 Task: Find a one-way flight from Hurghada to Kuala Lumpur for 4 passengers in premium economy on June 29, using Emirates airline and specific filters.
Action: Mouse pressed left at (349, 248)
Screenshot: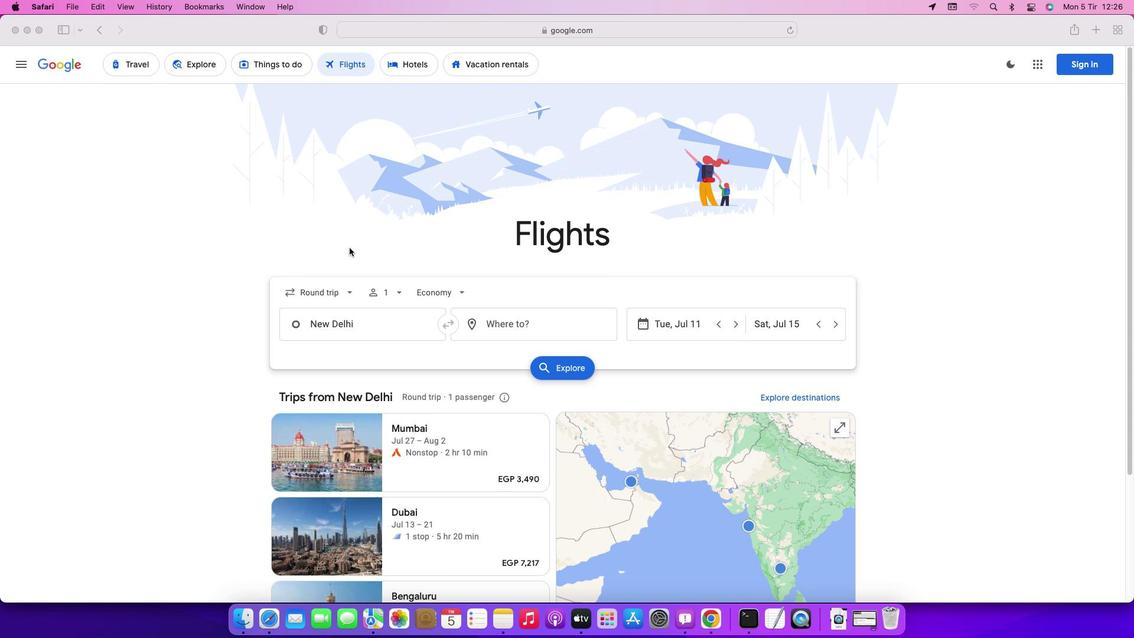 
Action: Mouse moved to (339, 291)
Screenshot: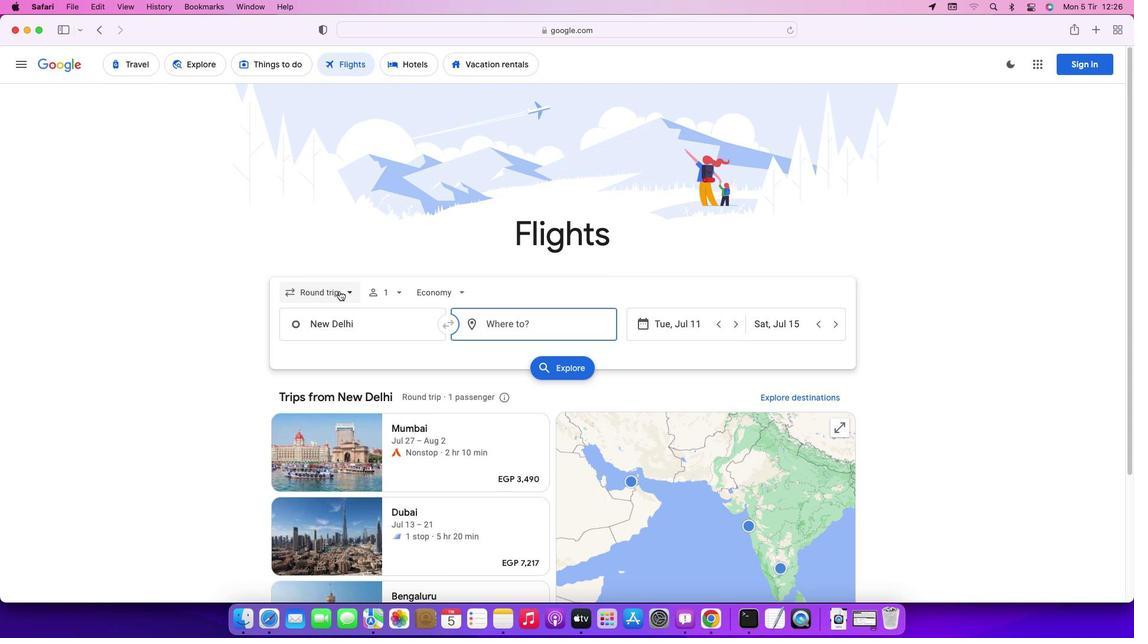
Action: Mouse pressed left at (339, 291)
Screenshot: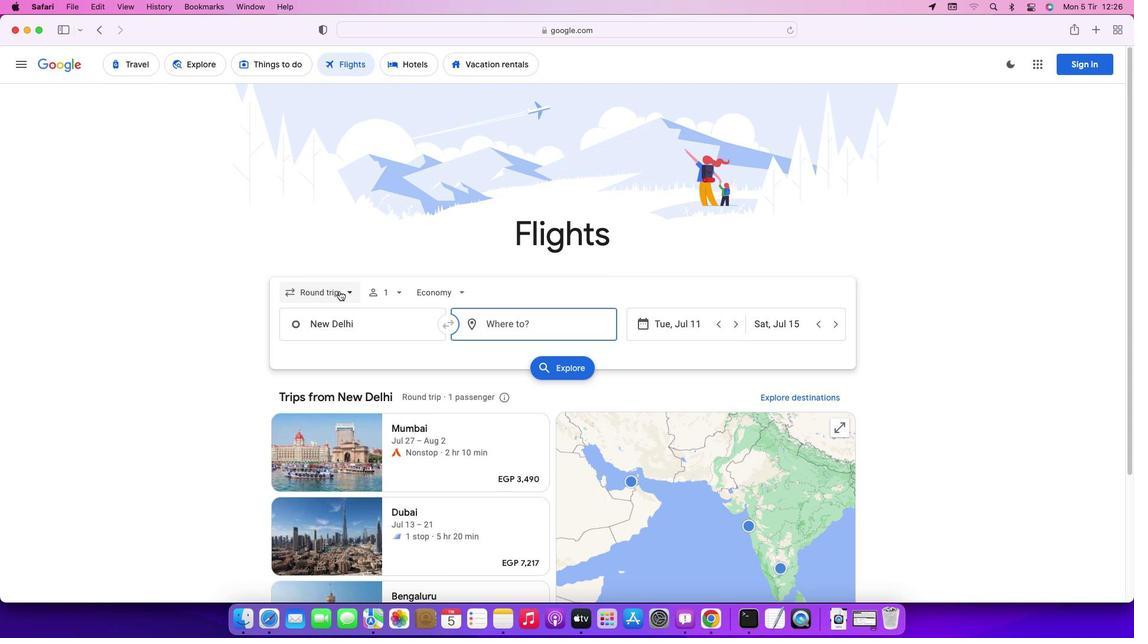 
Action: Mouse moved to (333, 352)
Screenshot: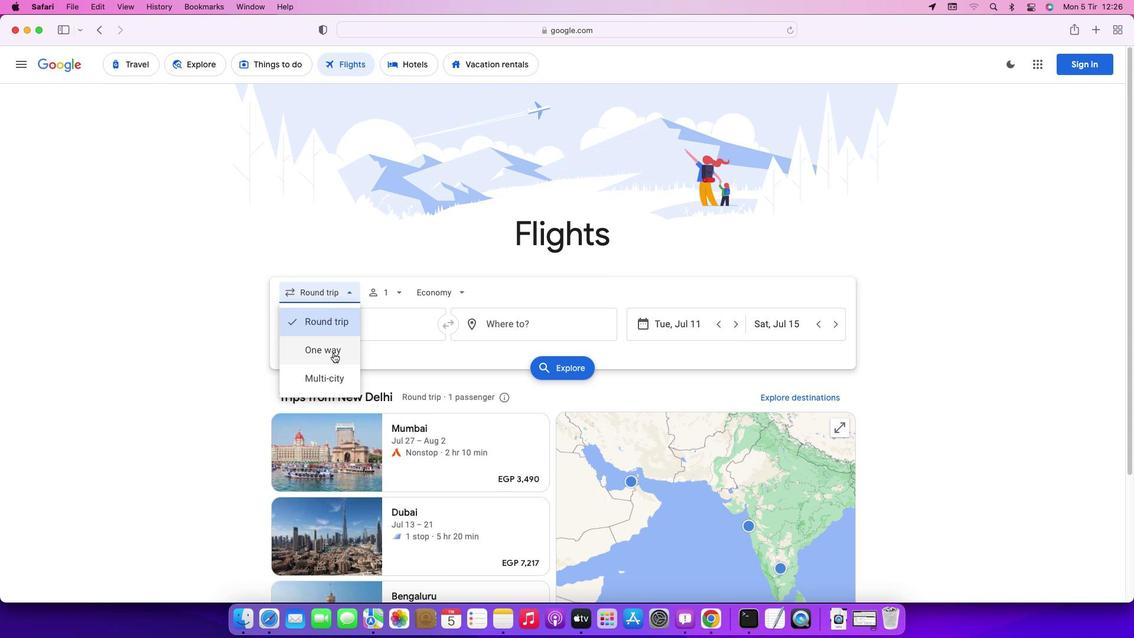 
Action: Mouse pressed left at (333, 352)
Screenshot: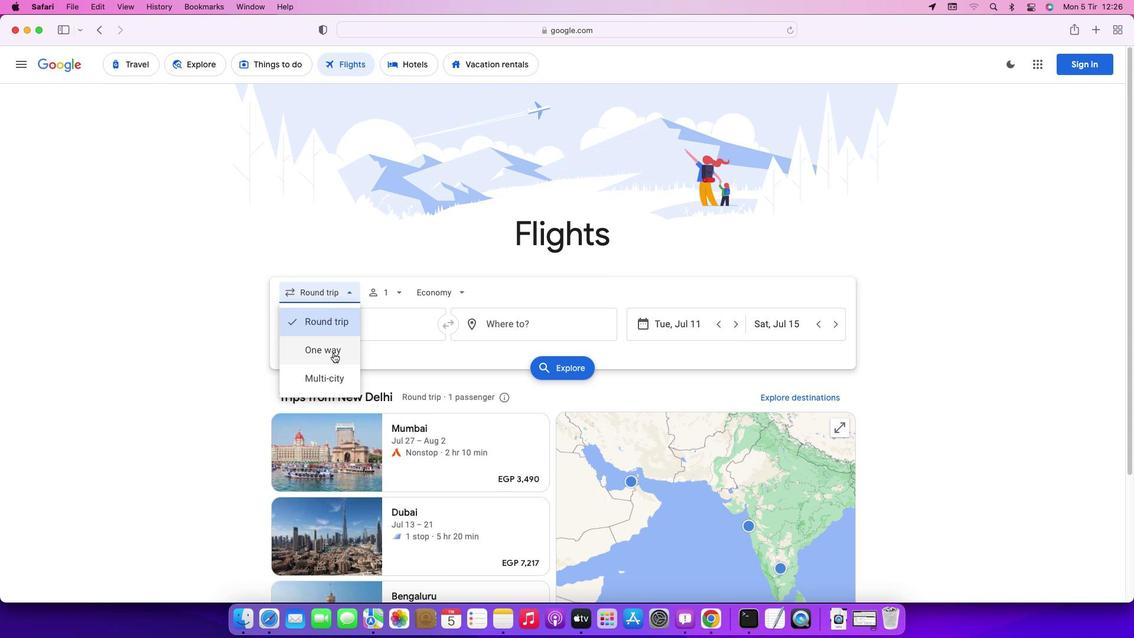 
Action: Mouse moved to (391, 295)
Screenshot: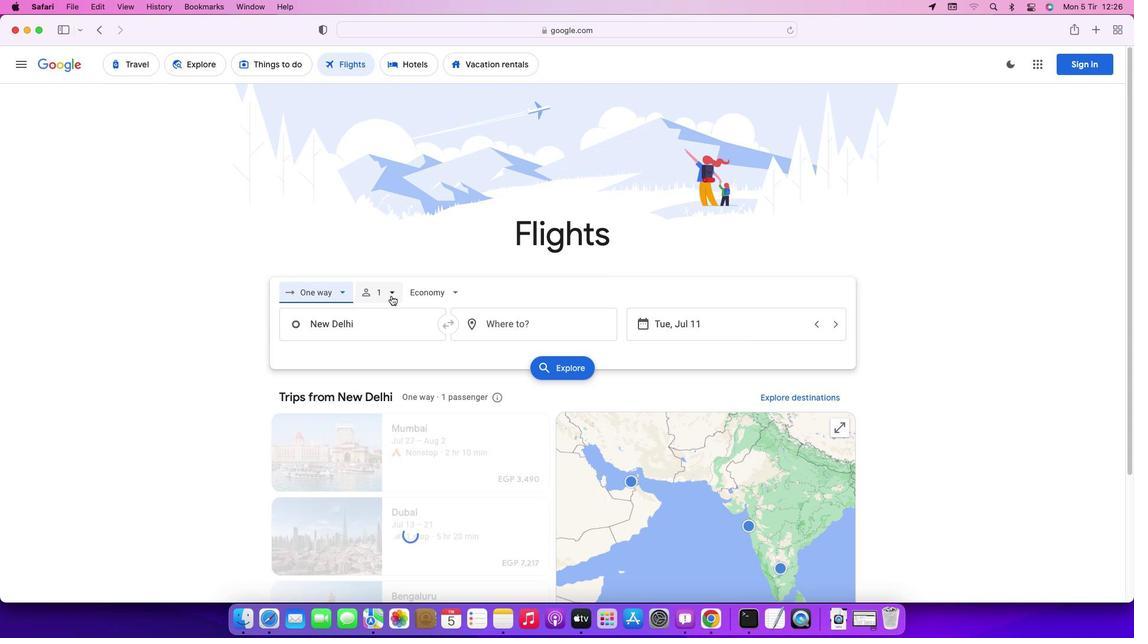 
Action: Mouse pressed left at (391, 295)
Screenshot: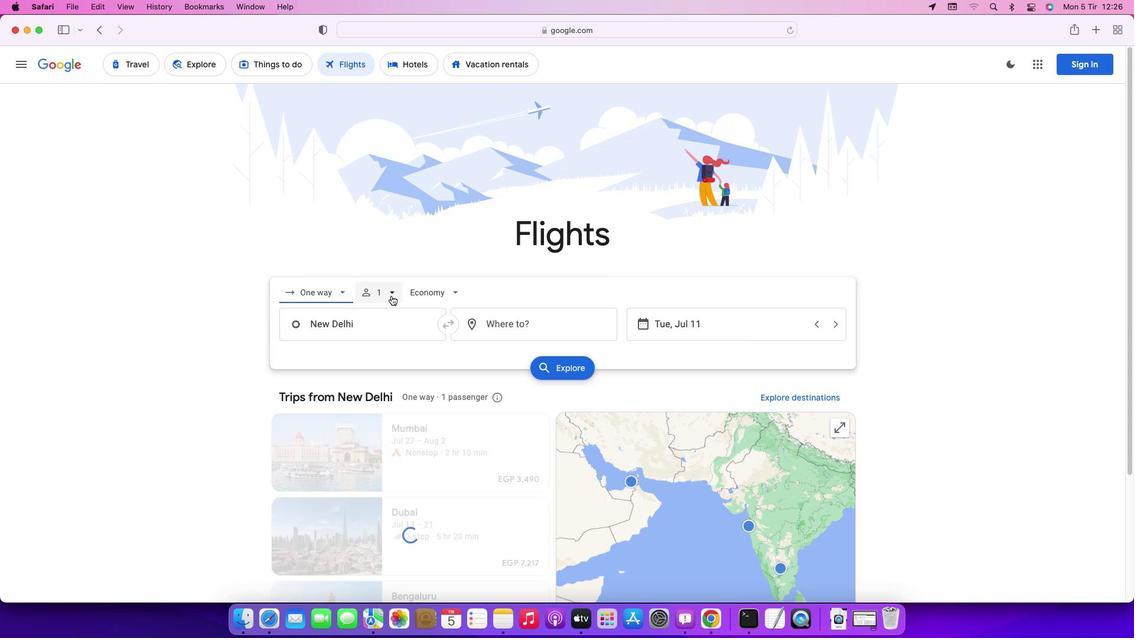 
Action: Mouse moved to (478, 323)
Screenshot: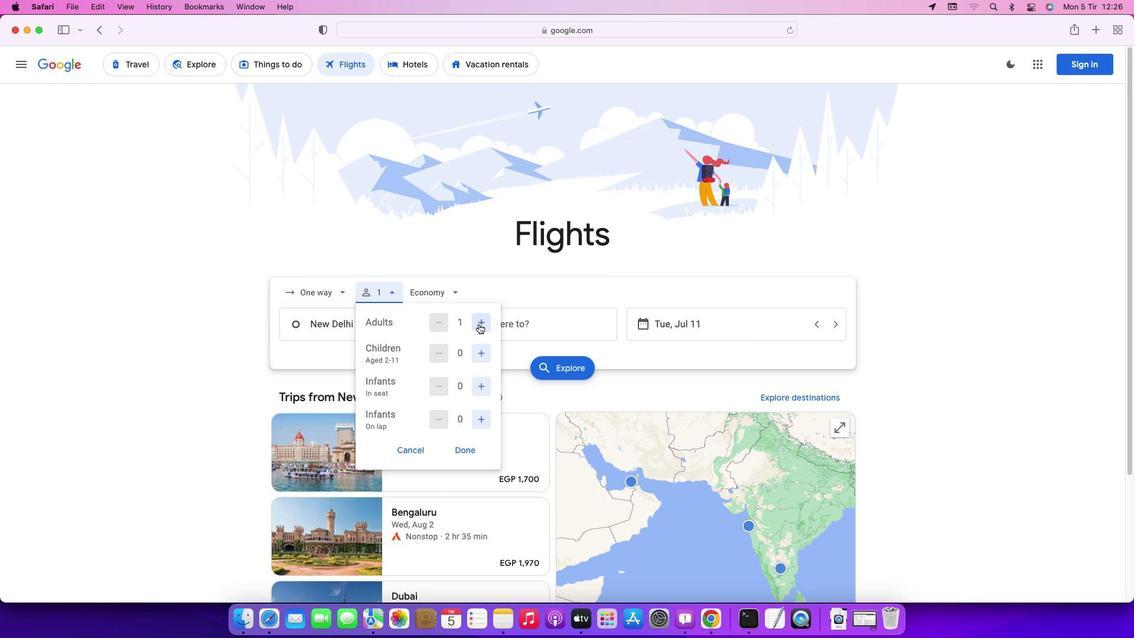 
Action: Mouse pressed left at (478, 323)
Screenshot: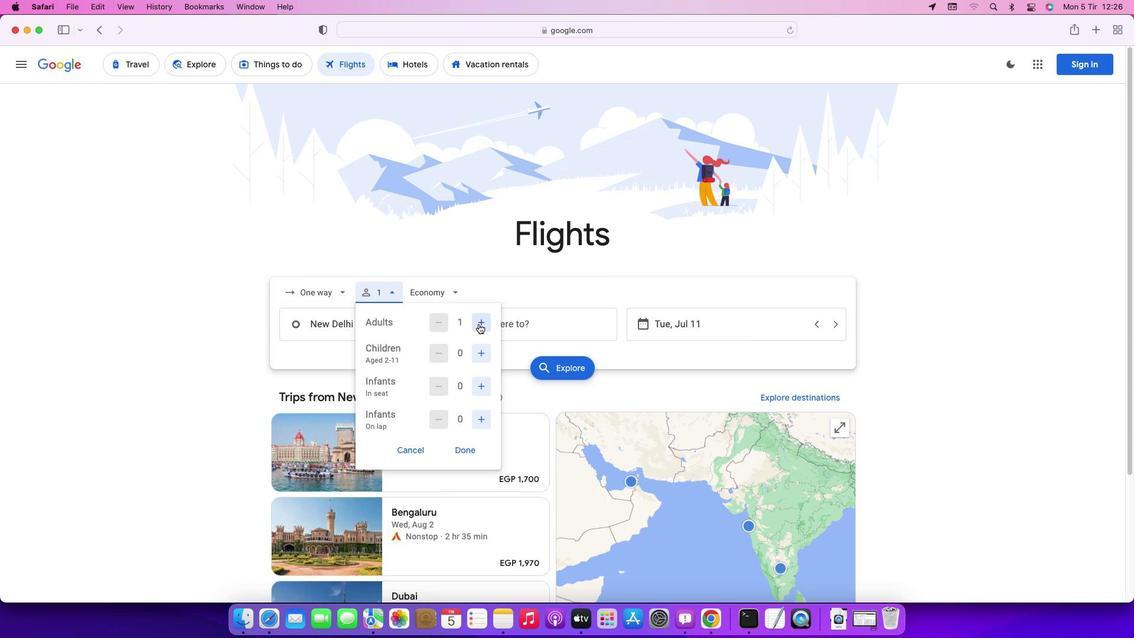 
Action: Mouse moved to (482, 350)
Screenshot: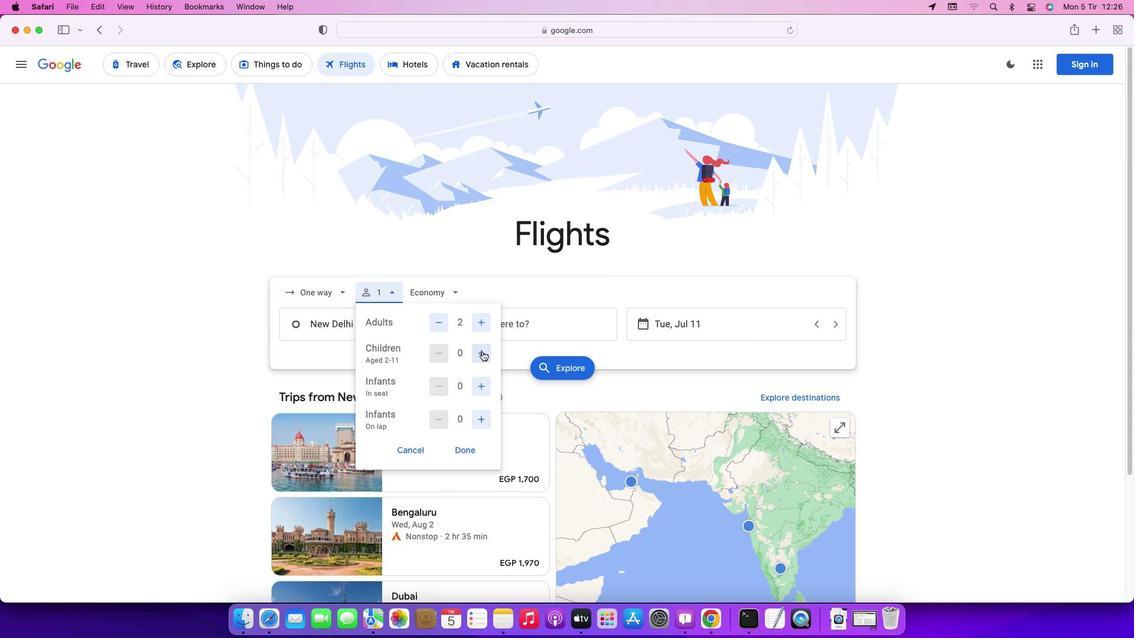 
Action: Mouse pressed left at (482, 350)
Screenshot: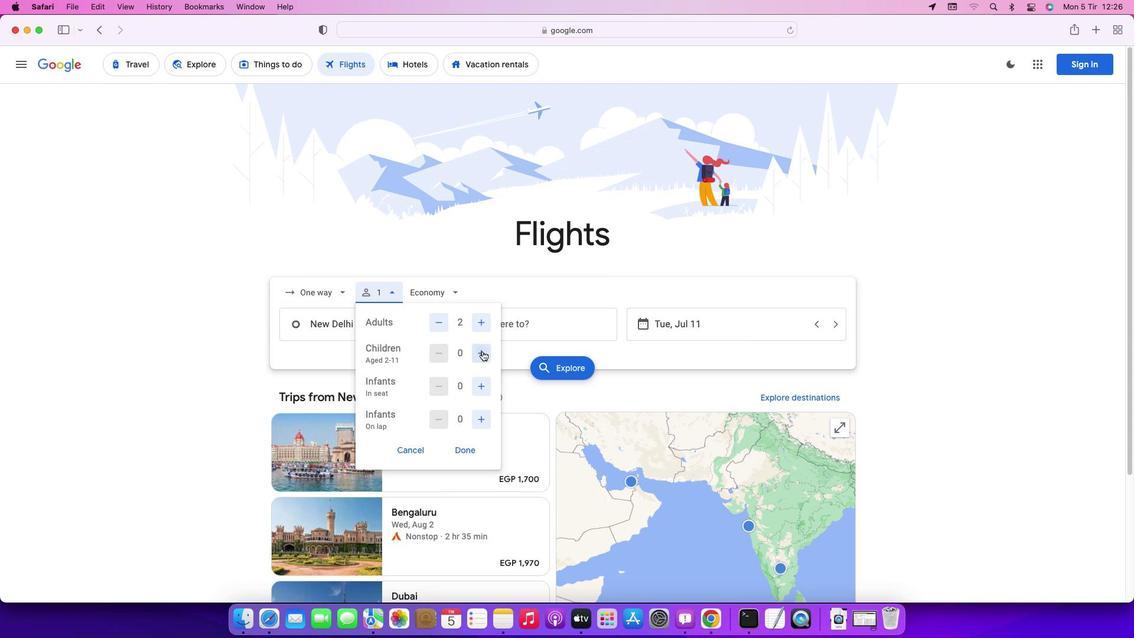 
Action: Mouse pressed left at (482, 350)
Screenshot: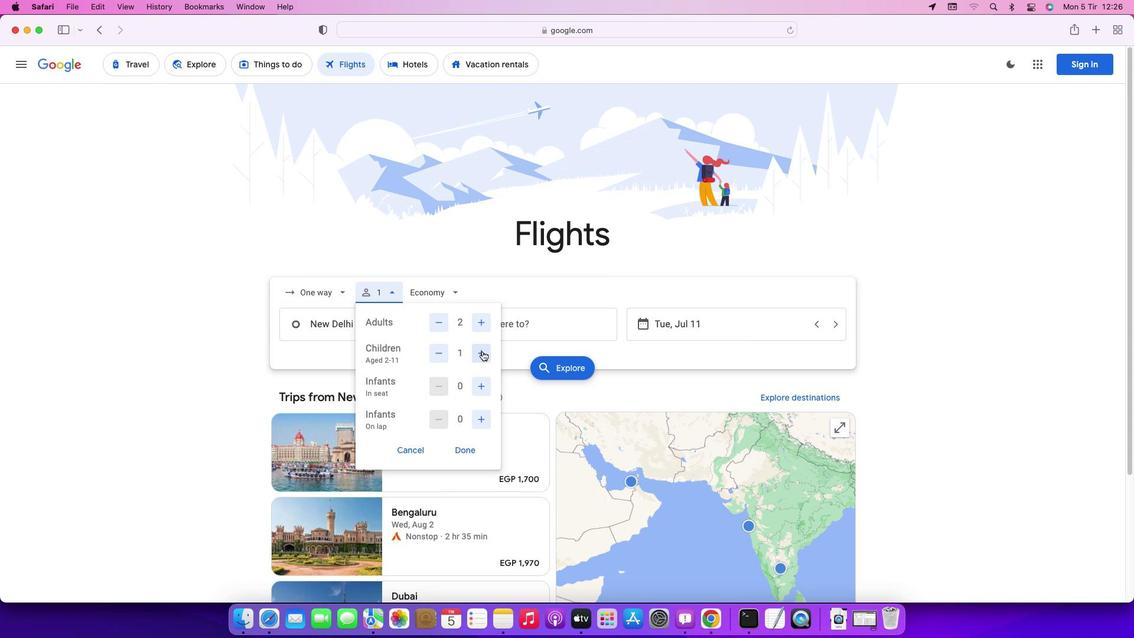 
Action: Mouse moved to (466, 450)
Screenshot: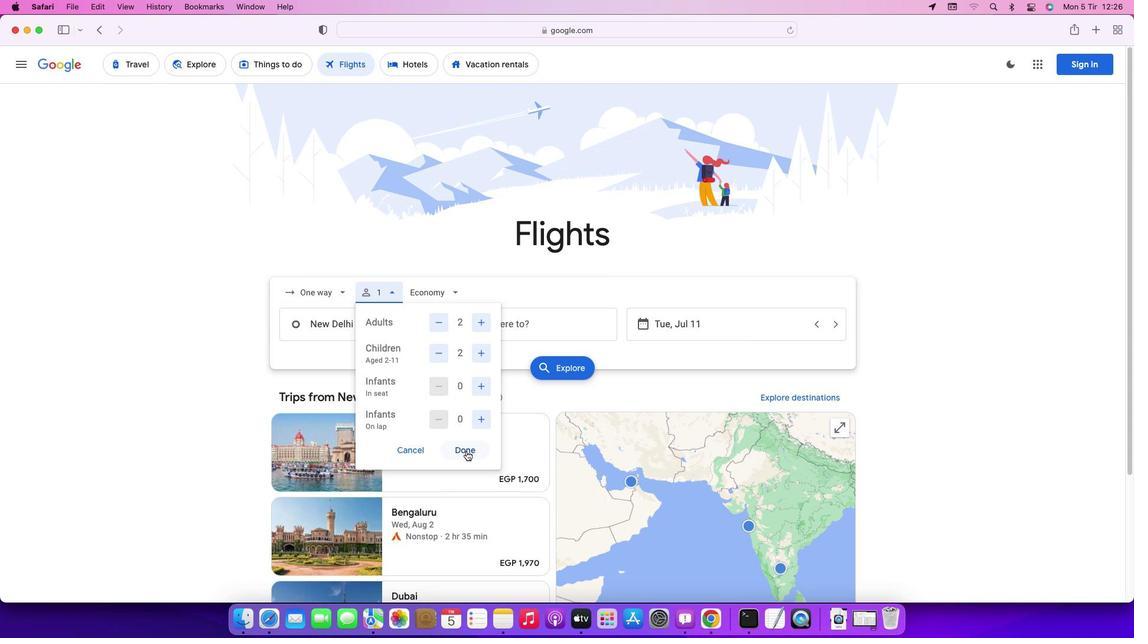 
Action: Mouse pressed left at (466, 450)
Screenshot: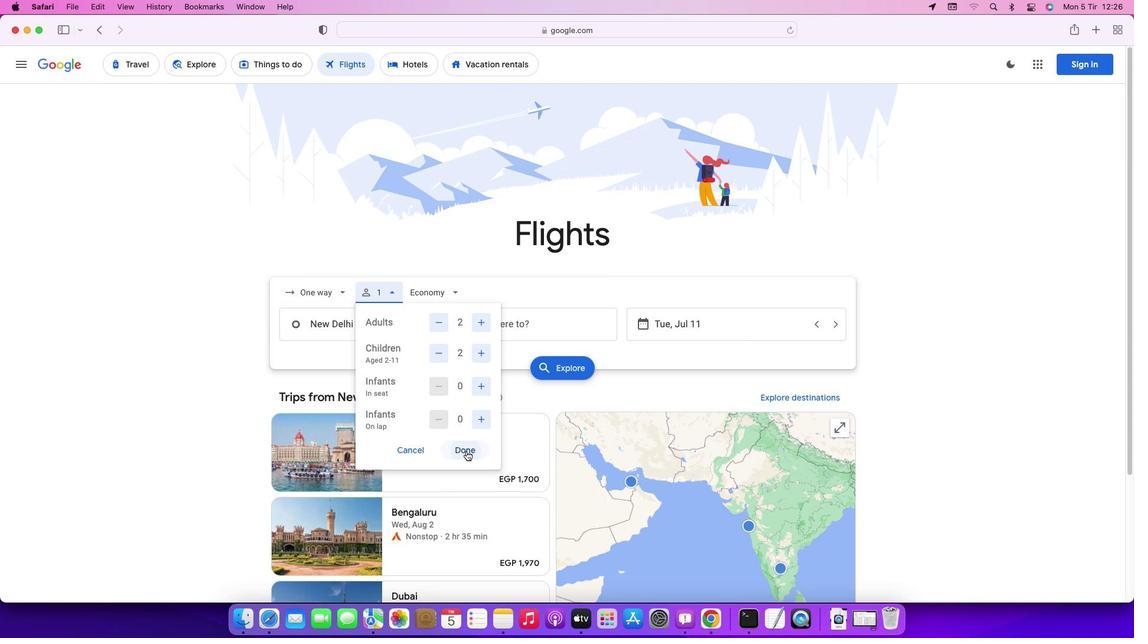 
Action: Mouse moved to (447, 295)
Screenshot: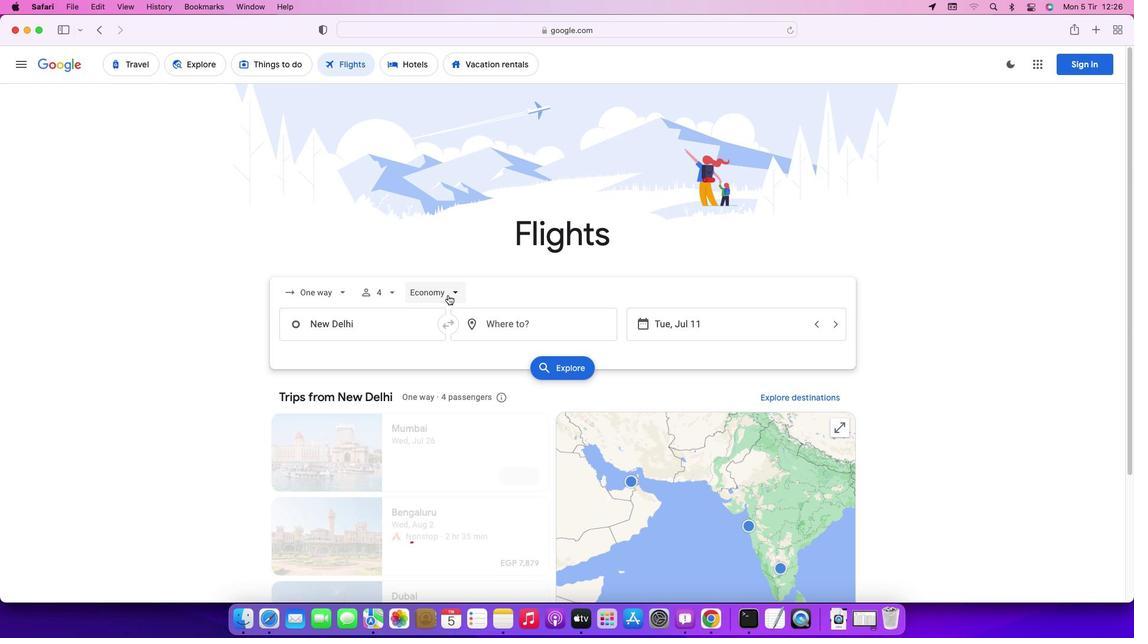 
Action: Mouse pressed left at (447, 295)
Screenshot: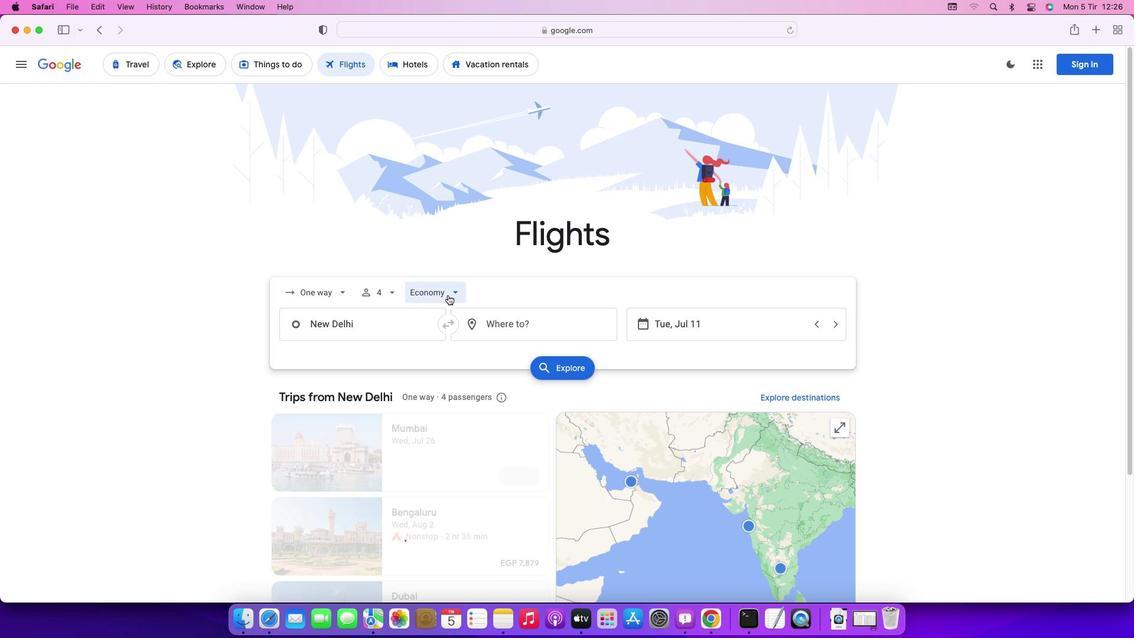 
Action: Mouse moved to (461, 348)
Screenshot: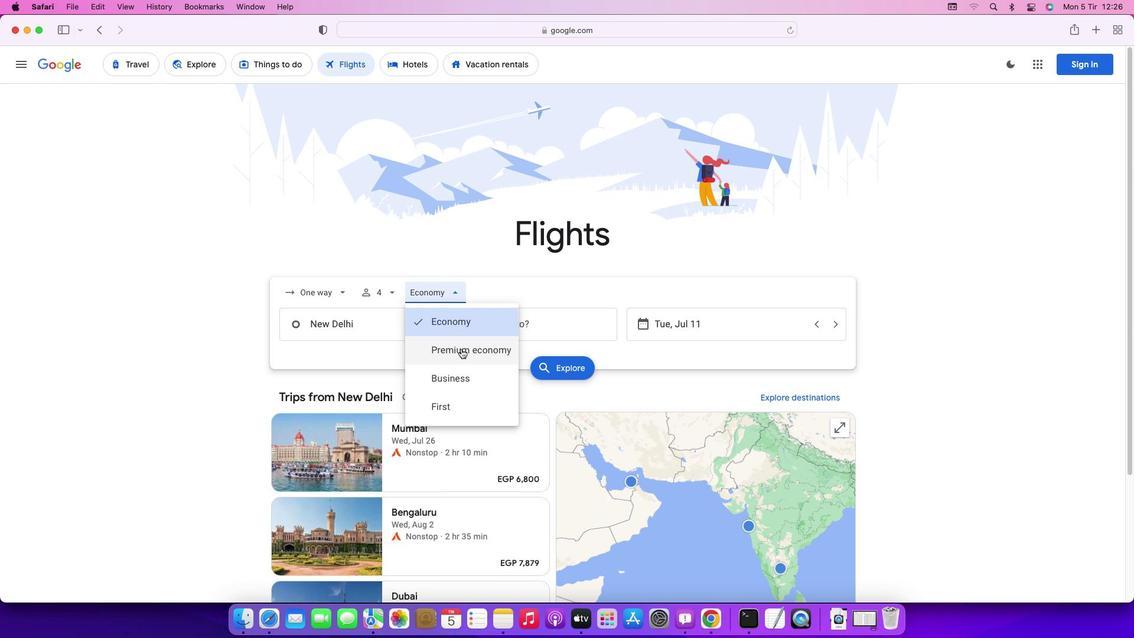 
Action: Mouse pressed left at (461, 348)
Screenshot: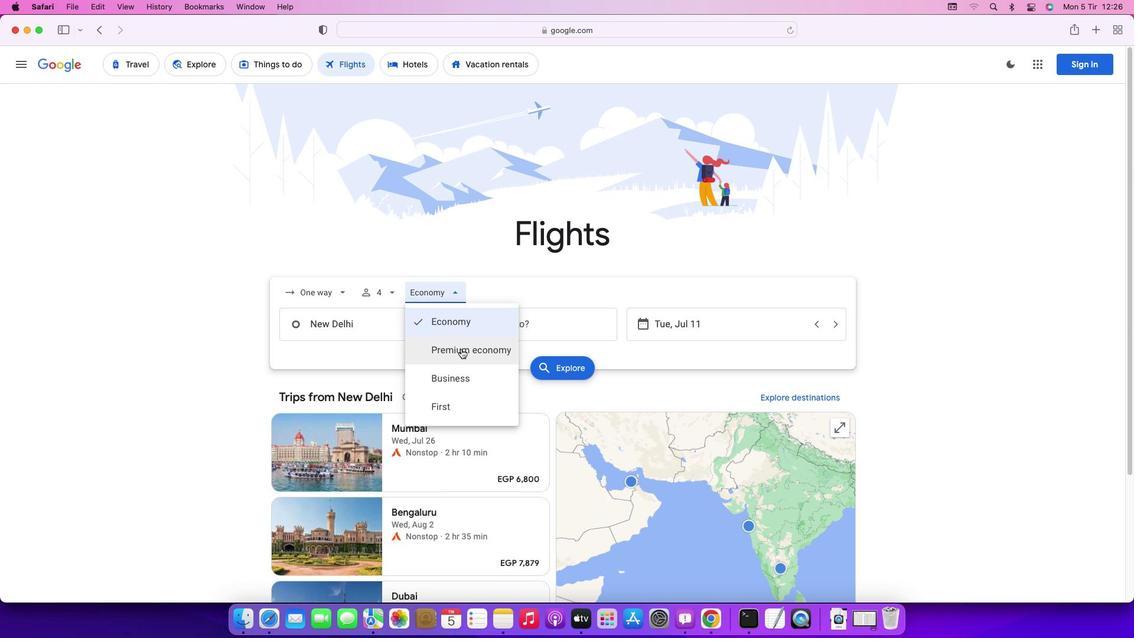 
Action: Mouse moved to (373, 328)
Screenshot: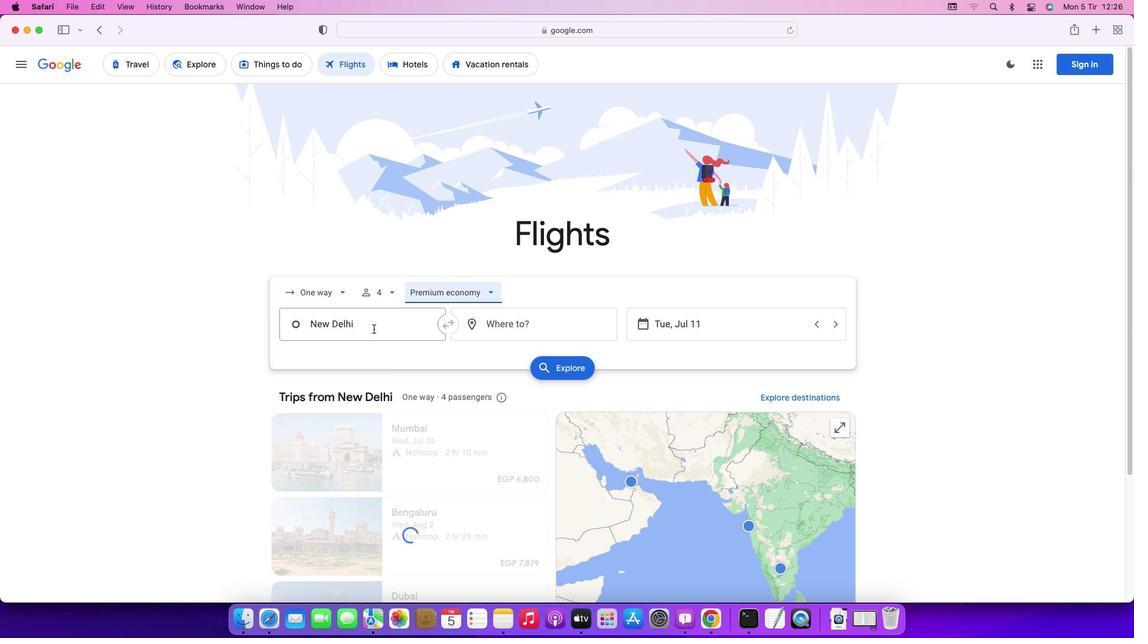 
Action: Mouse pressed left at (373, 328)
Screenshot: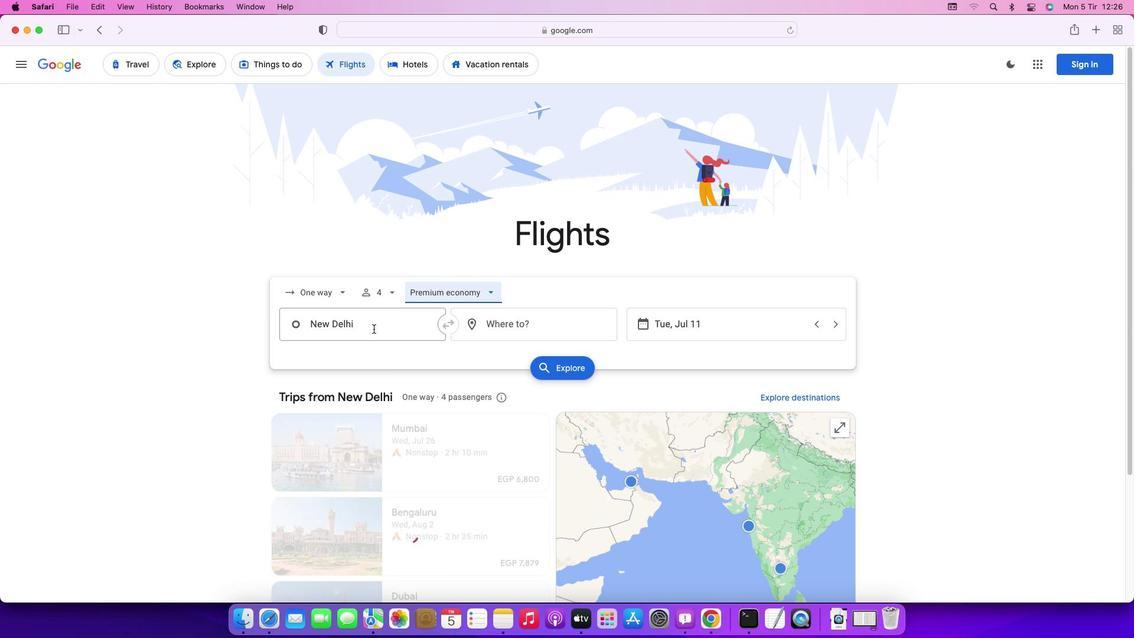 
Action: Mouse moved to (370, 329)
Screenshot: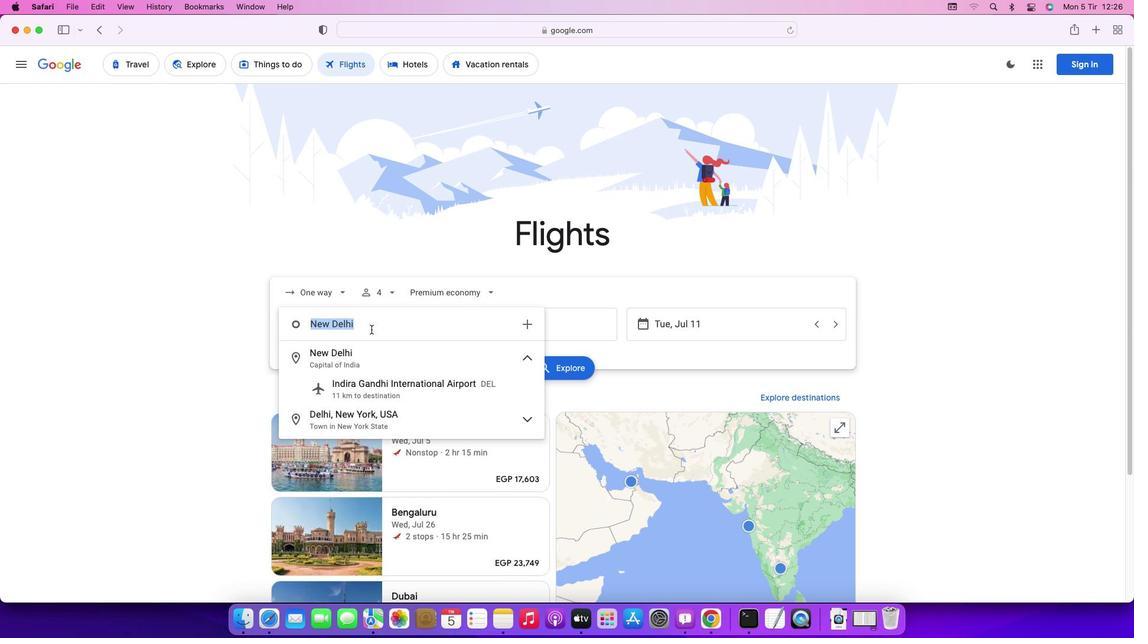 
Action: Key pressed Key.backspaceKey.caps_lock'H'Key.caps_lock'u''r''g''h''a''d''a'Key.enter
Screenshot: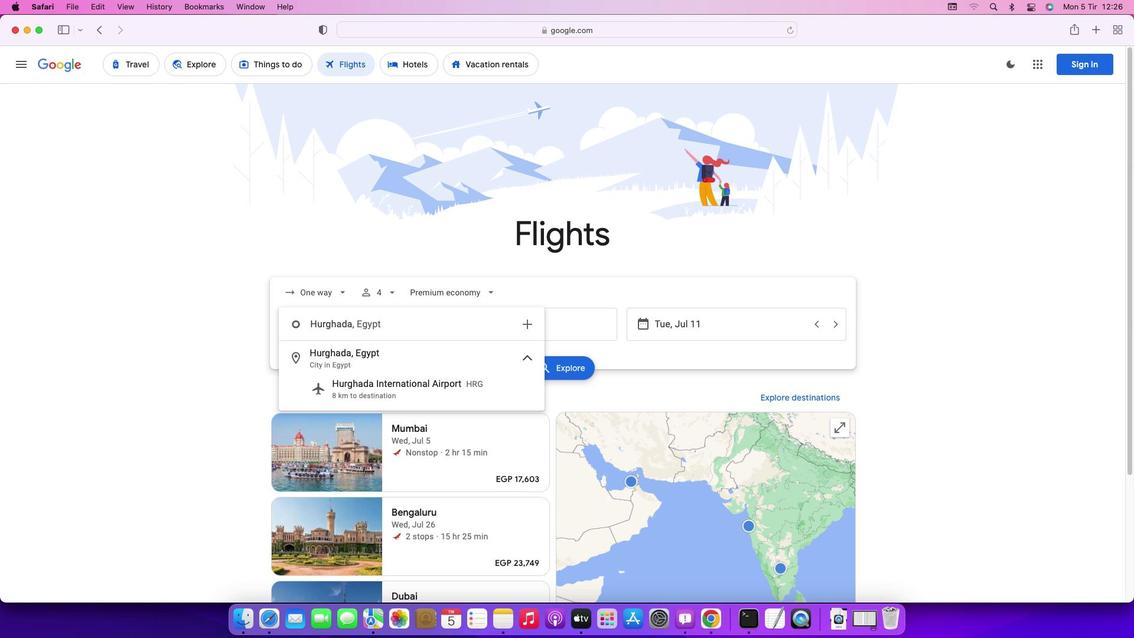 
Action: Mouse moved to (482, 330)
Screenshot: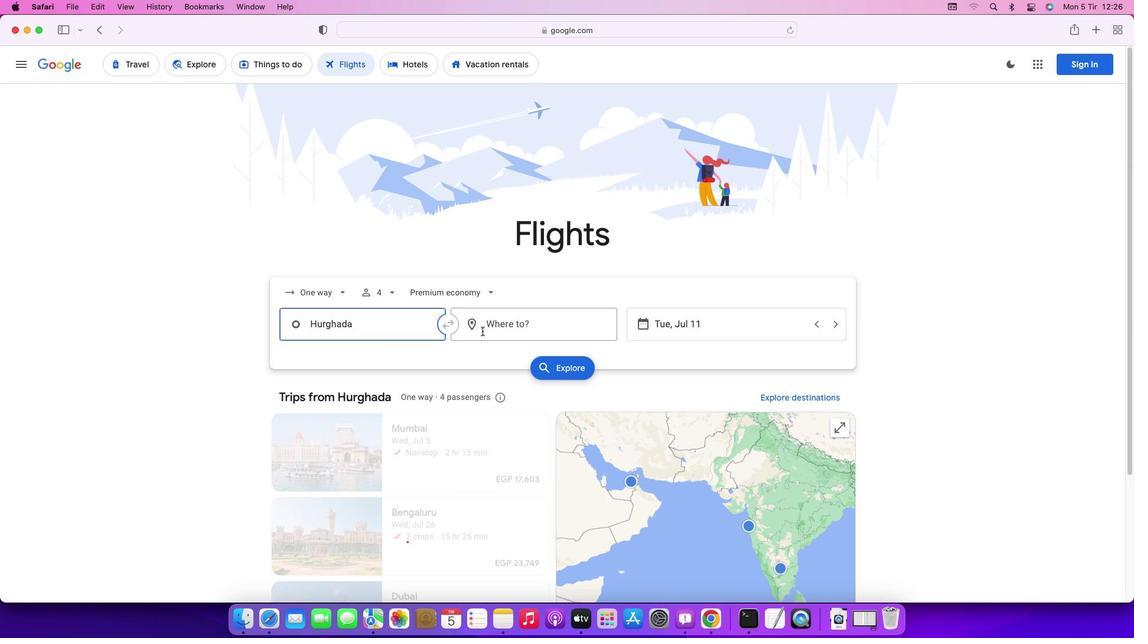 
Action: Mouse pressed left at (482, 330)
Screenshot: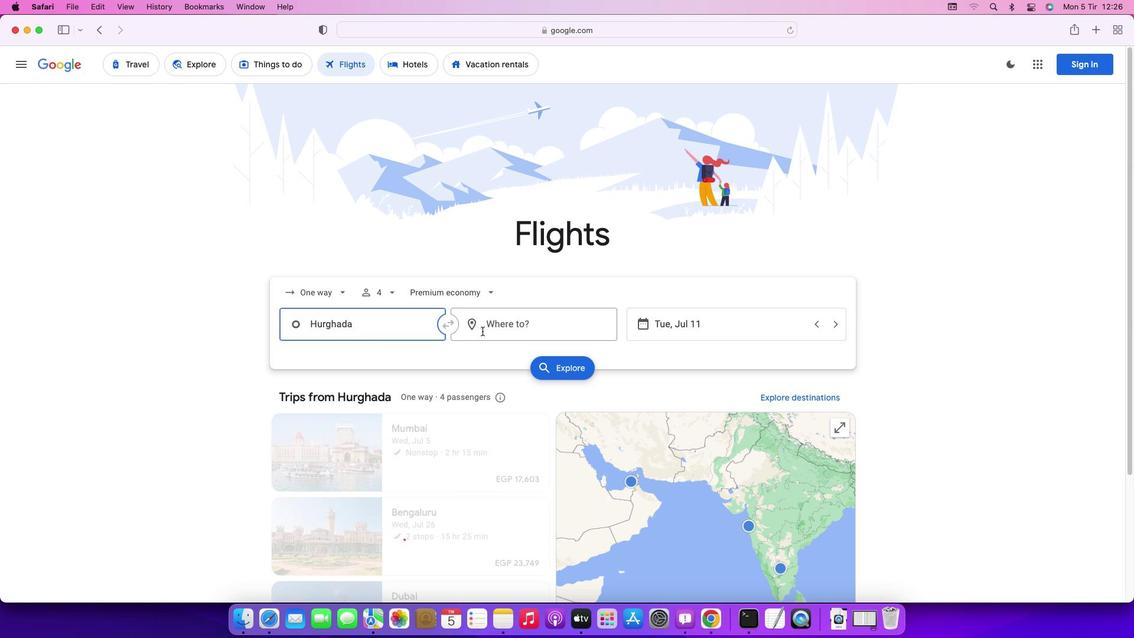 
Action: Key pressed Key.caps_lock'K'Key.caps_lock'u''a''l''a'Key.spaceKey.caps_lock'L'Key.caps_lock'u''m''p''u''r'Key.enter
Screenshot: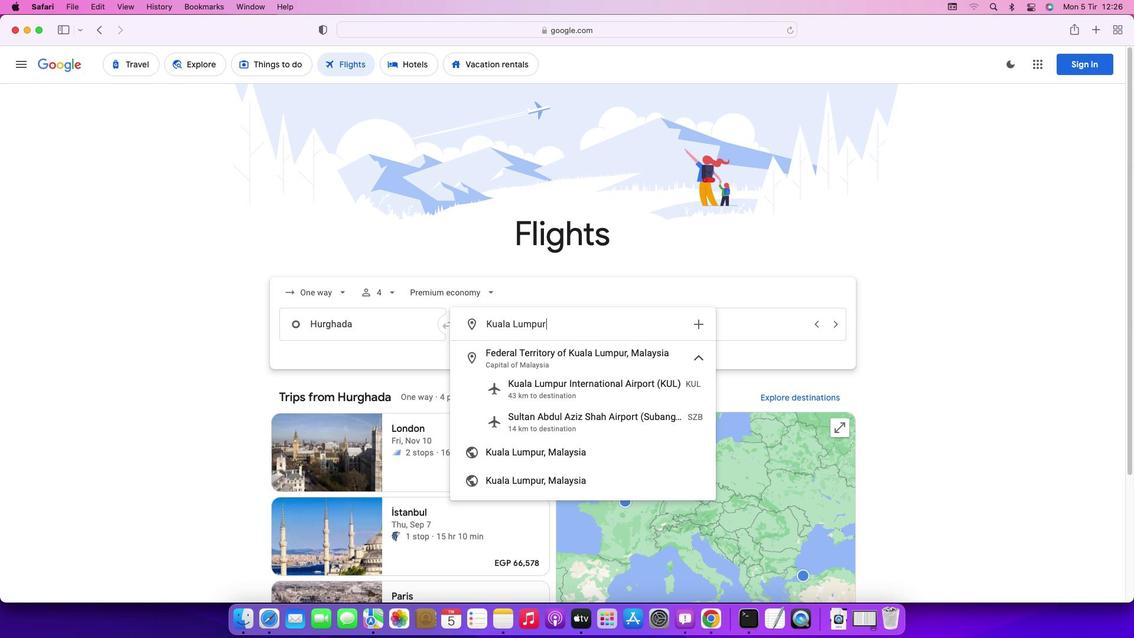 
Action: Mouse moved to (741, 330)
Screenshot: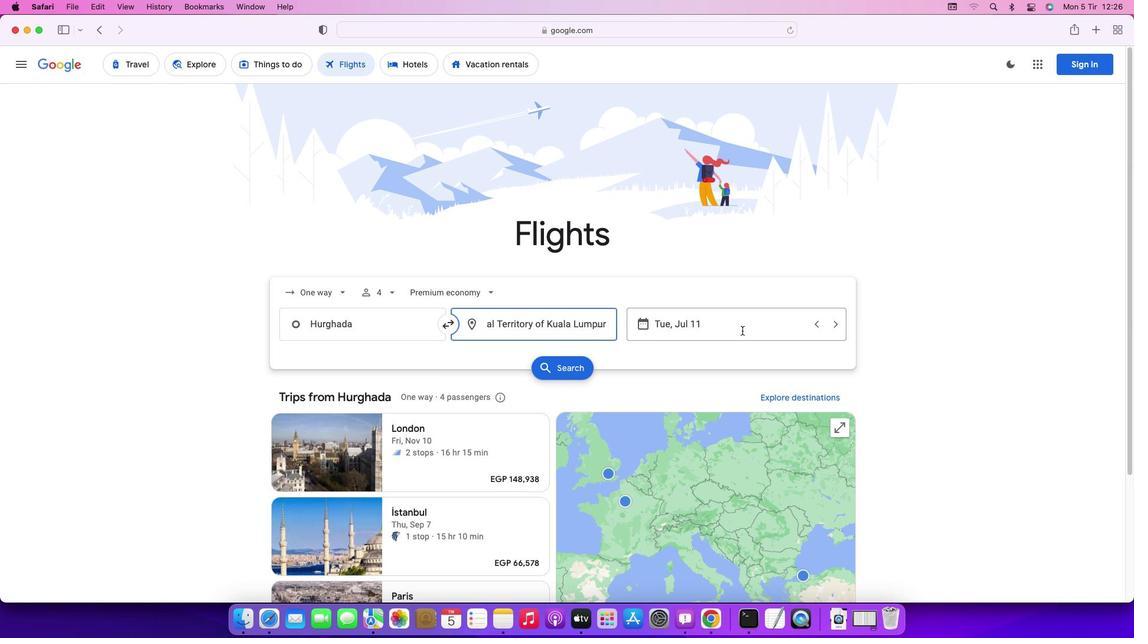 
Action: Mouse pressed left at (741, 330)
Screenshot: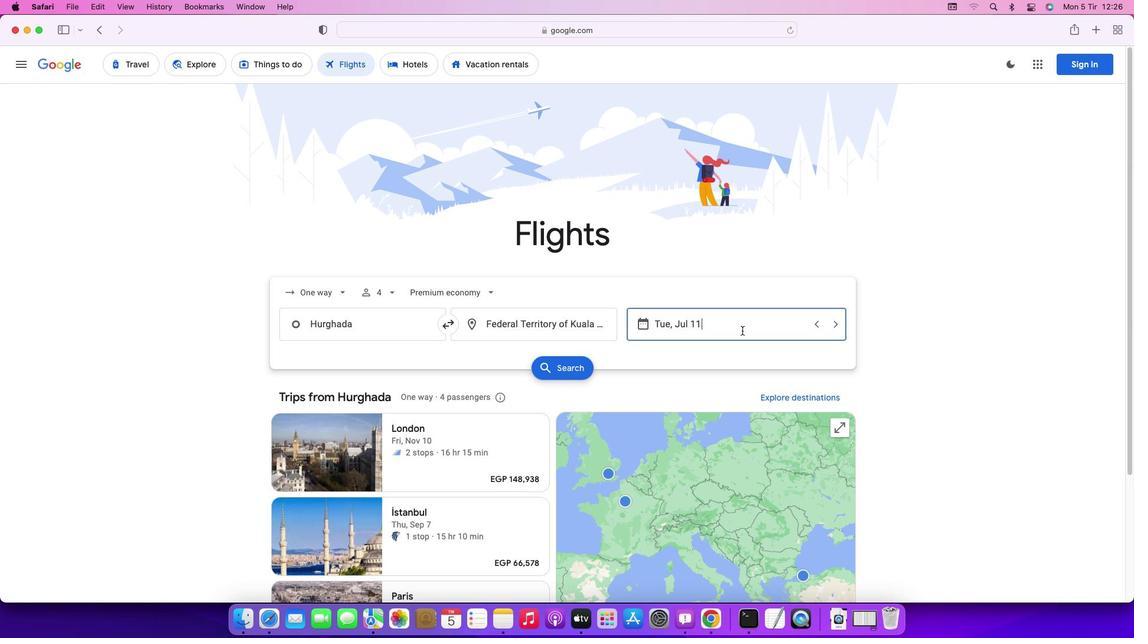 
Action: Mouse moved to (540, 505)
Screenshot: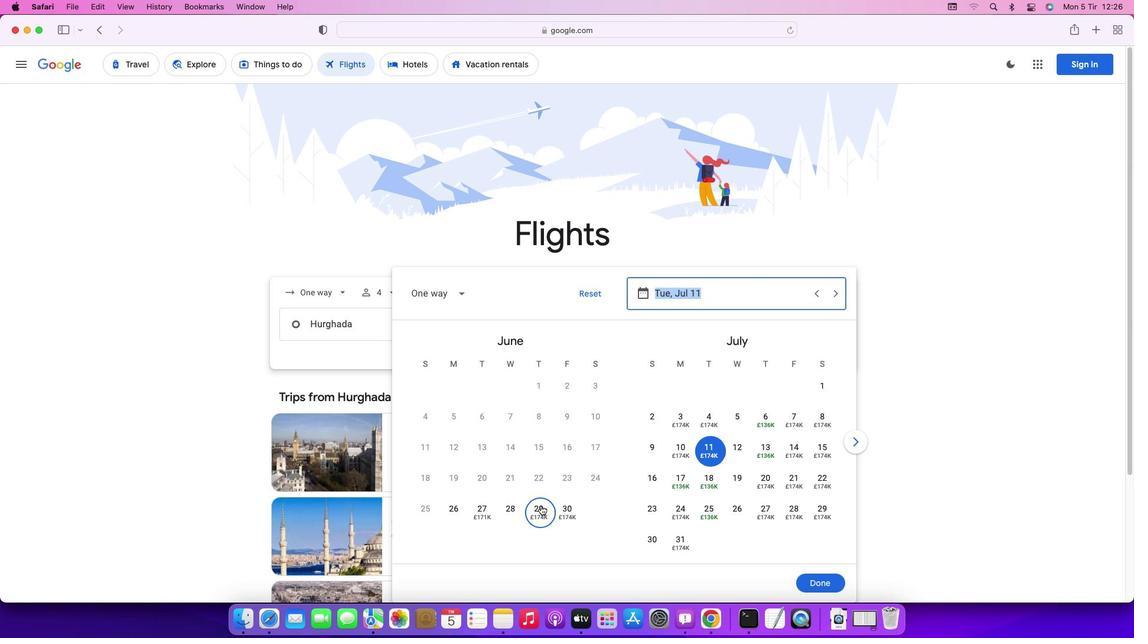 
Action: Mouse pressed left at (540, 505)
Screenshot: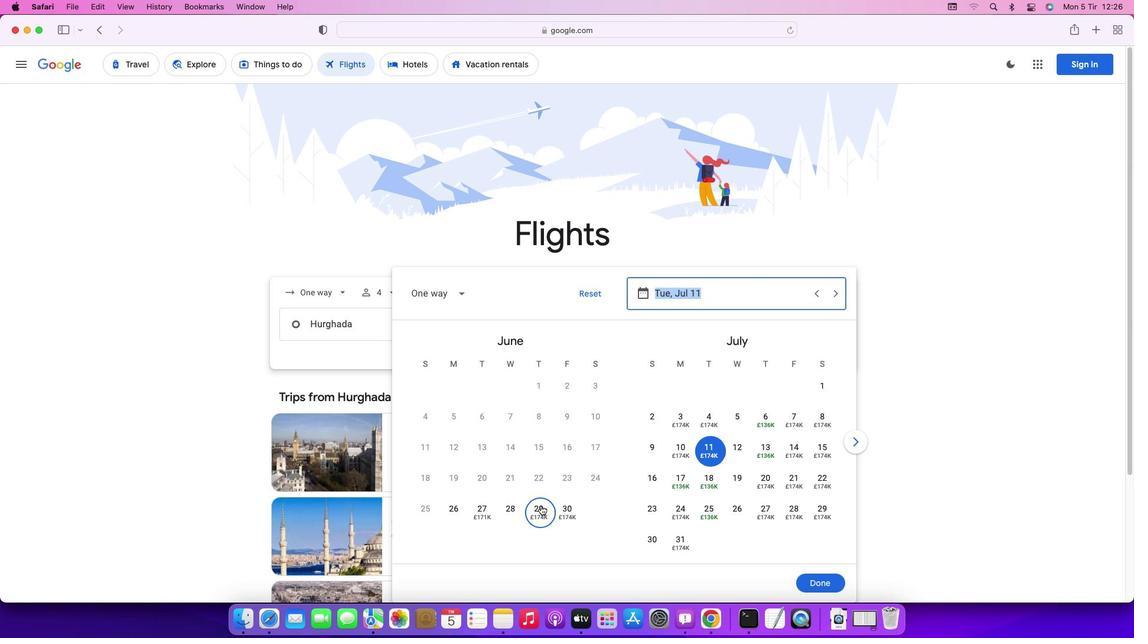 
Action: Mouse moved to (817, 577)
Screenshot: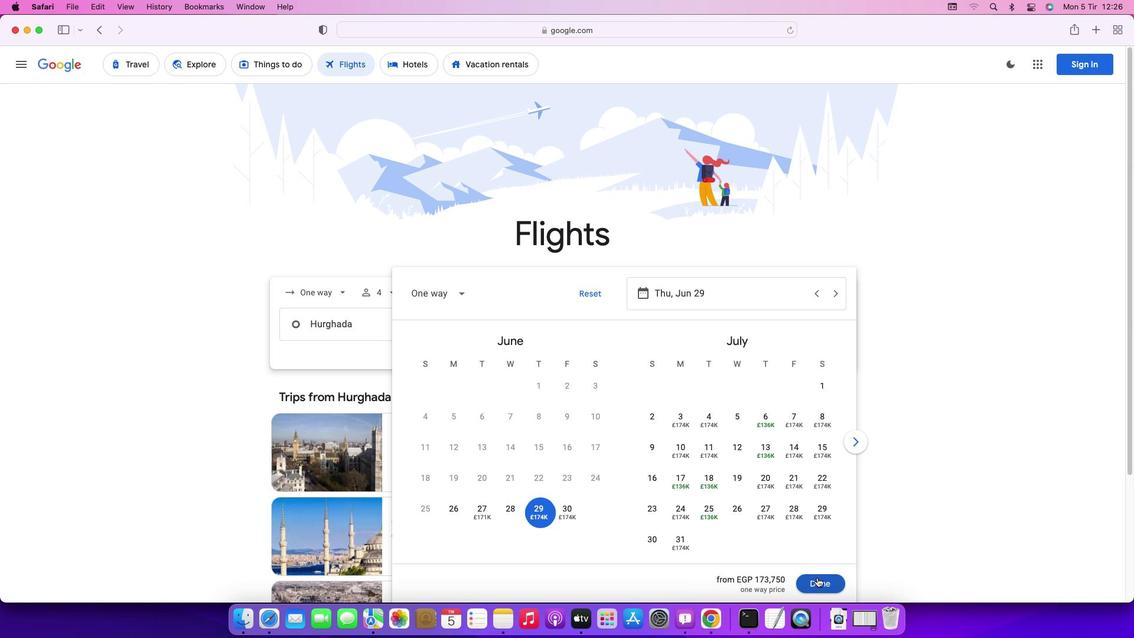 
Action: Mouse pressed left at (817, 577)
Screenshot: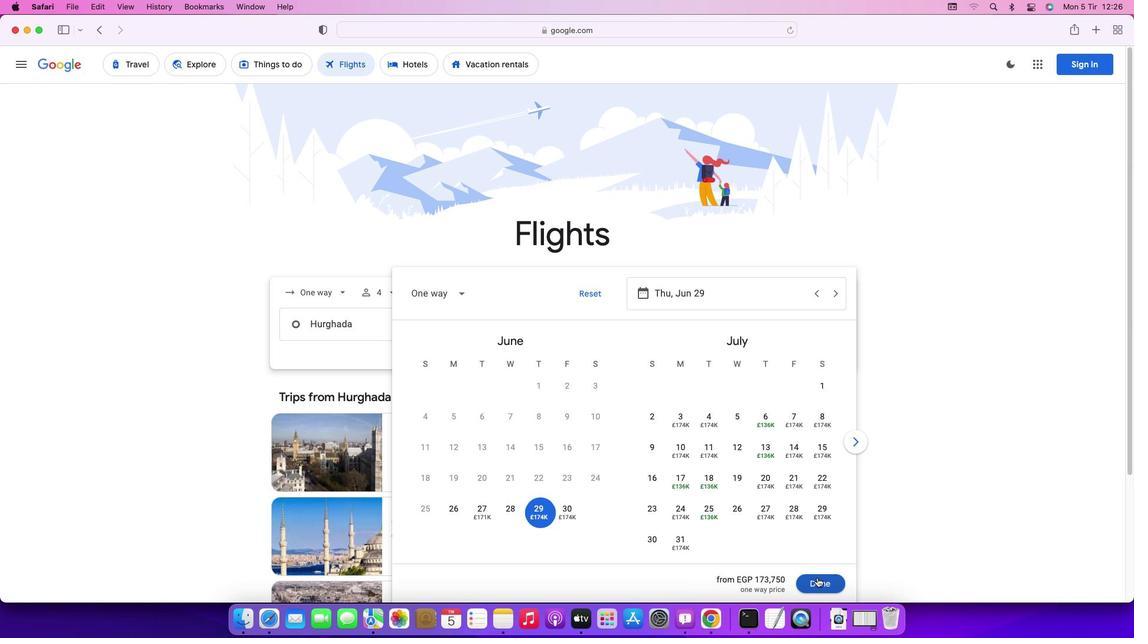 
Action: Mouse moved to (565, 373)
Screenshot: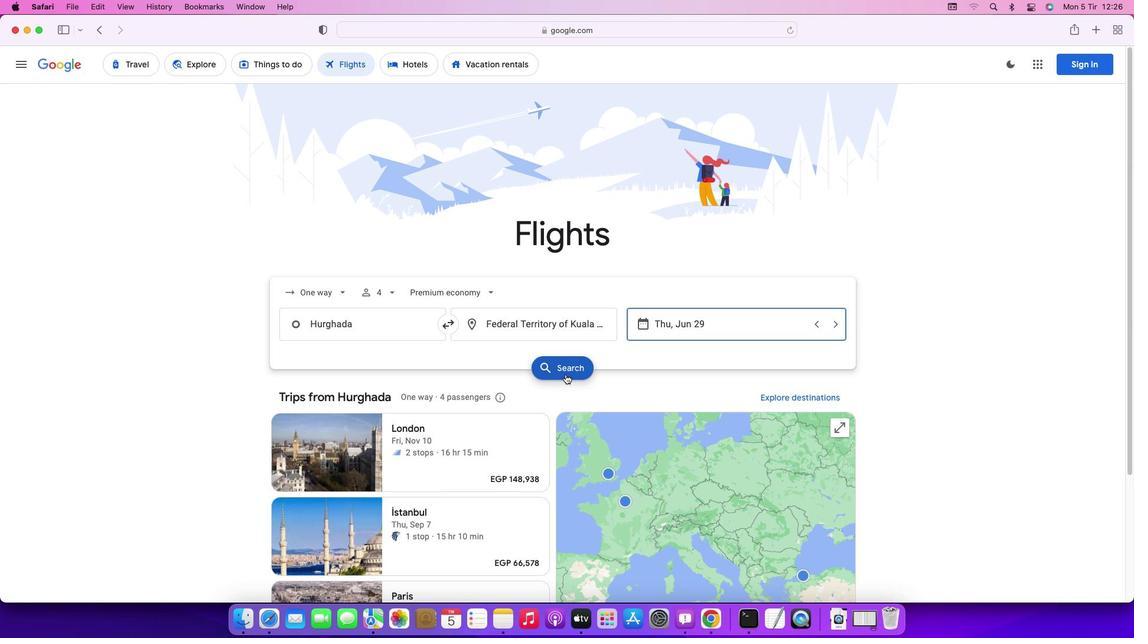 
Action: Mouse pressed left at (565, 373)
Screenshot: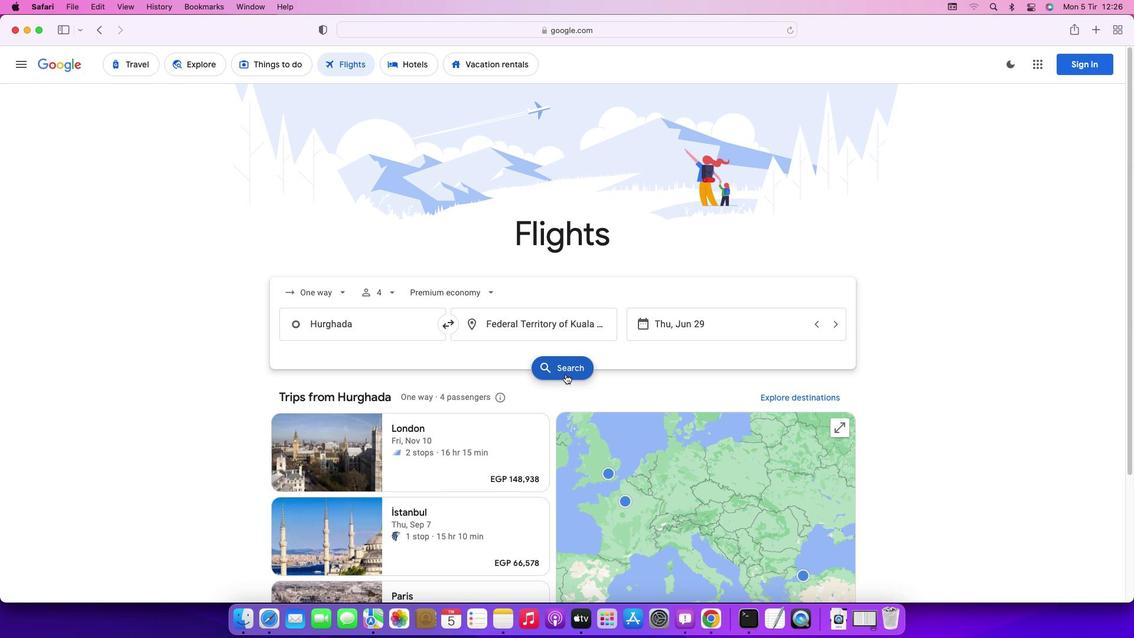 
Action: Mouse moved to (366, 173)
Screenshot: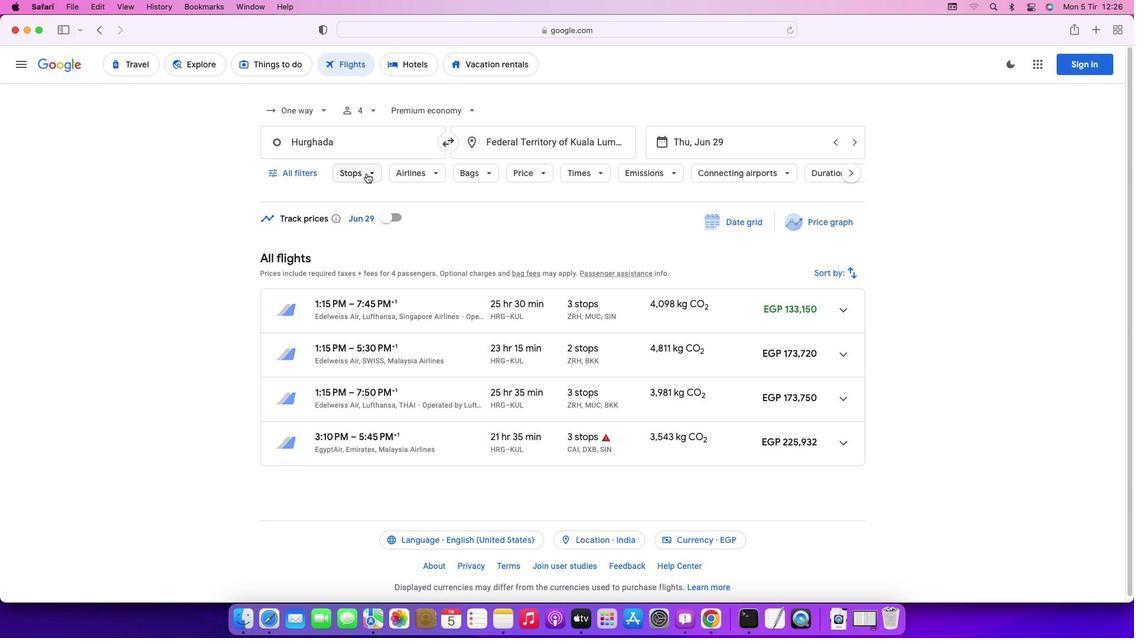 
Action: Mouse pressed left at (366, 173)
Screenshot: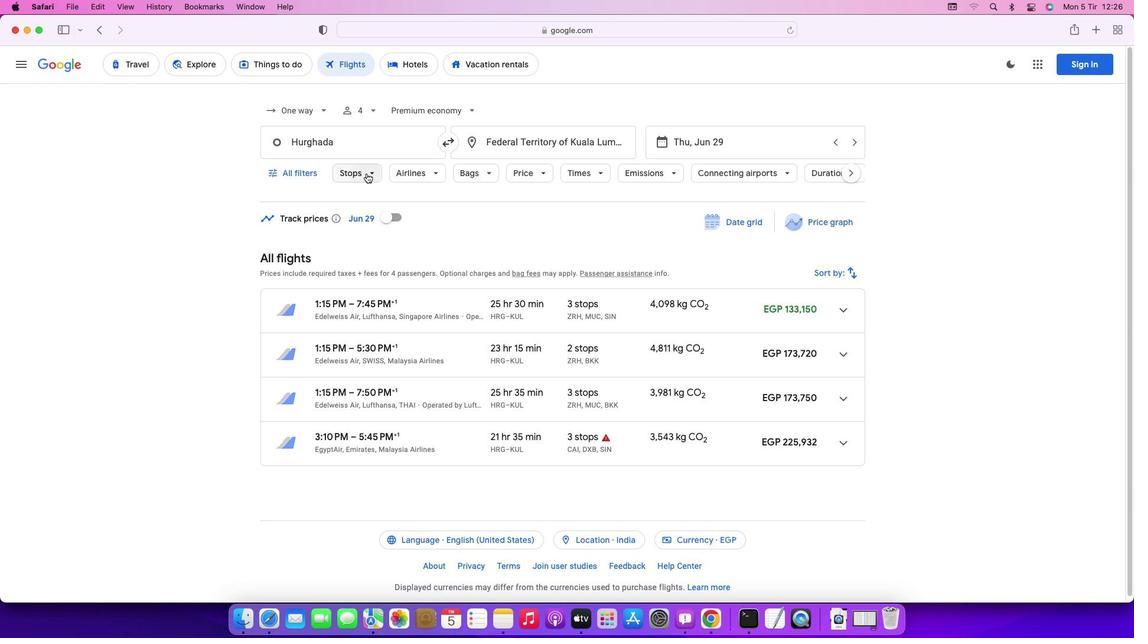 
Action: Mouse moved to (360, 232)
Screenshot: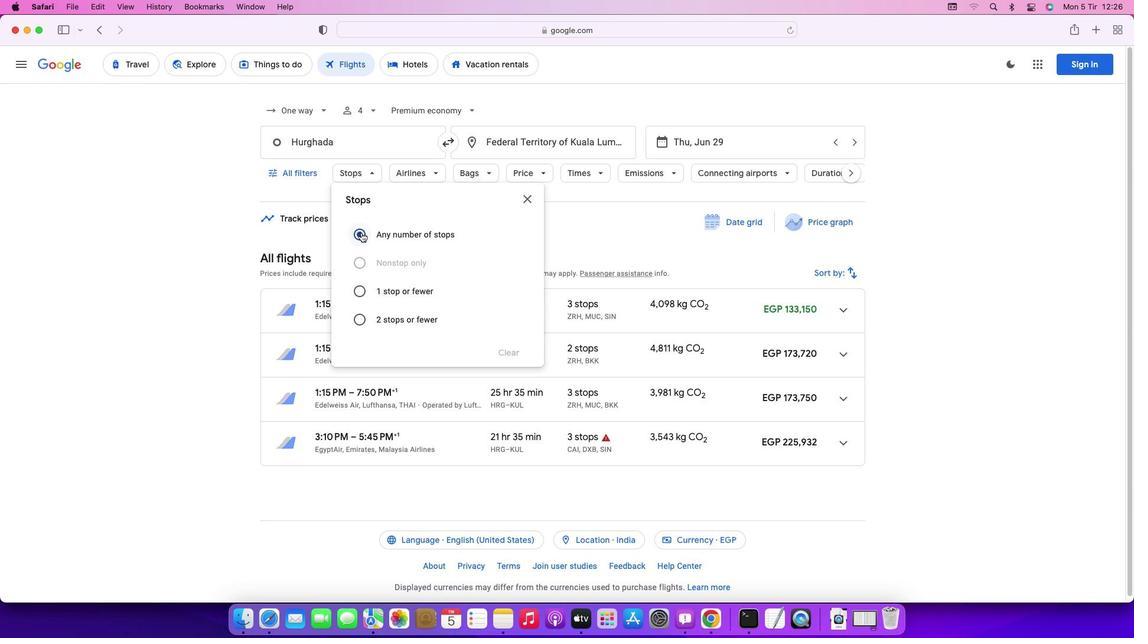 
Action: Mouse pressed left at (360, 232)
Screenshot: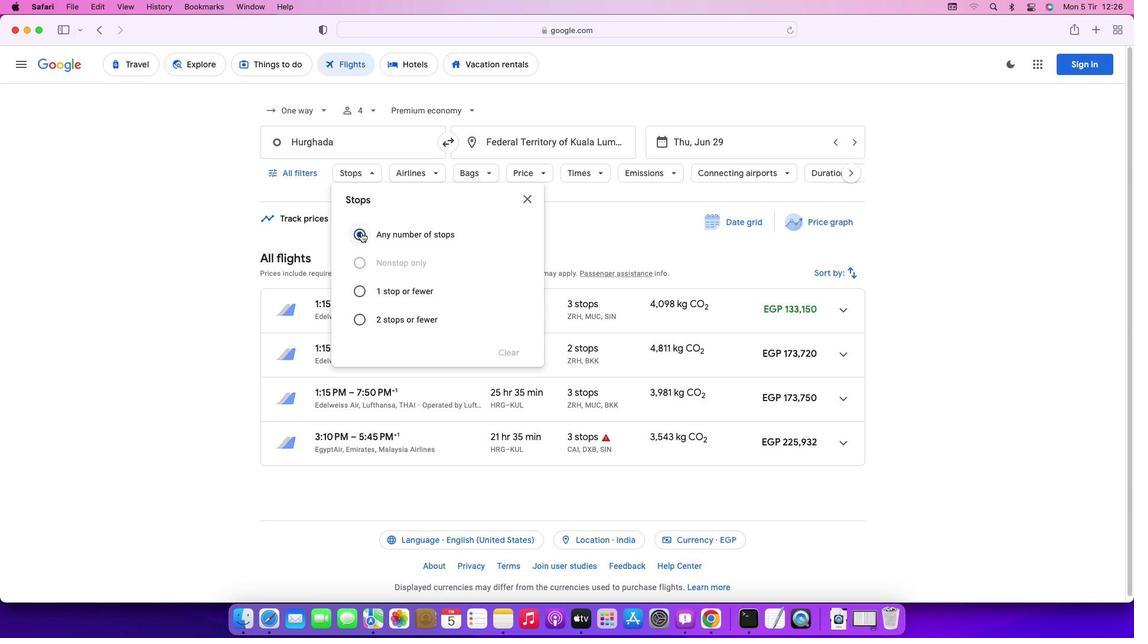 
Action: Mouse moved to (523, 200)
Screenshot: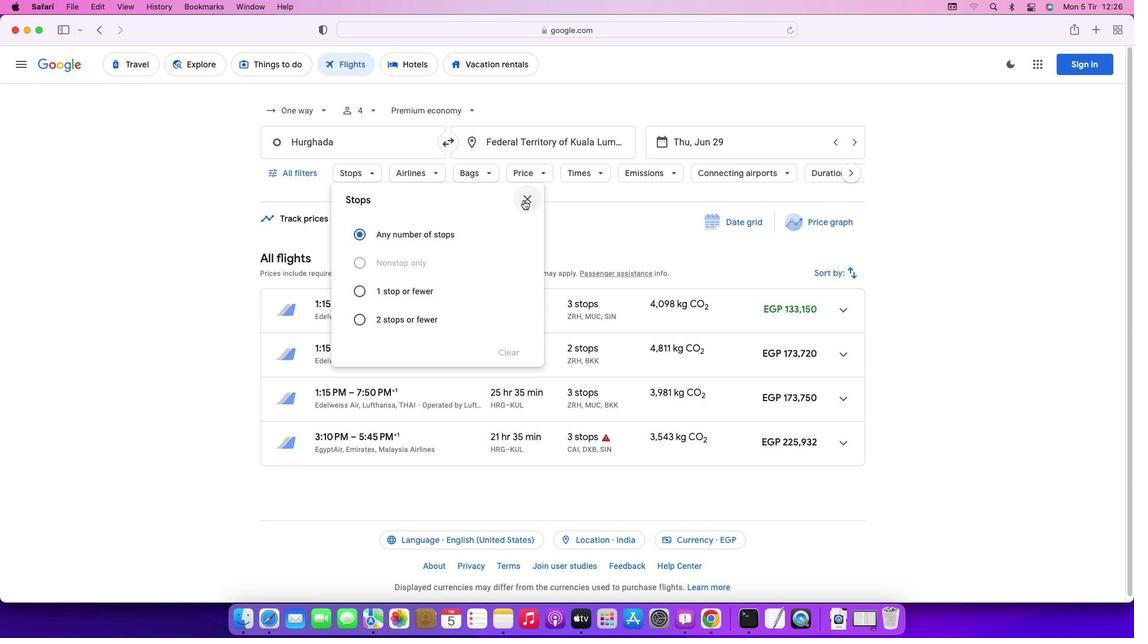 
Action: Mouse pressed left at (523, 200)
Screenshot: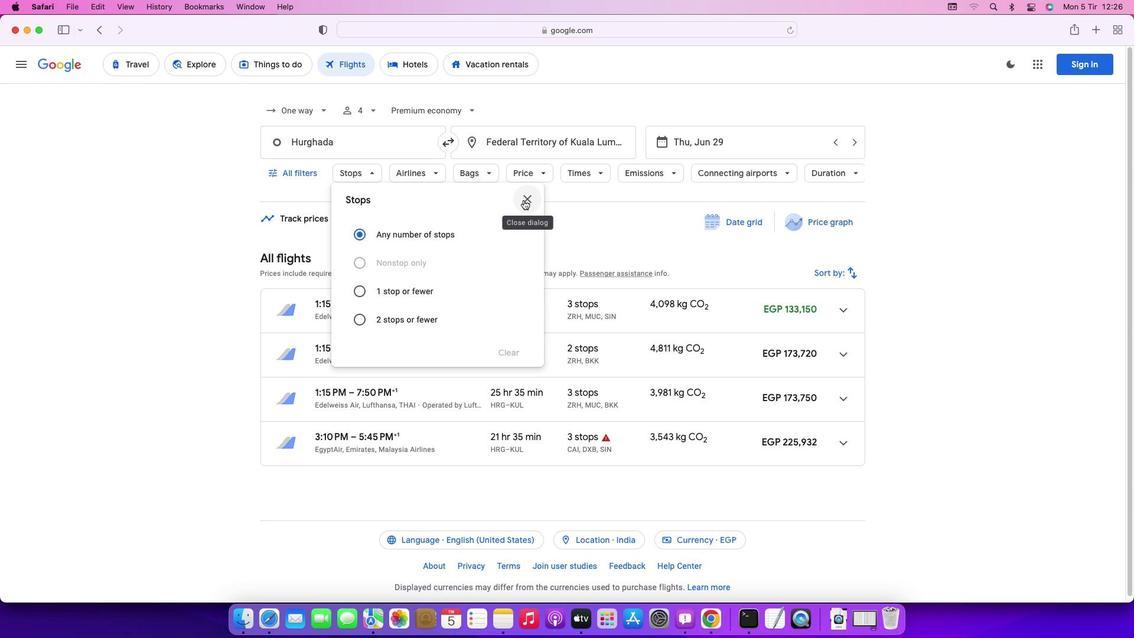 
Action: Mouse moved to (430, 172)
Screenshot: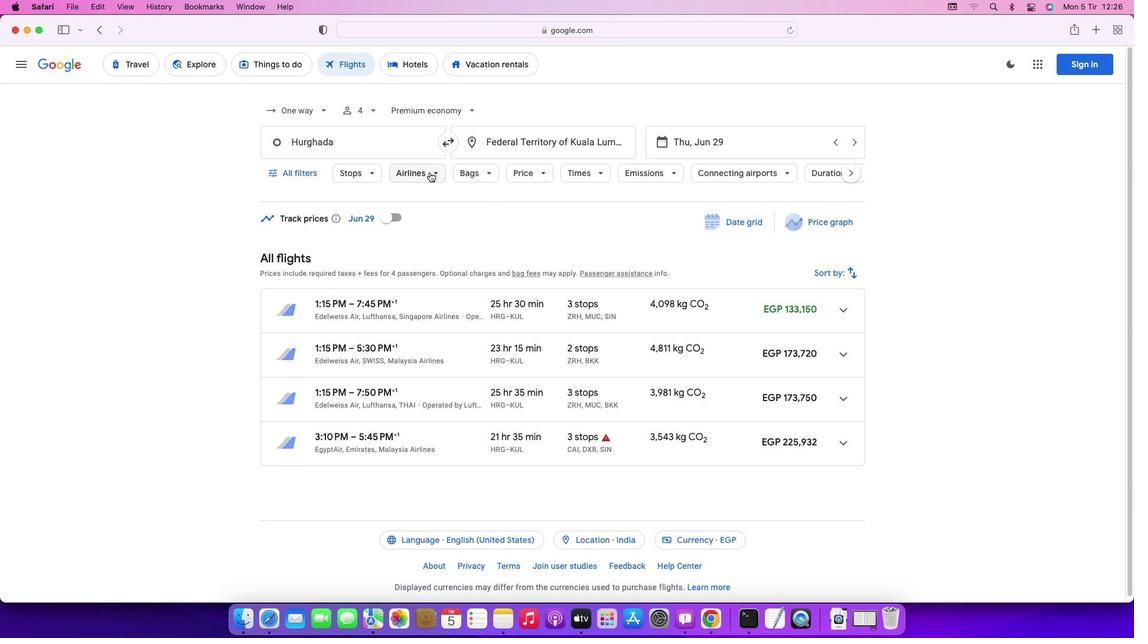 
Action: Mouse pressed left at (430, 172)
Screenshot: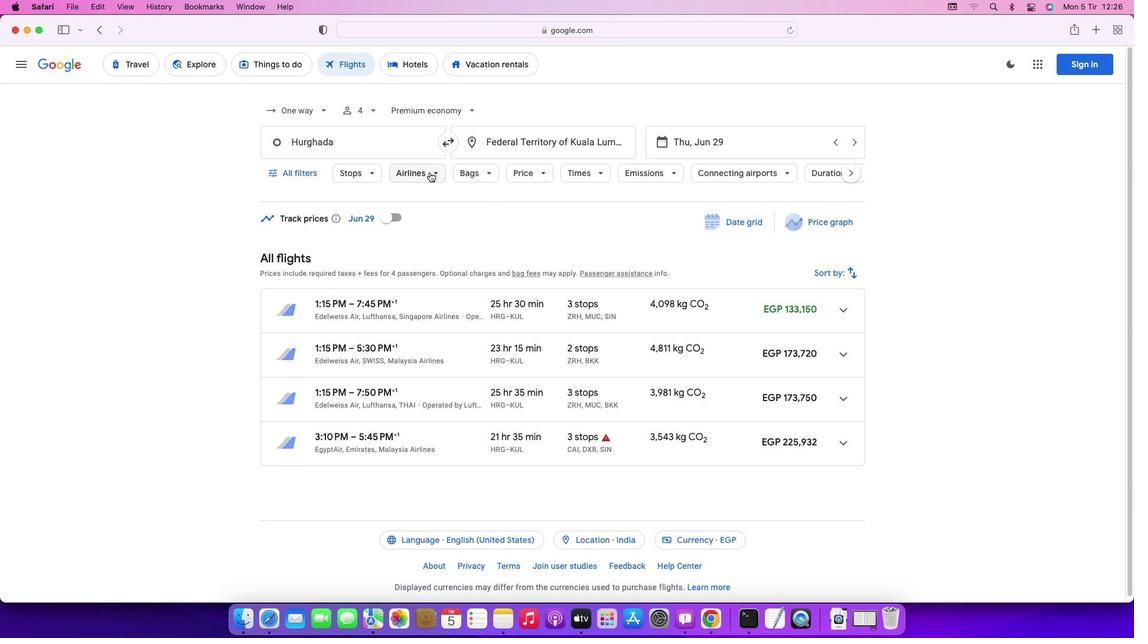 
Action: Mouse moved to (568, 233)
Screenshot: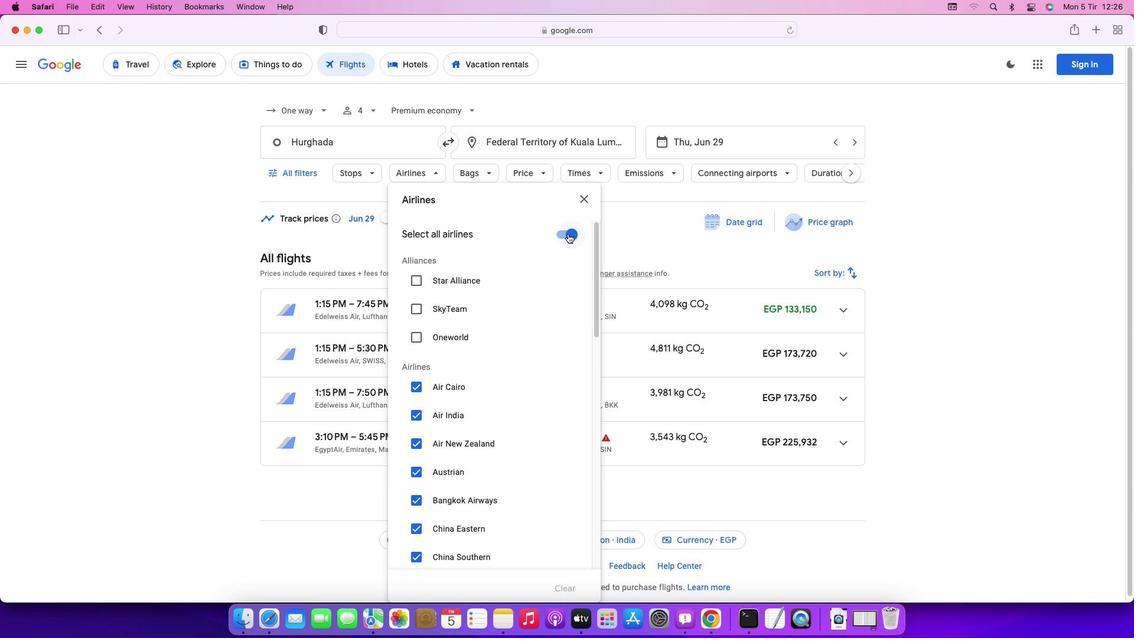 
Action: Mouse pressed left at (568, 233)
Screenshot: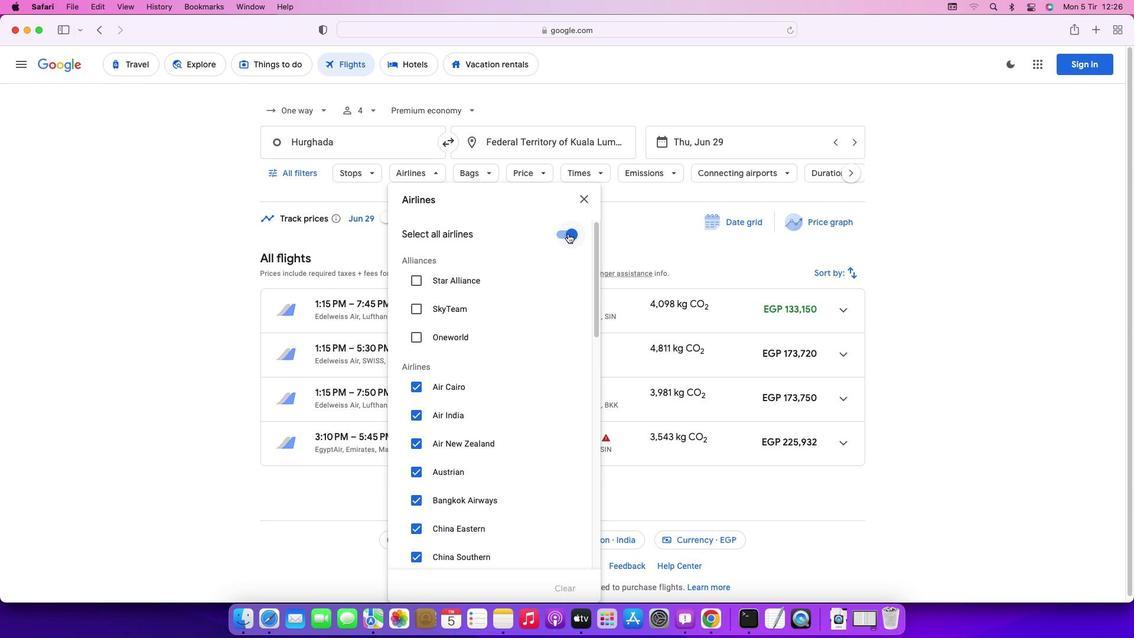 
Action: Mouse moved to (487, 367)
Screenshot: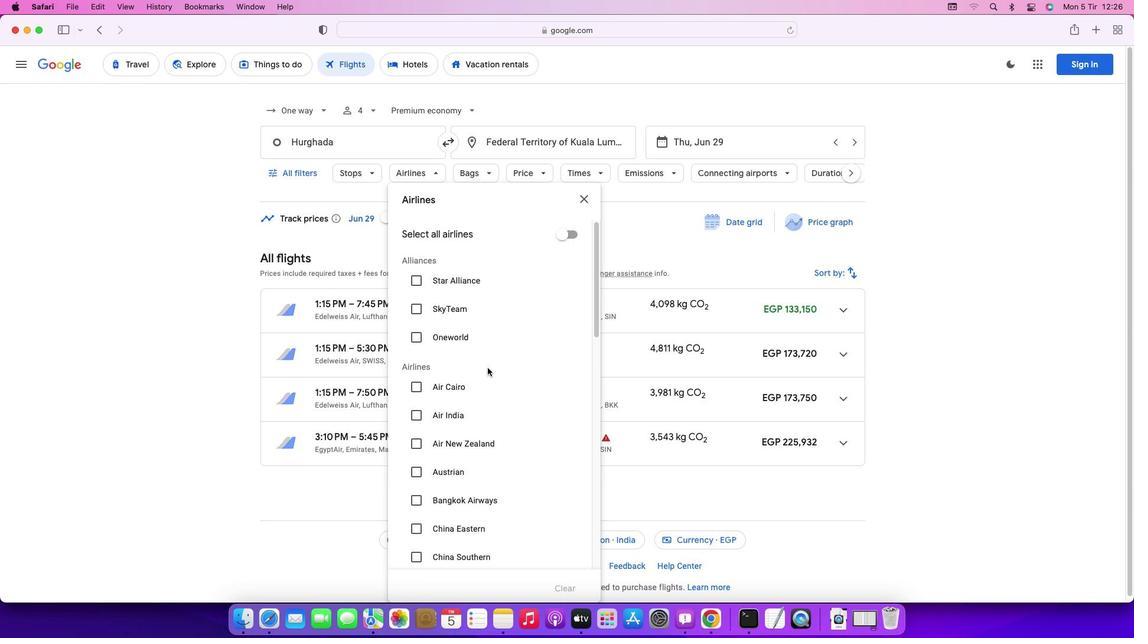 
Action: Mouse scrolled (487, 367) with delta (0, 0)
Screenshot: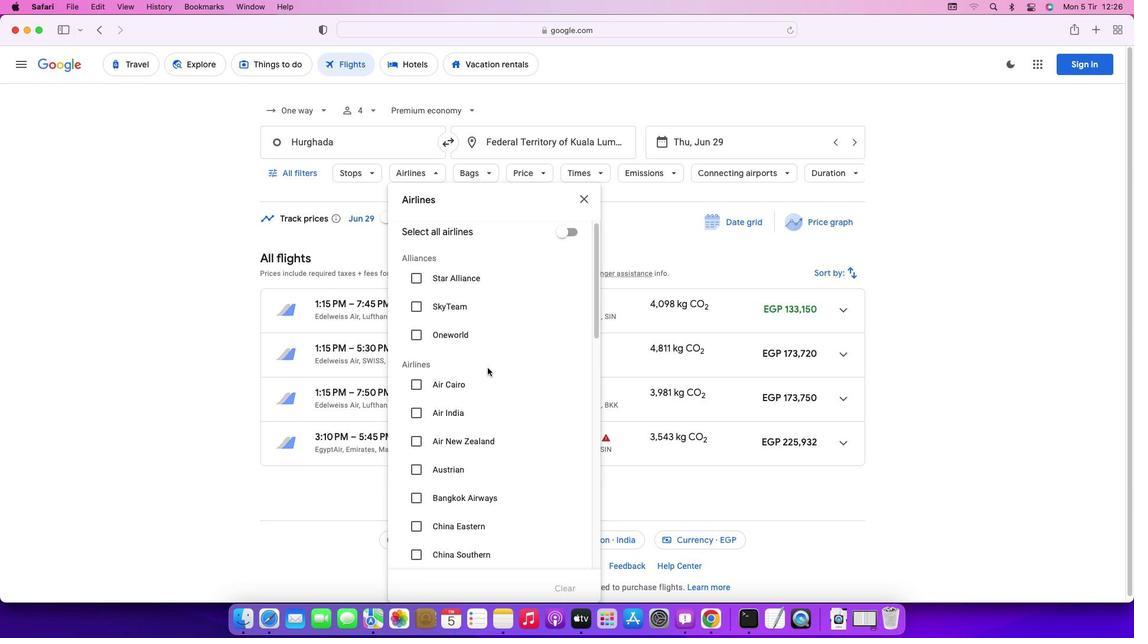 
Action: Mouse scrolled (487, 367) with delta (0, 0)
Screenshot: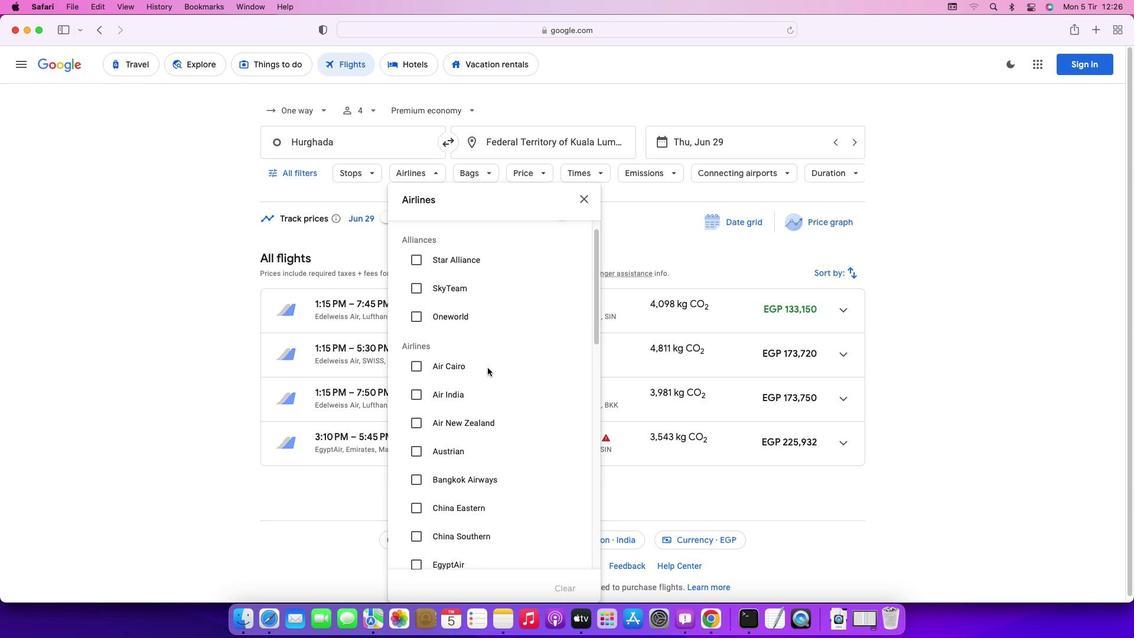 
Action: Mouse scrolled (487, 367) with delta (0, -1)
Screenshot: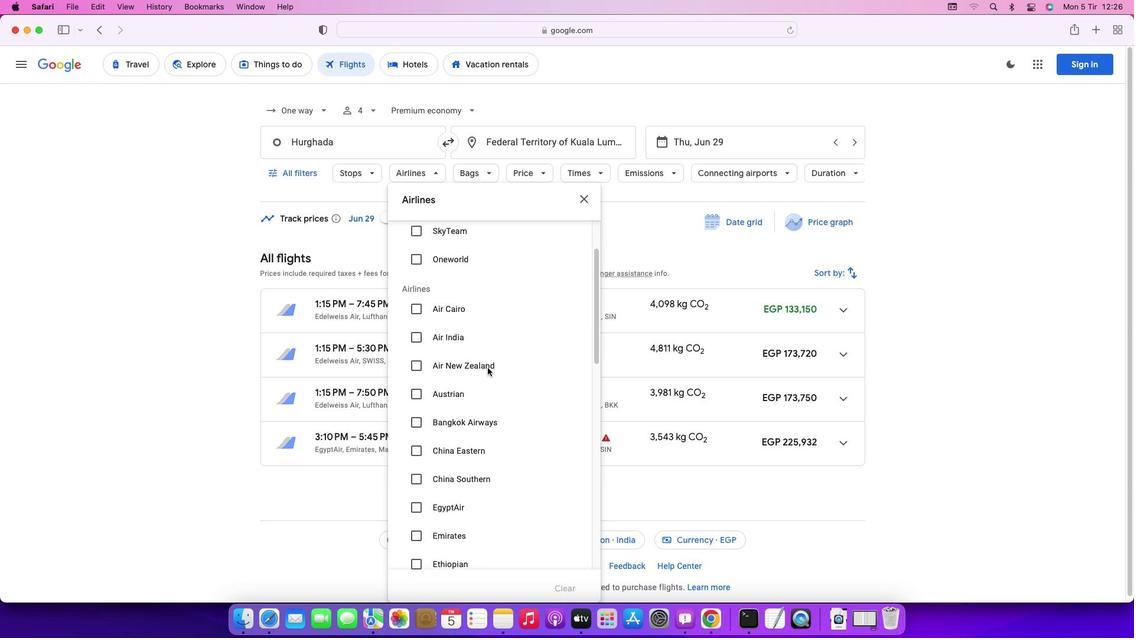 
Action: Mouse scrolled (487, 367) with delta (0, 0)
Screenshot: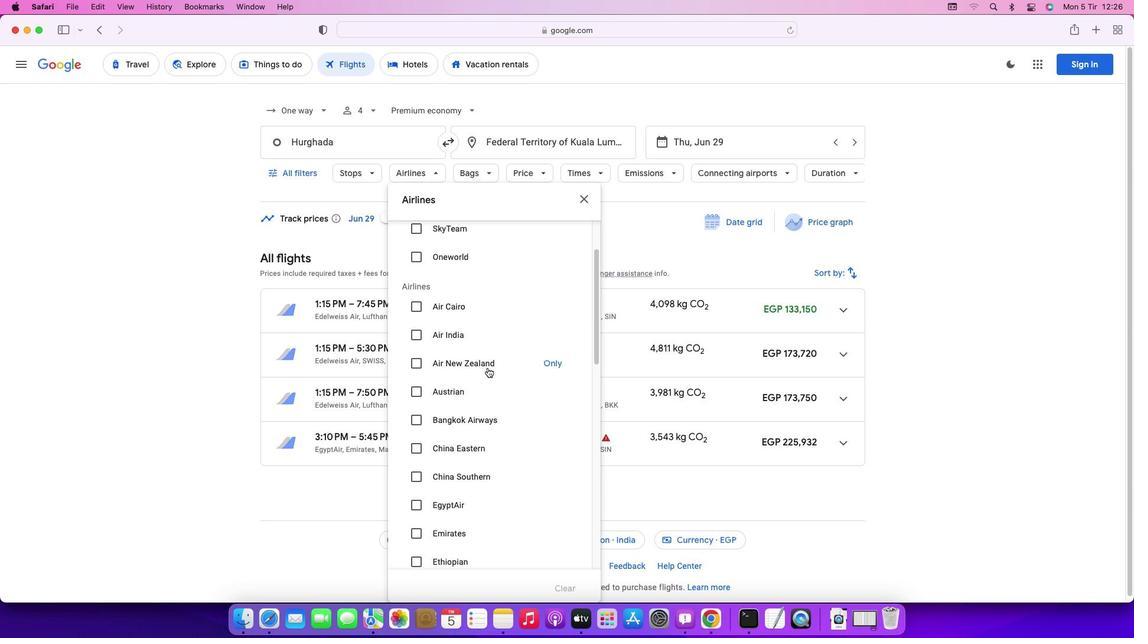 
Action: Mouse scrolled (487, 367) with delta (0, 0)
Screenshot: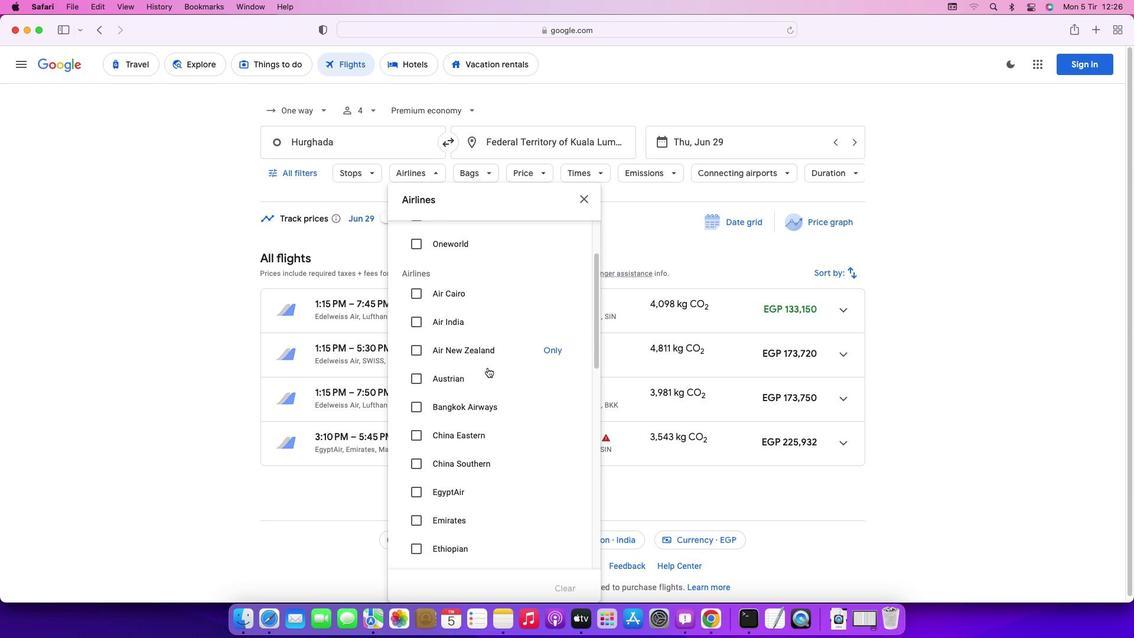 
Action: Mouse moved to (418, 519)
Screenshot: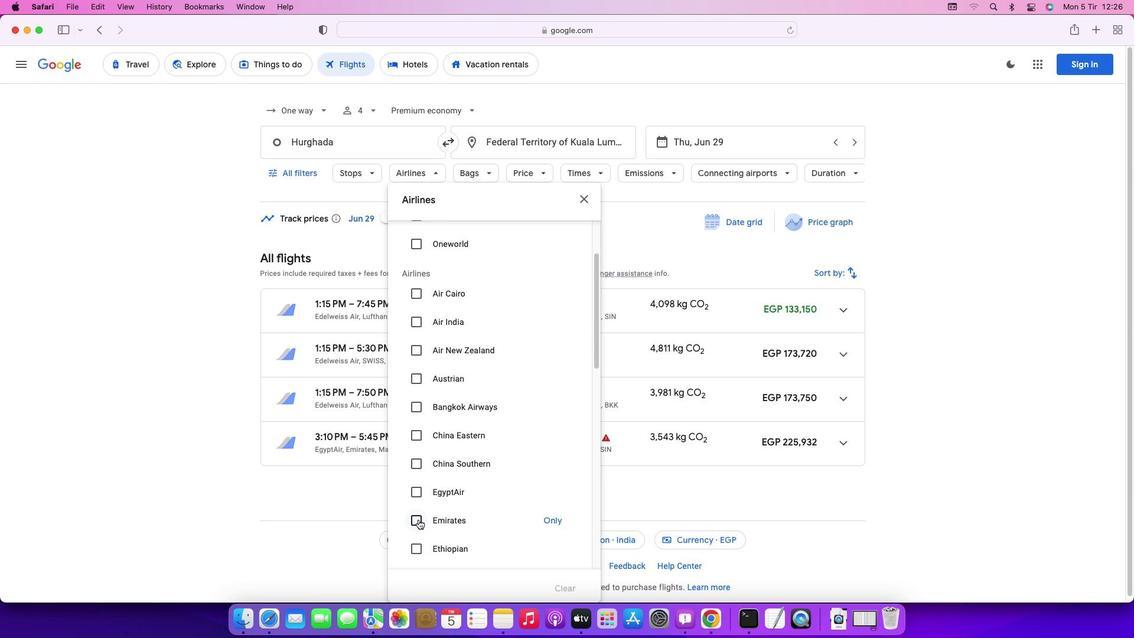 
Action: Mouse pressed left at (418, 519)
Screenshot: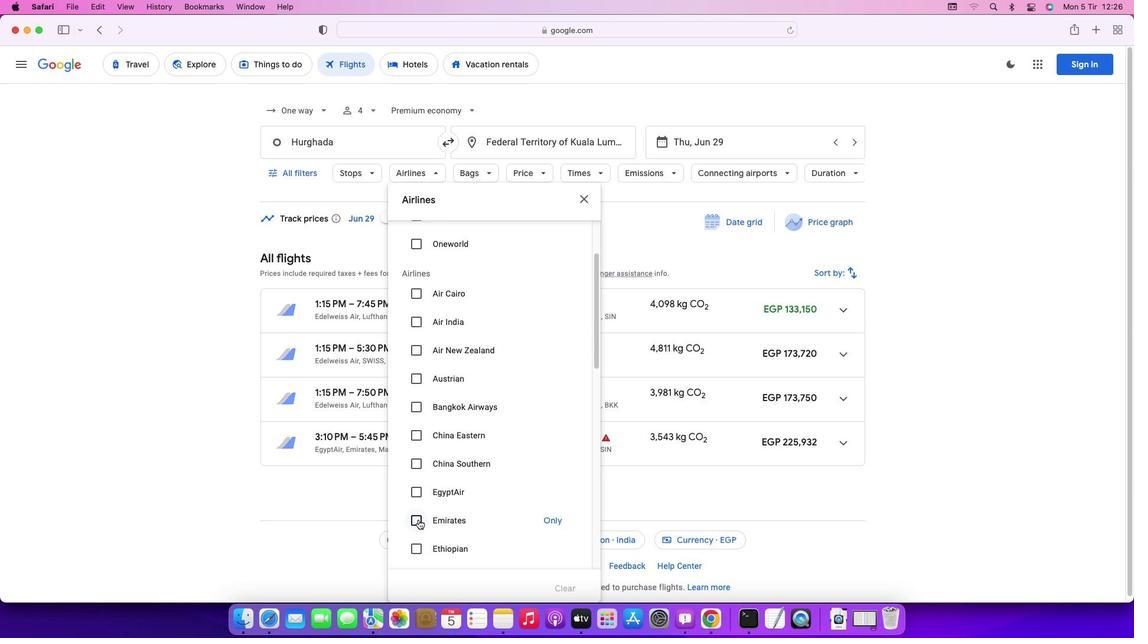 
Action: Mouse moved to (584, 202)
Screenshot: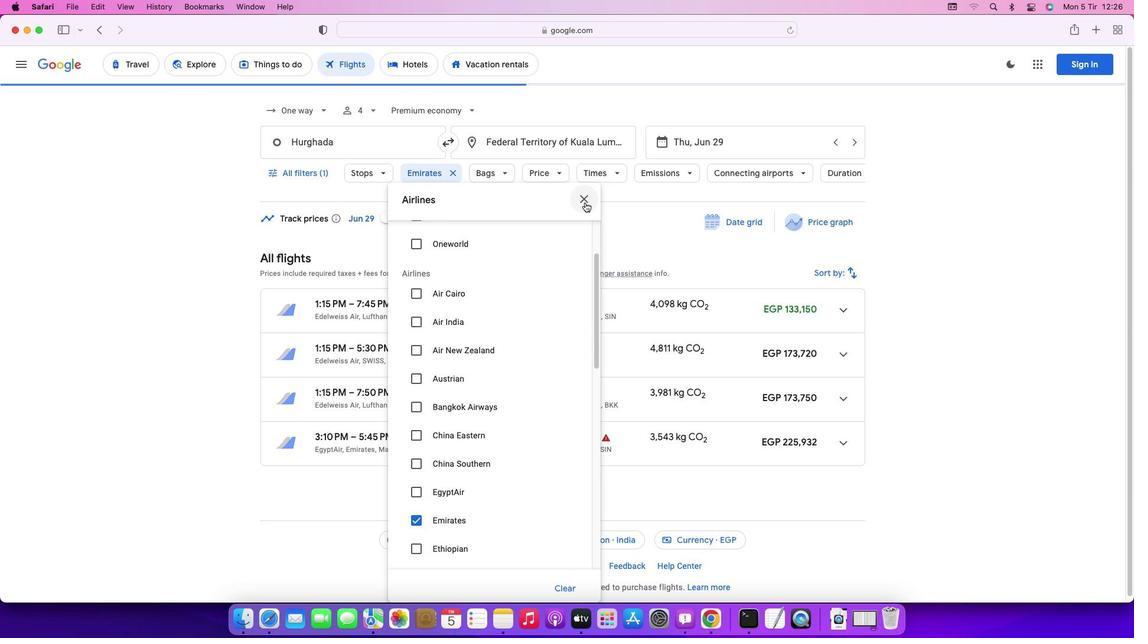 
Action: Mouse pressed left at (584, 202)
Screenshot: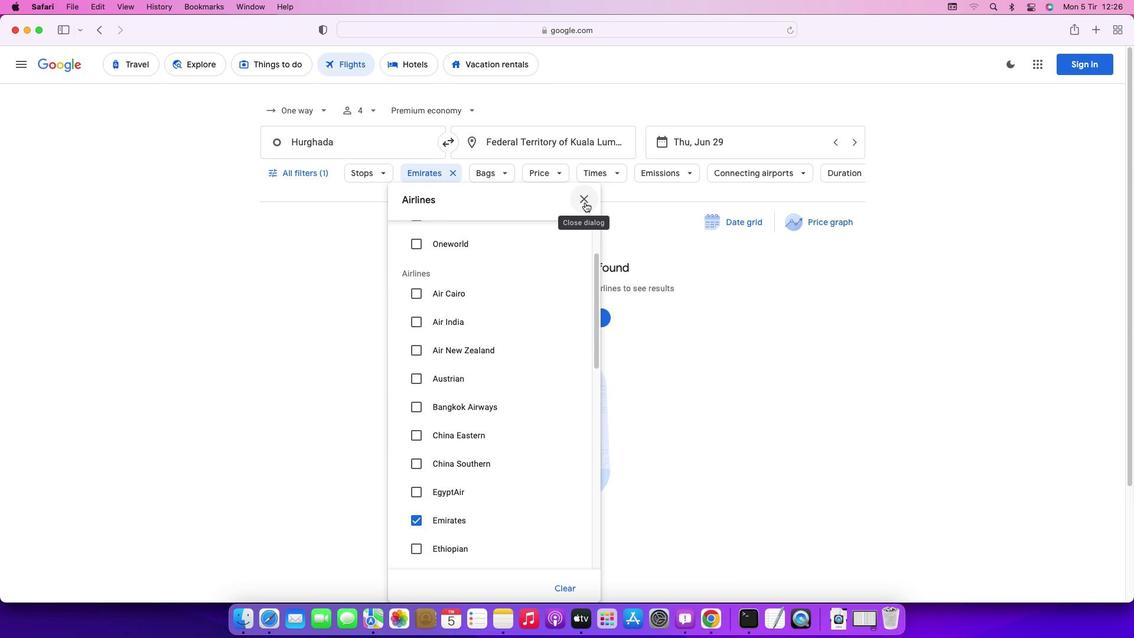 
Action: Mouse moved to (544, 175)
Screenshot: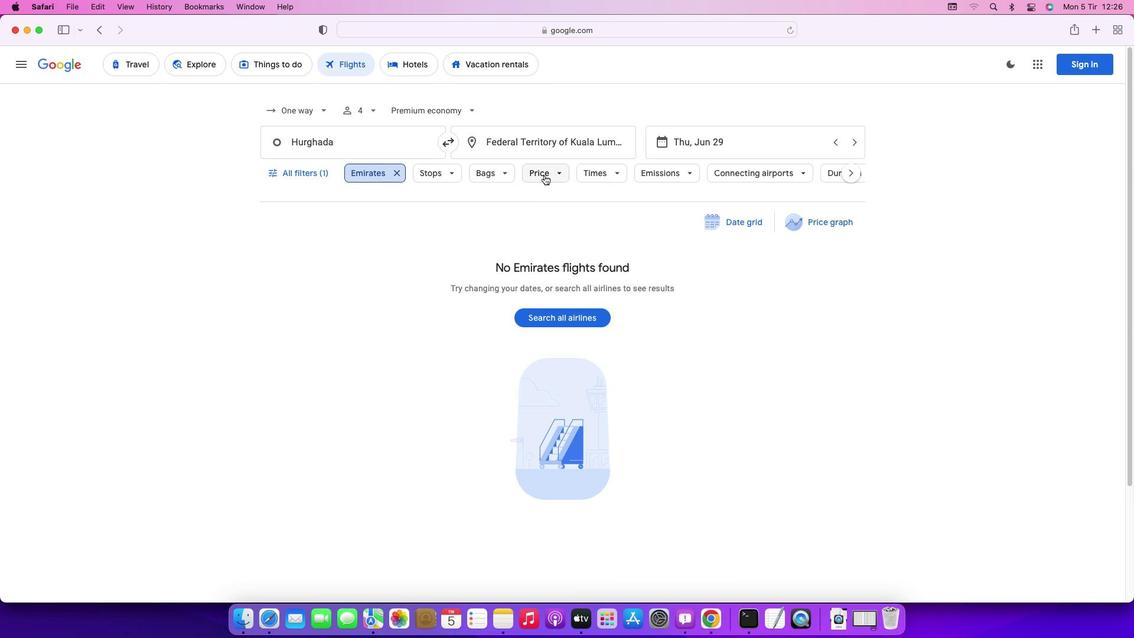 
Action: Mouse pressed left at (544, 175)
Screenshot: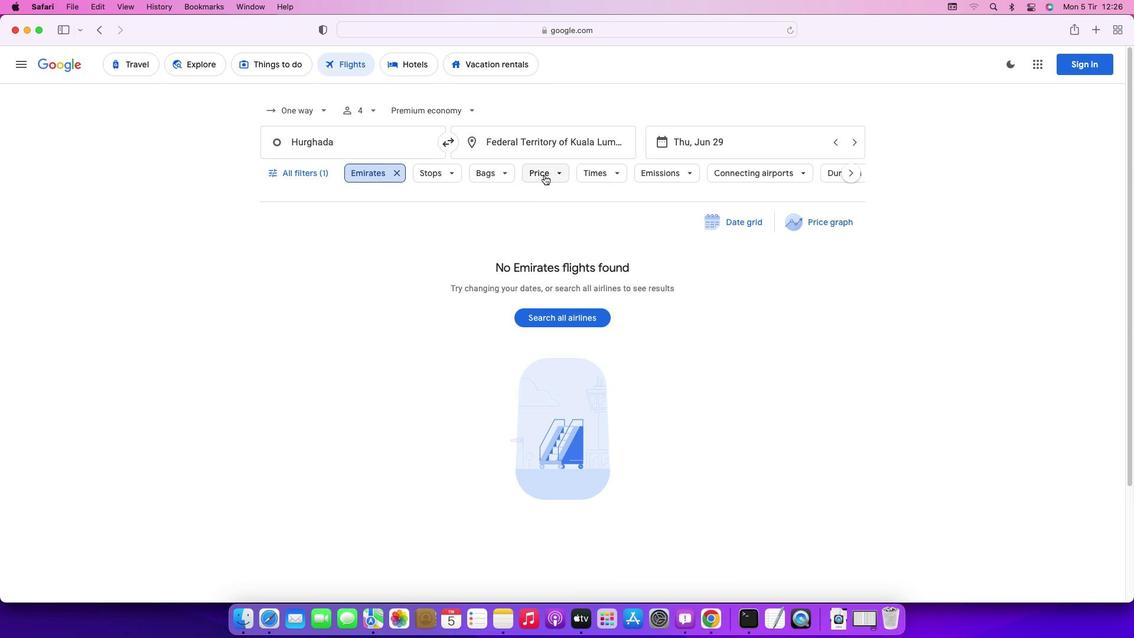 
Action: Mouse moved to (713, 254)
Screenshot: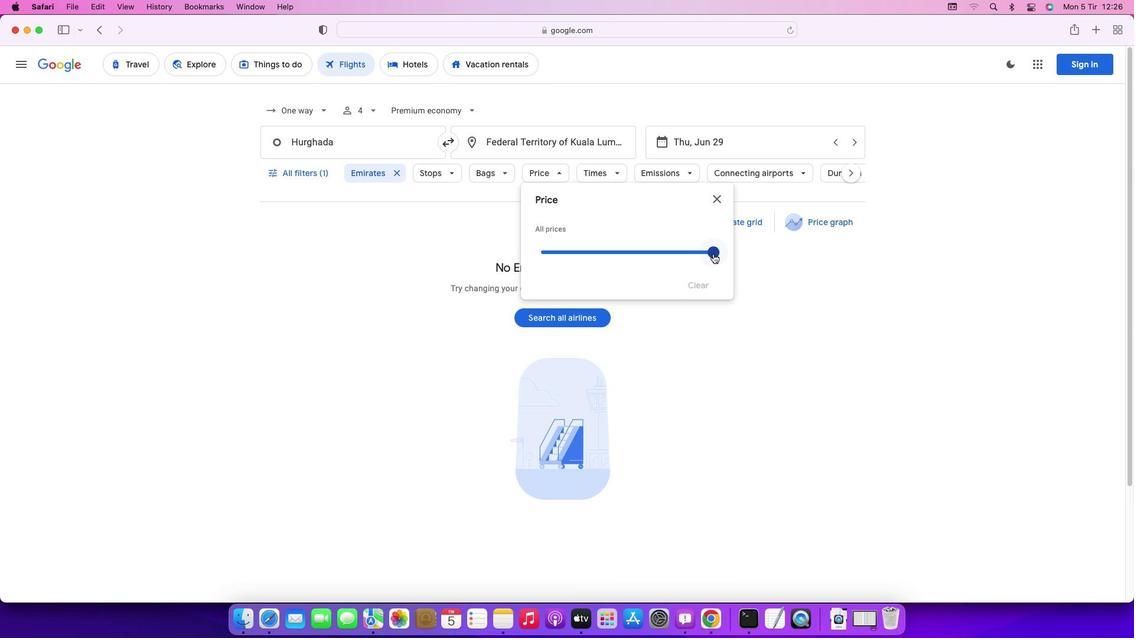
Action: Mouse pressed left at (713, 254)
Screenshot: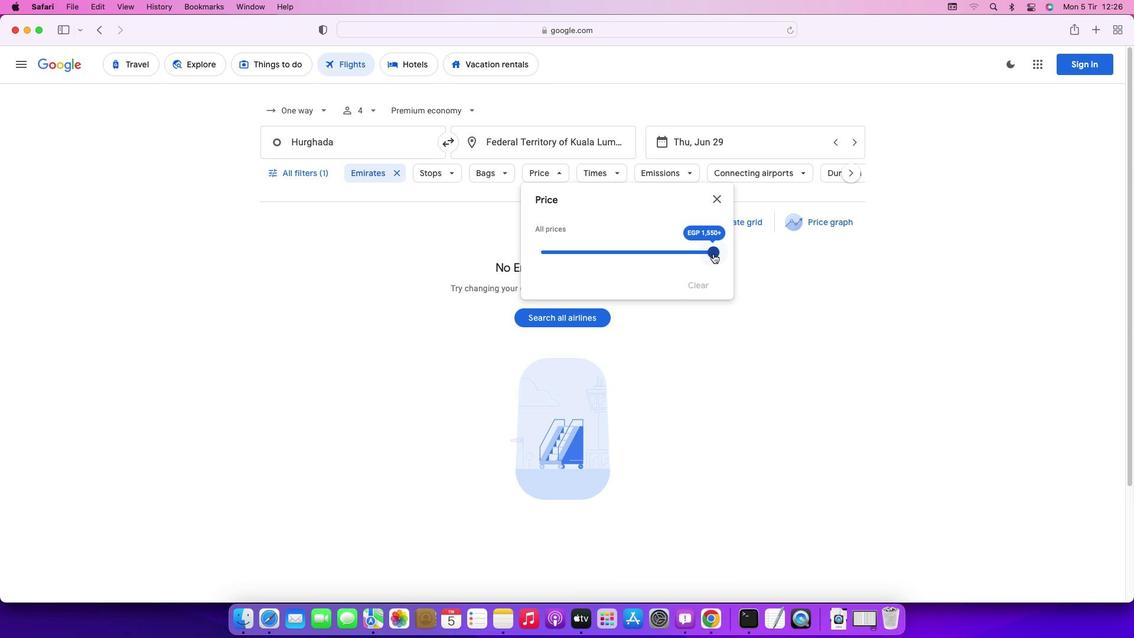
Action: Mouse moved to (714, 199)
Screenshot: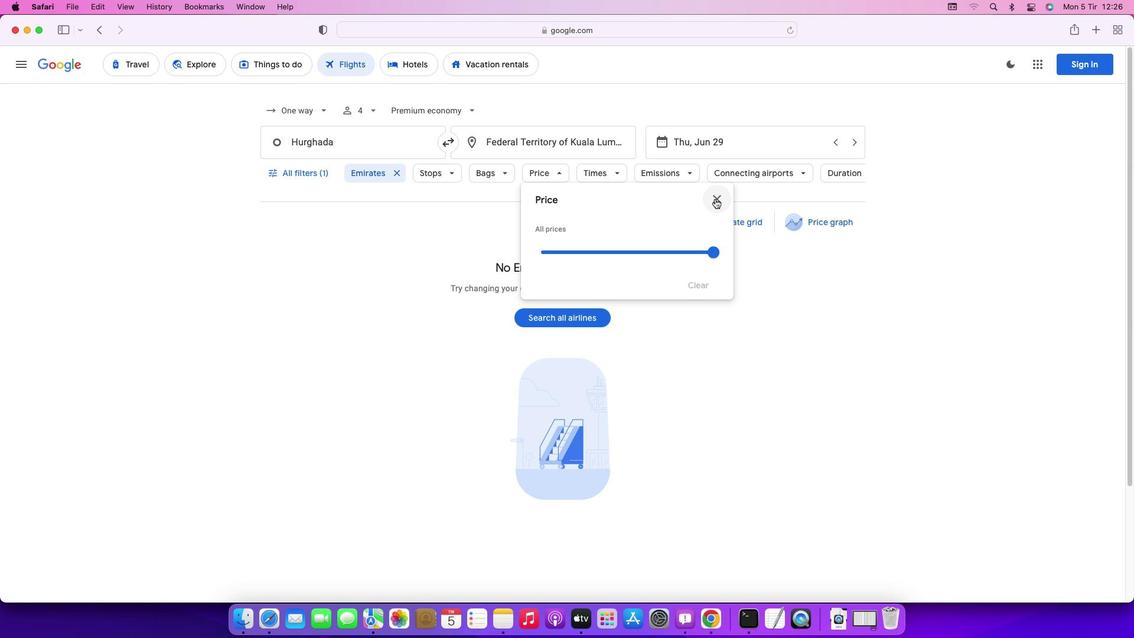 
Action: Mouse pressed left at (714, 199)
Screenshot: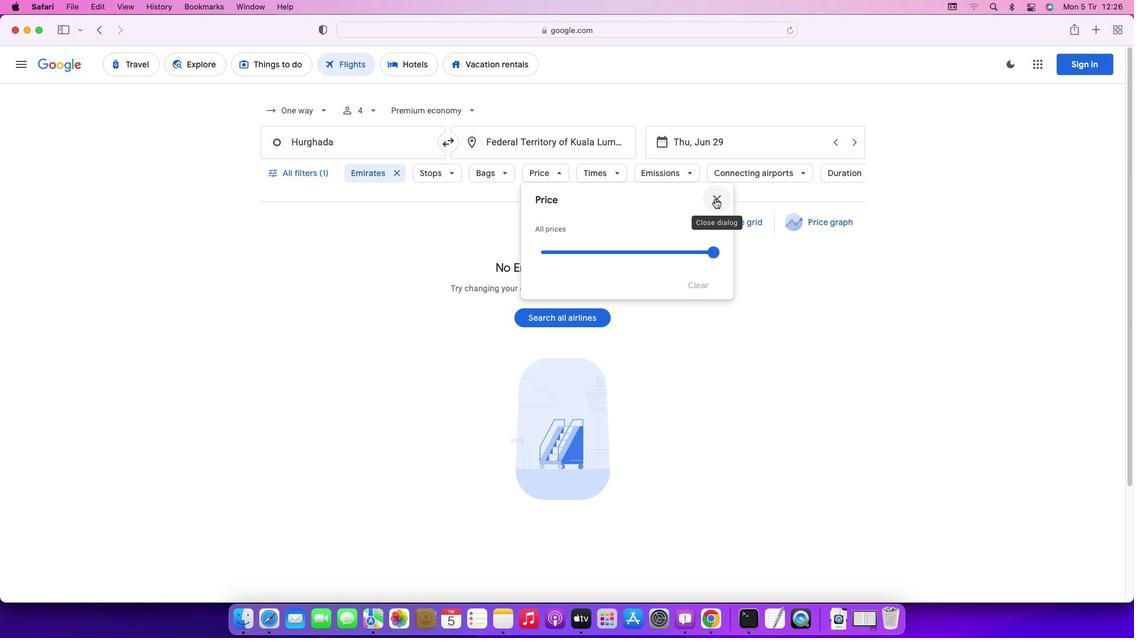 
Action: Mouse moved to (605, 171)
Screenshot: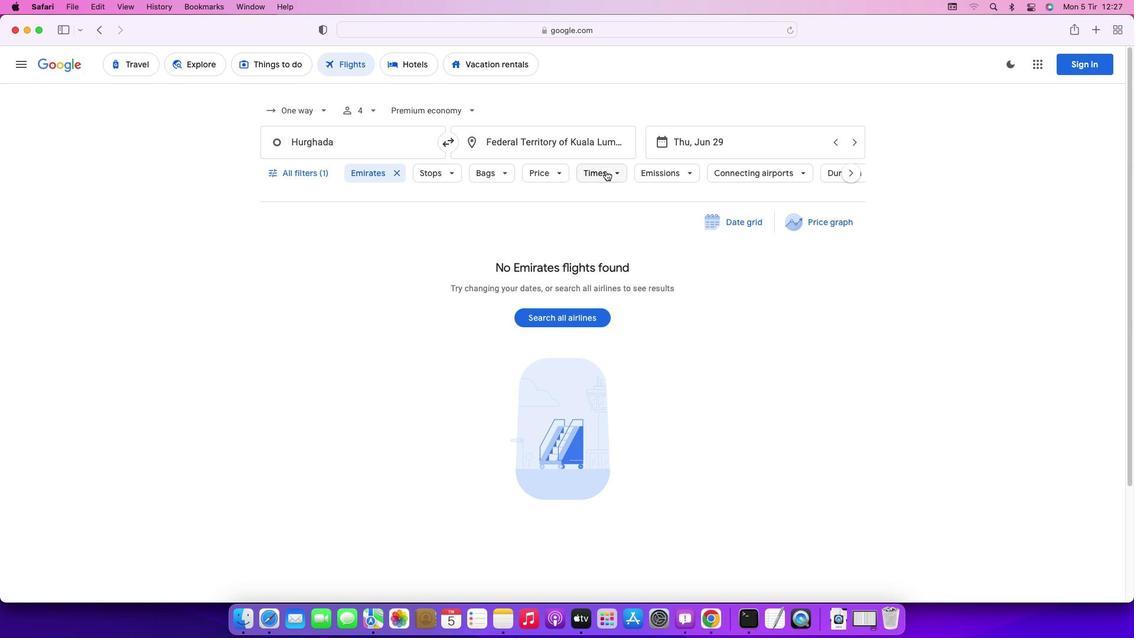 
Action: Mouse pressed left at (605, 171)
Screenshot: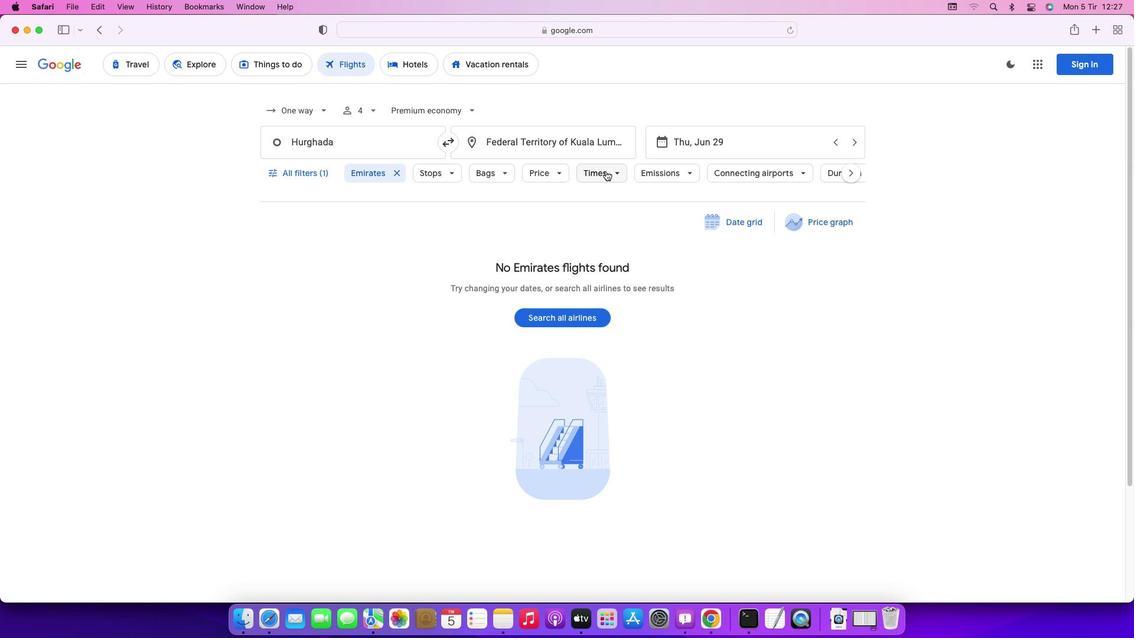 
Action: Mouse moved to (593, 287)
Screenshot: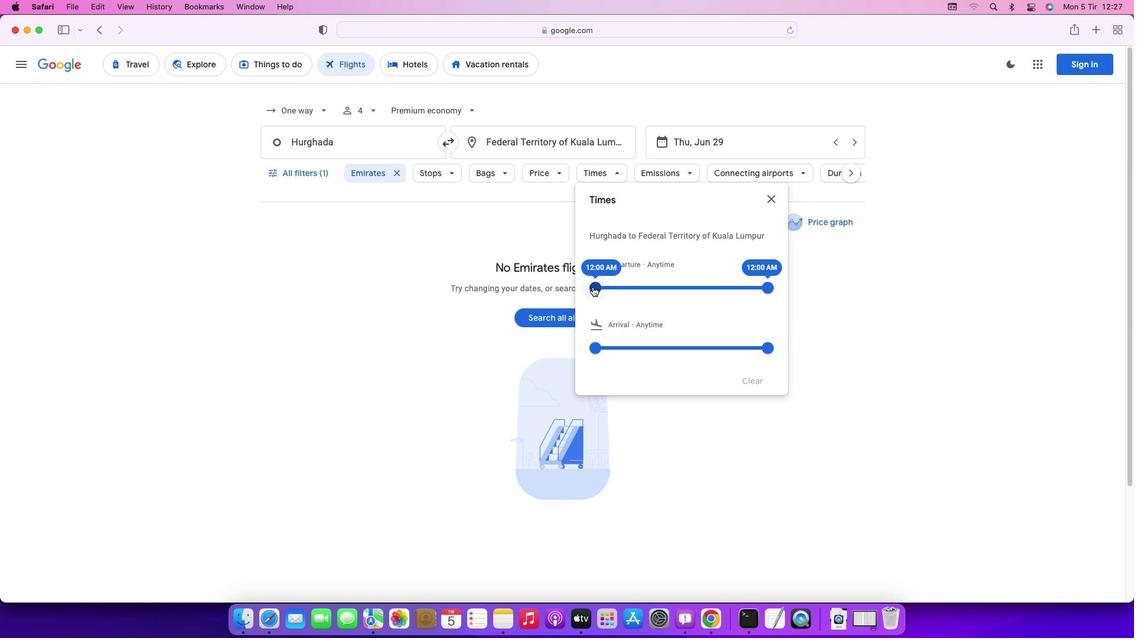 
Action: Mouse pressed left at (593, 287)
Screenshot: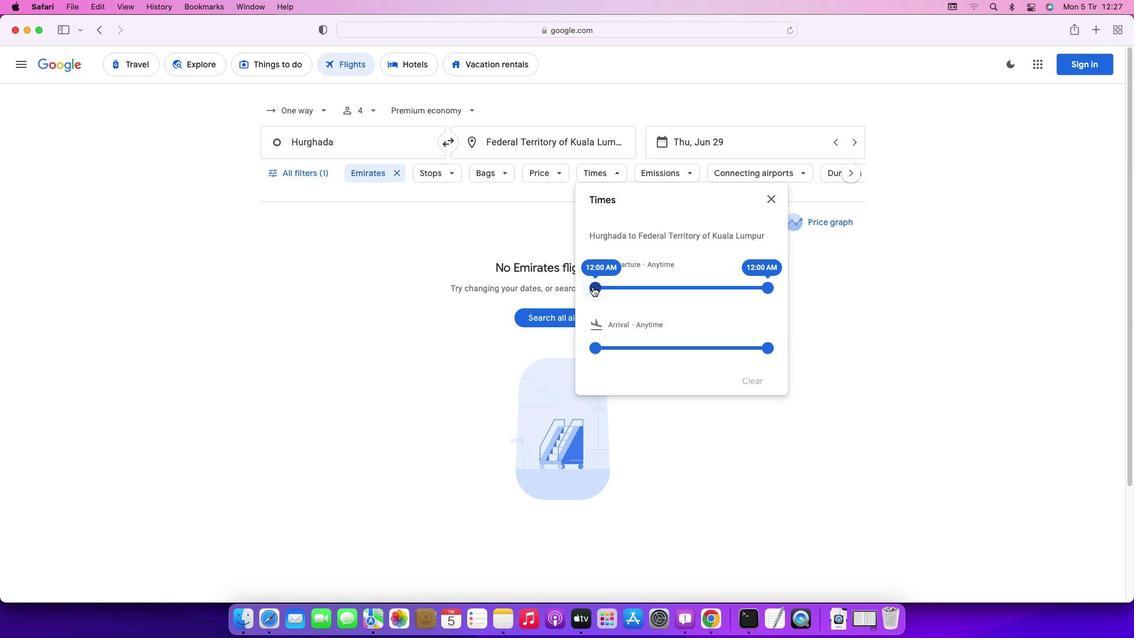 
Action: Mouse moved to (767, 200)
Screenshot: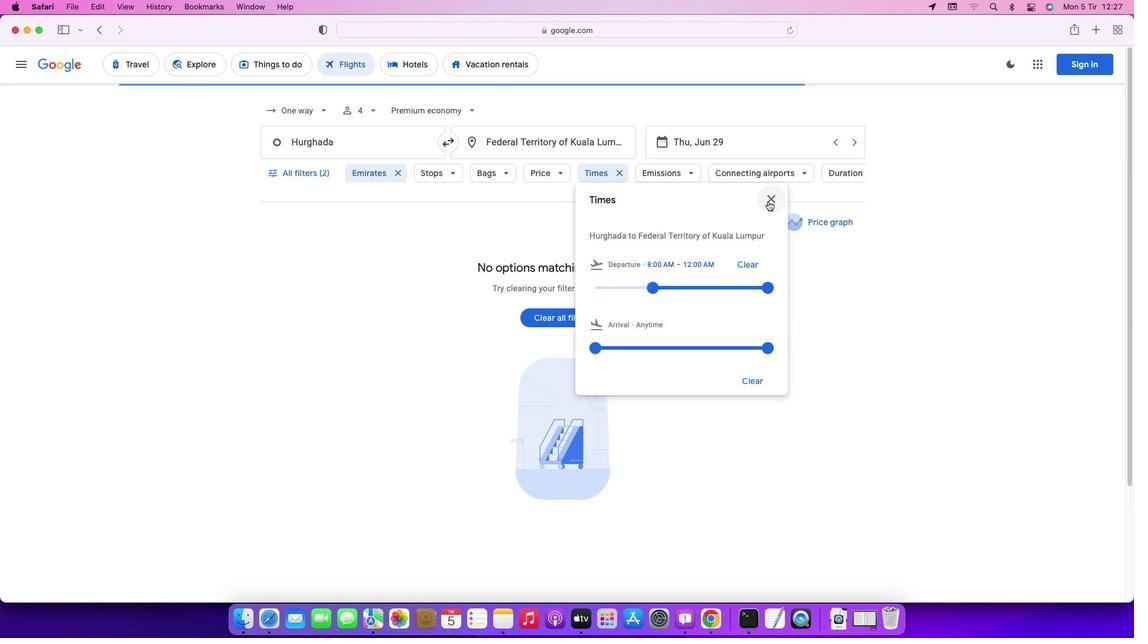 
Action: Mouse pressed left at (767, 200)
Screenshot: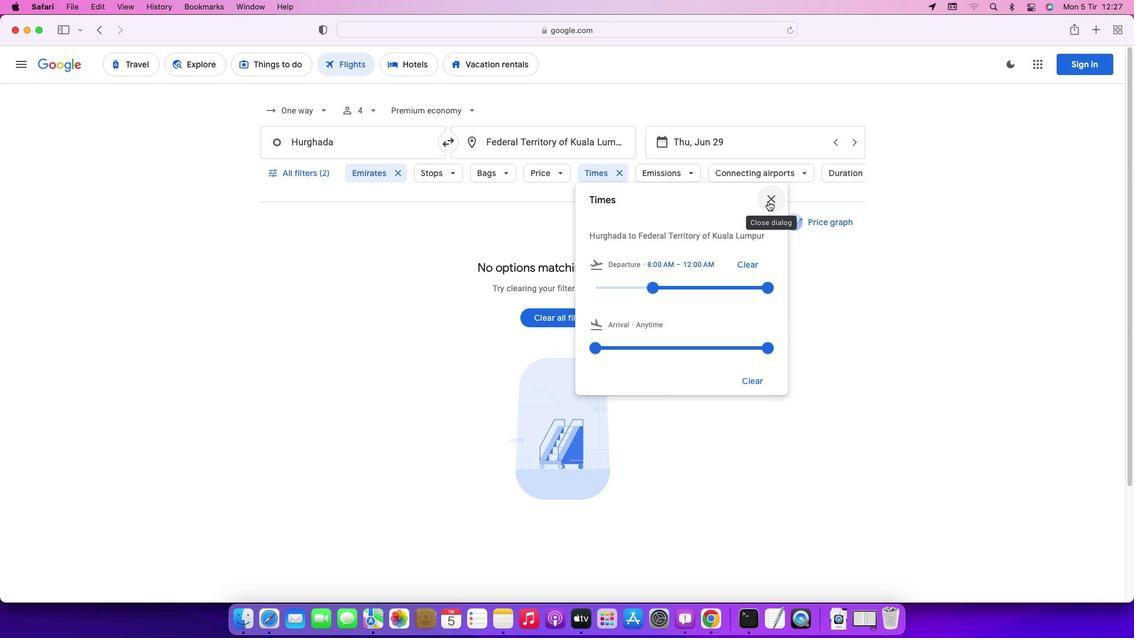 
Action: Mouse moved to (690, 166)
Screenshot: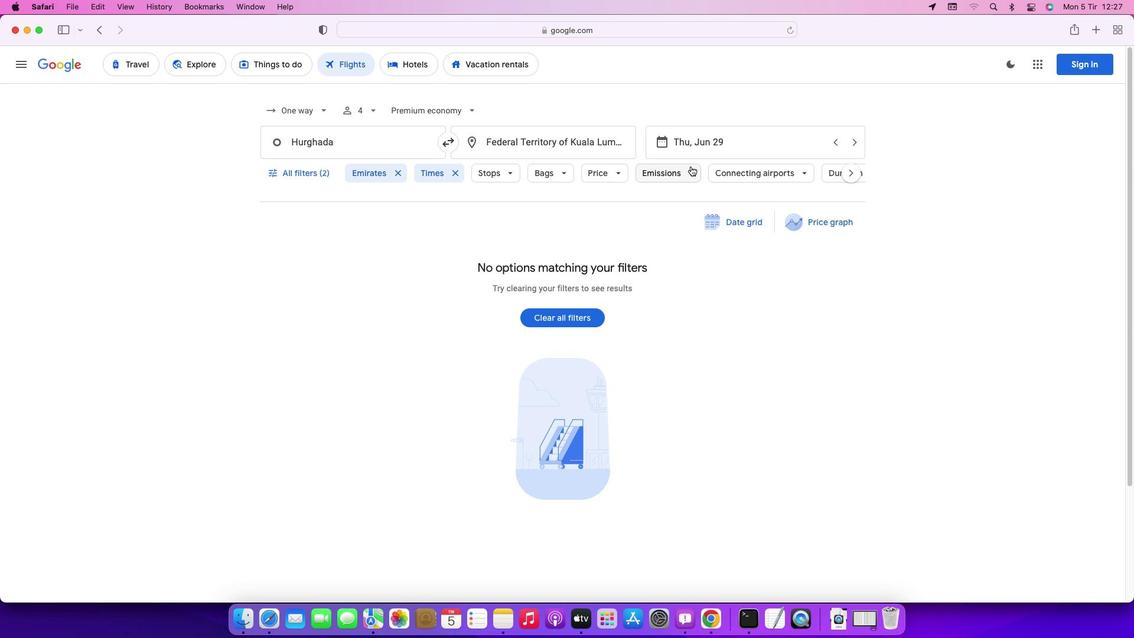 
Action: Mouse pressed left at (690, 166)
Screenshot: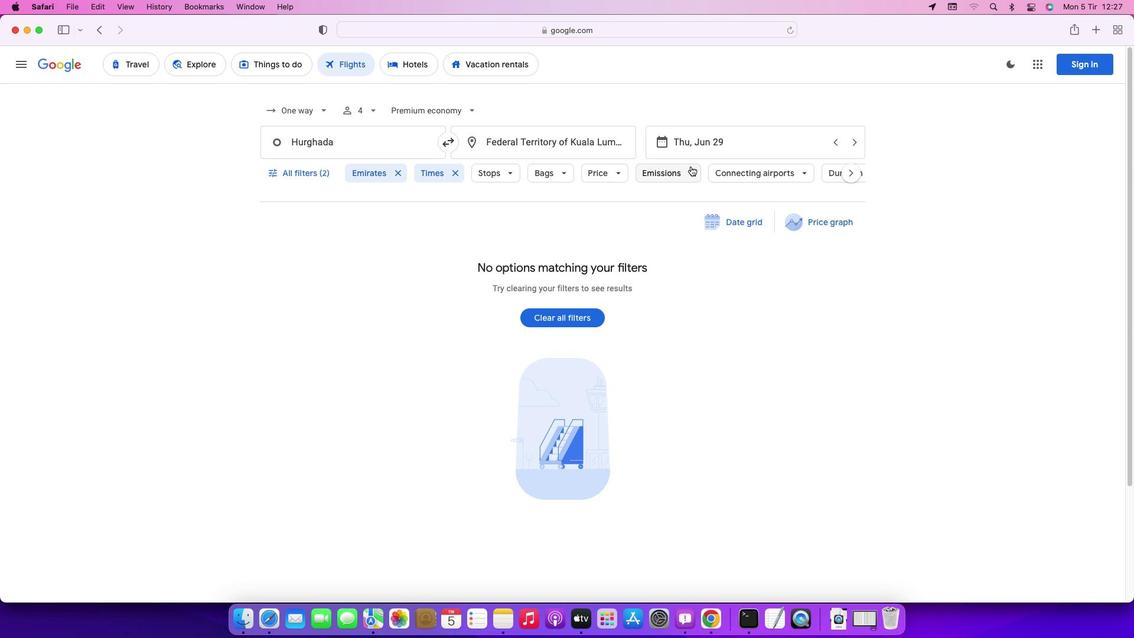 
Action: Mouse moved to (662, 238)
Screenshot: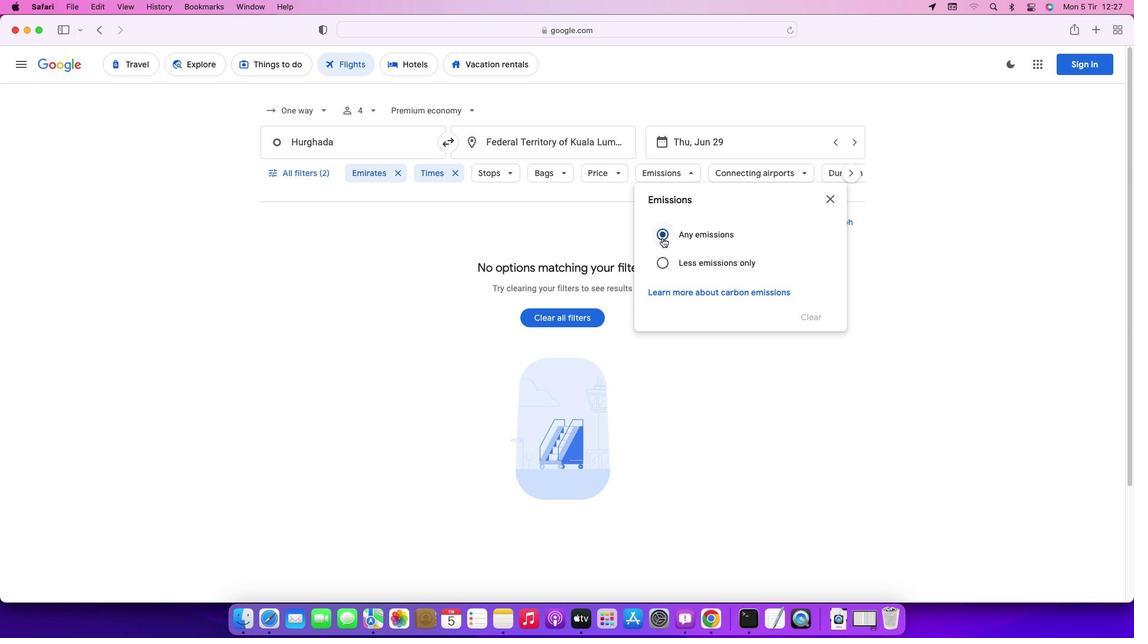 
Action: Mouse pressed left at (662, 238)
Screenshot: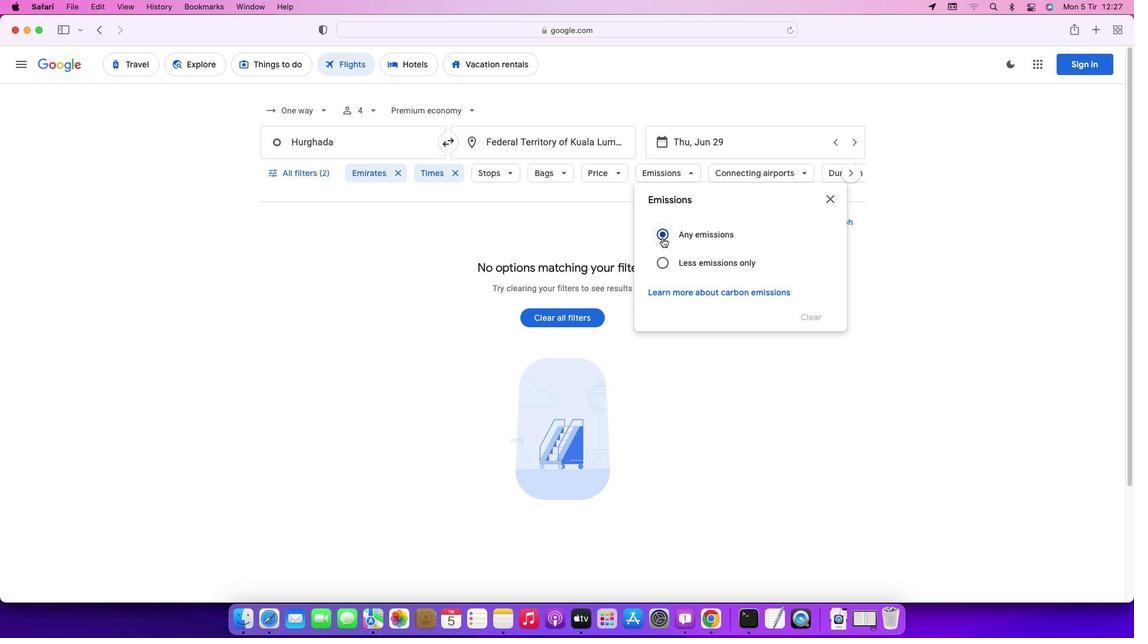 
Action: Mouse moved to (828, 202)
Screenshot: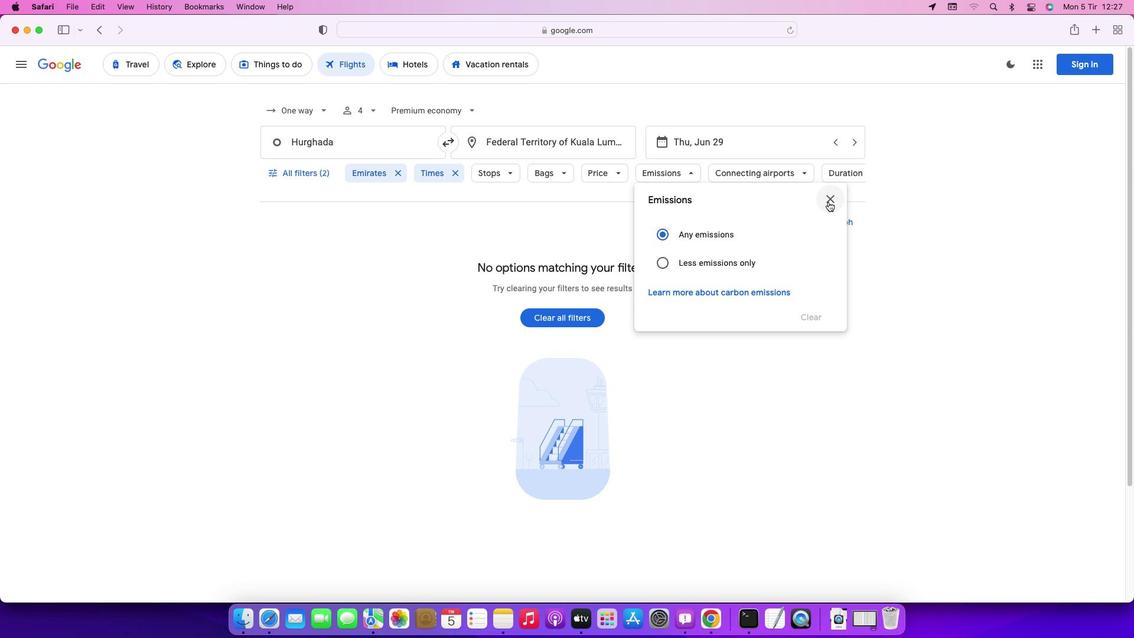 
Action: Mouse pressed left at (828, 202)
Screenshot: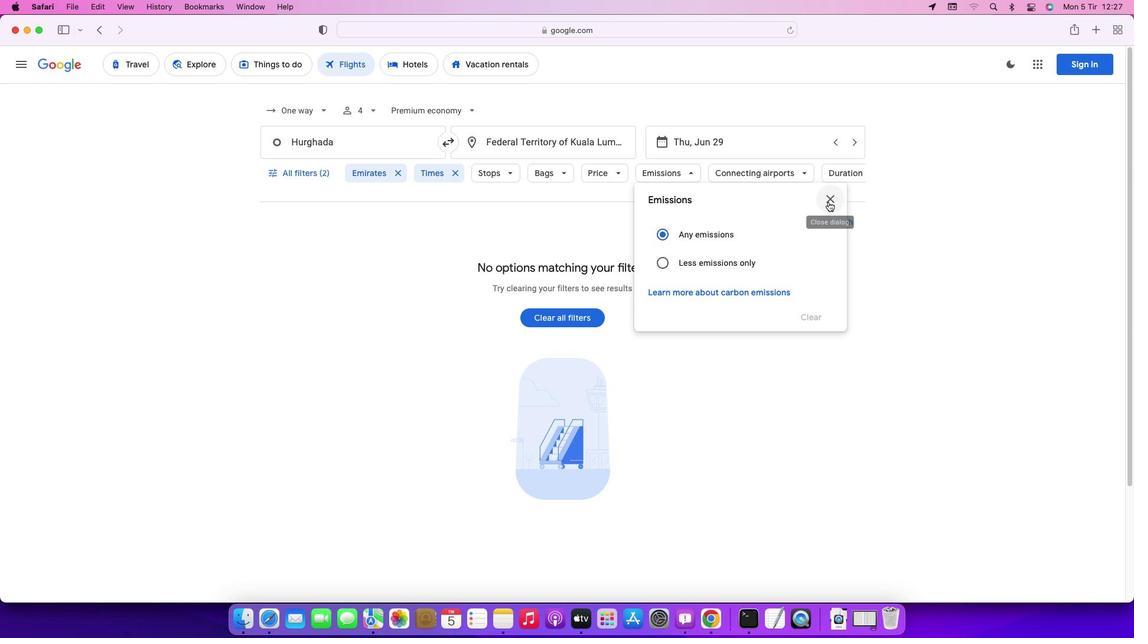 
Action: Mouse moved to (780, 174)
Screenshot: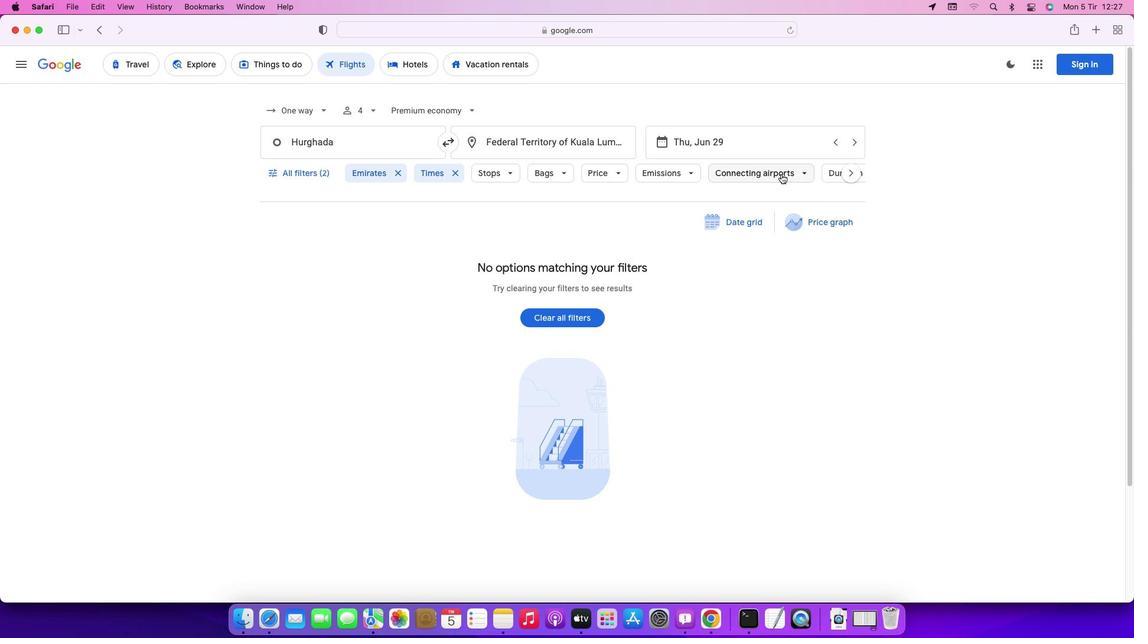 
Action: Mouse pressed left at (780, 174)
Screenshot: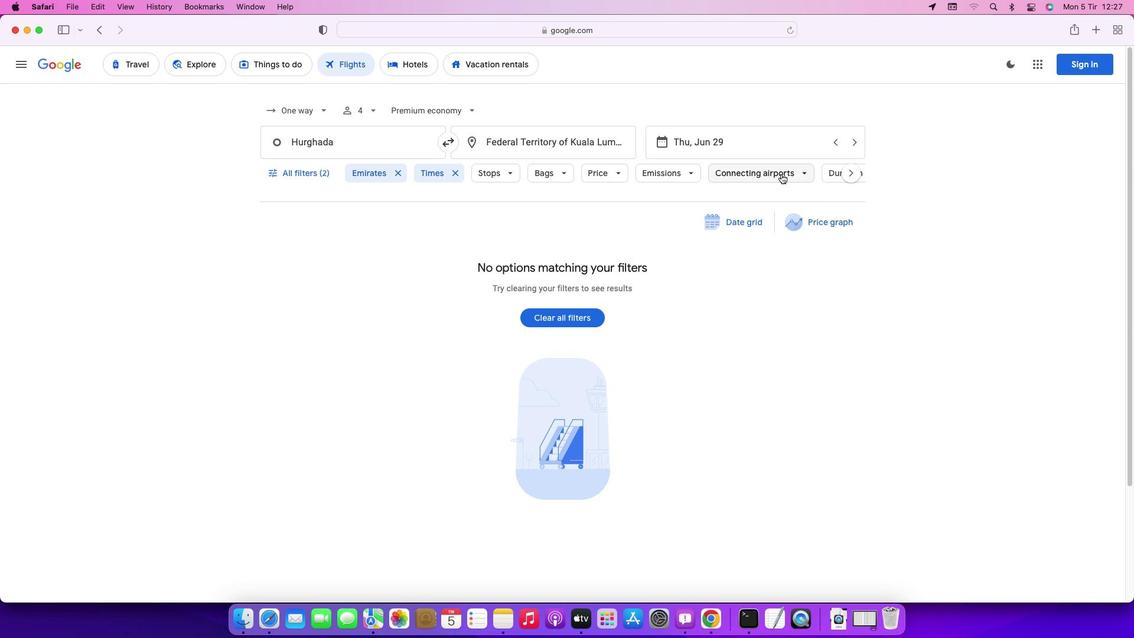 
Action: Mouse moved to (887, 300)
Screenshot: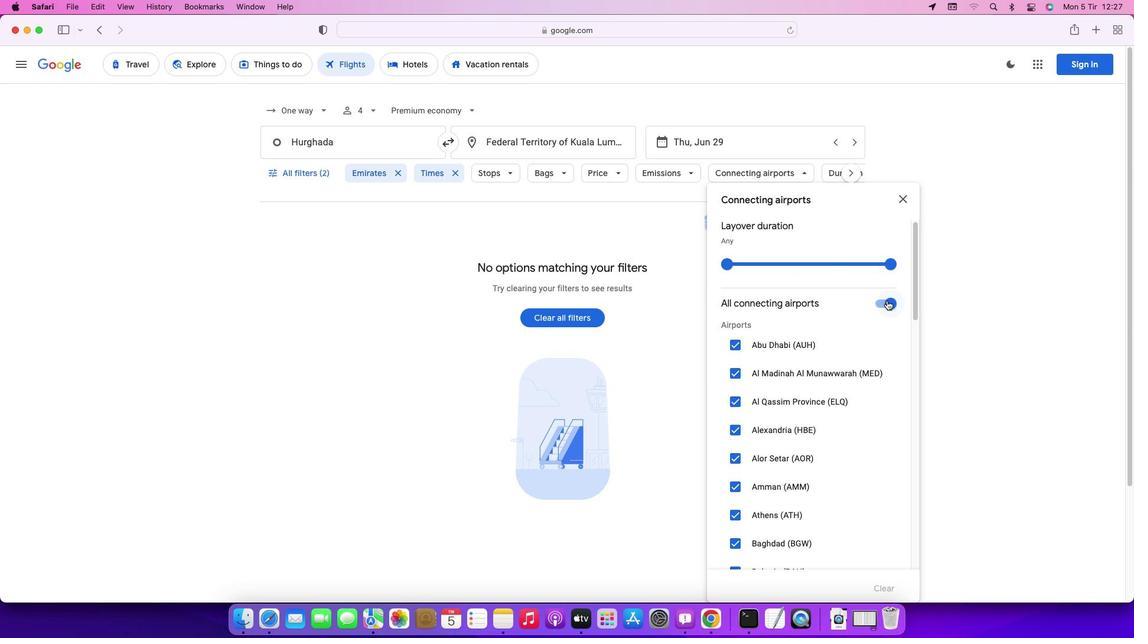 
Action: Mouse pressed left at (887, 300)
Screenshot: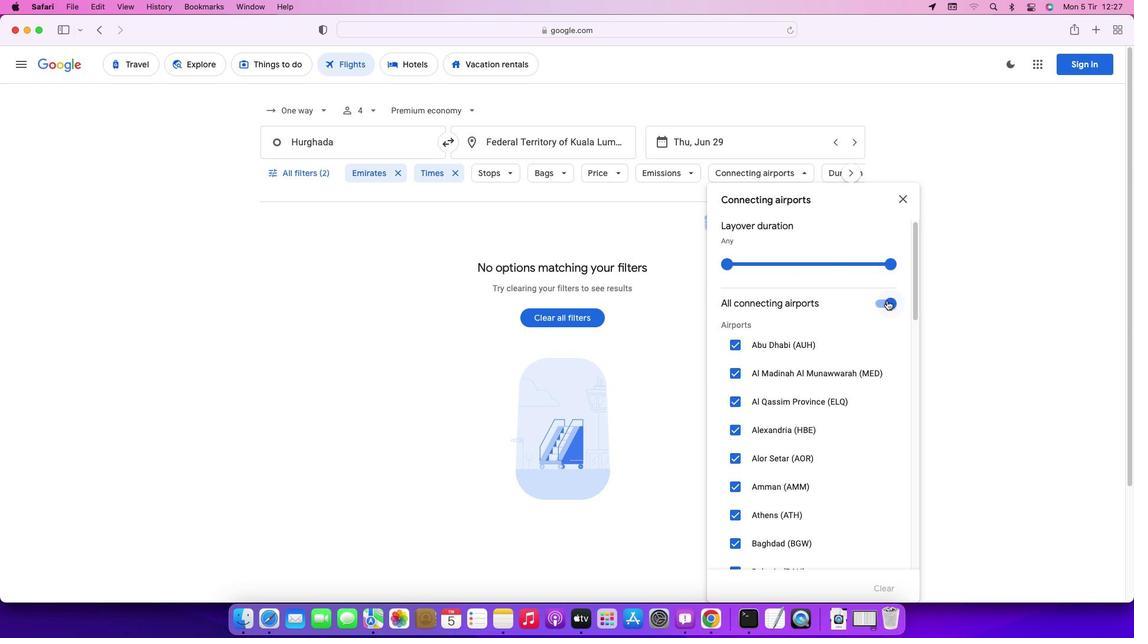 
Action: Mouse moved to (834, 425)
Screenshot: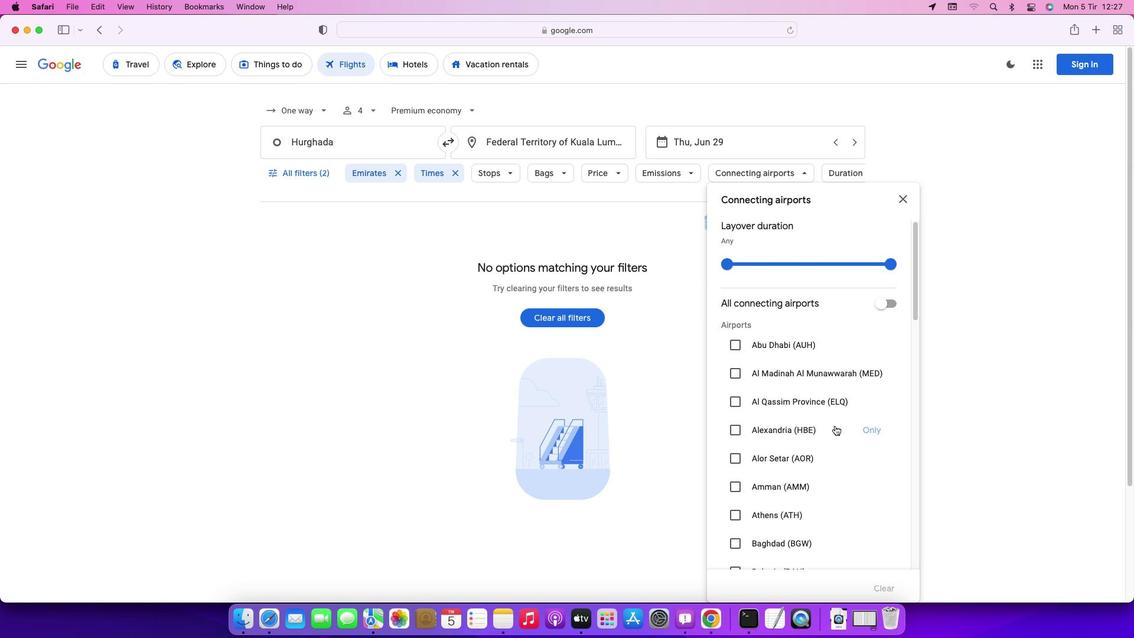 
Action: Mouse scrolled (834, 425) with delta (0, 0)
Screenshot: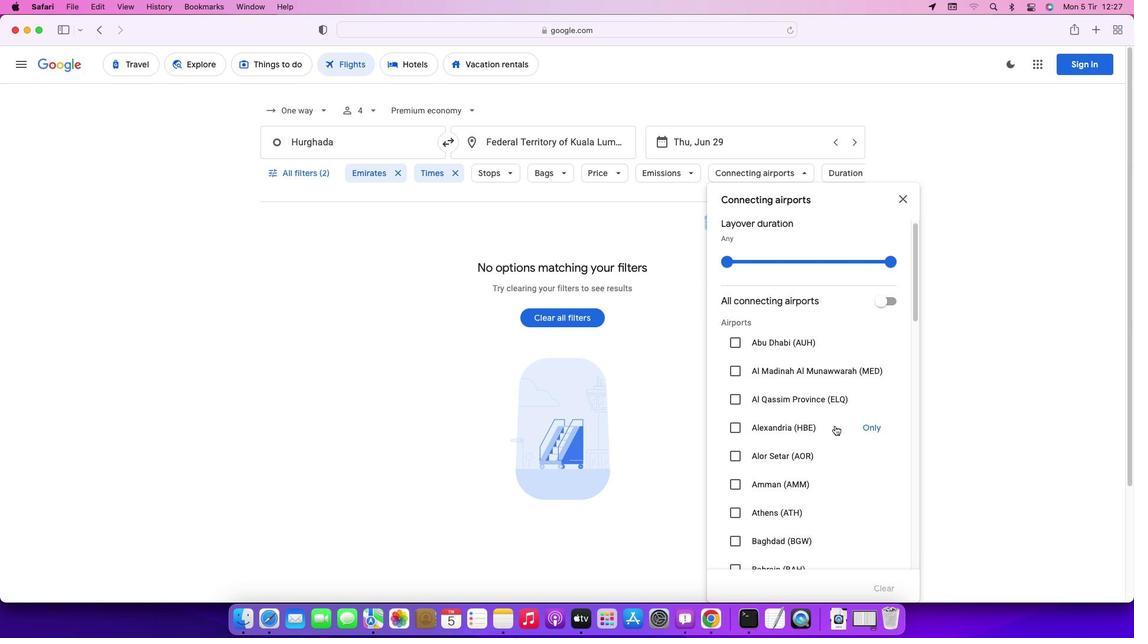 
Action: Mouse scrolled (834, 425) with delta (0, 0)
Screenshot: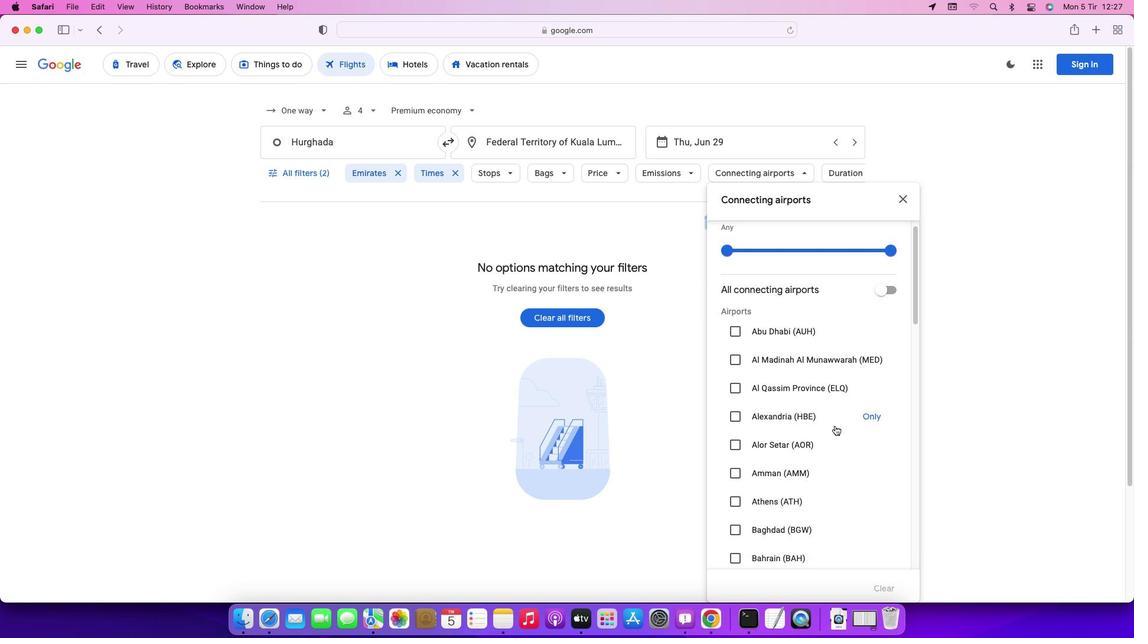 
Action: Mouse scrolled (834, 425) with delta (0, 0)
Screenshot: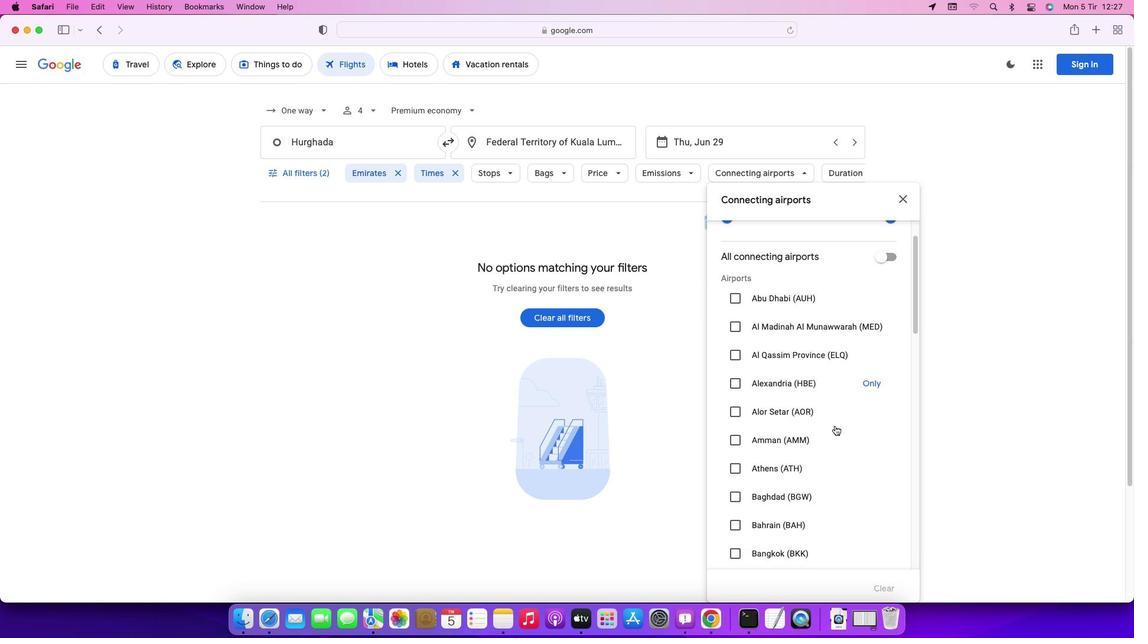 
Action: Mouse scrolled (834, 425) with delta (0, 0)
Screenshot: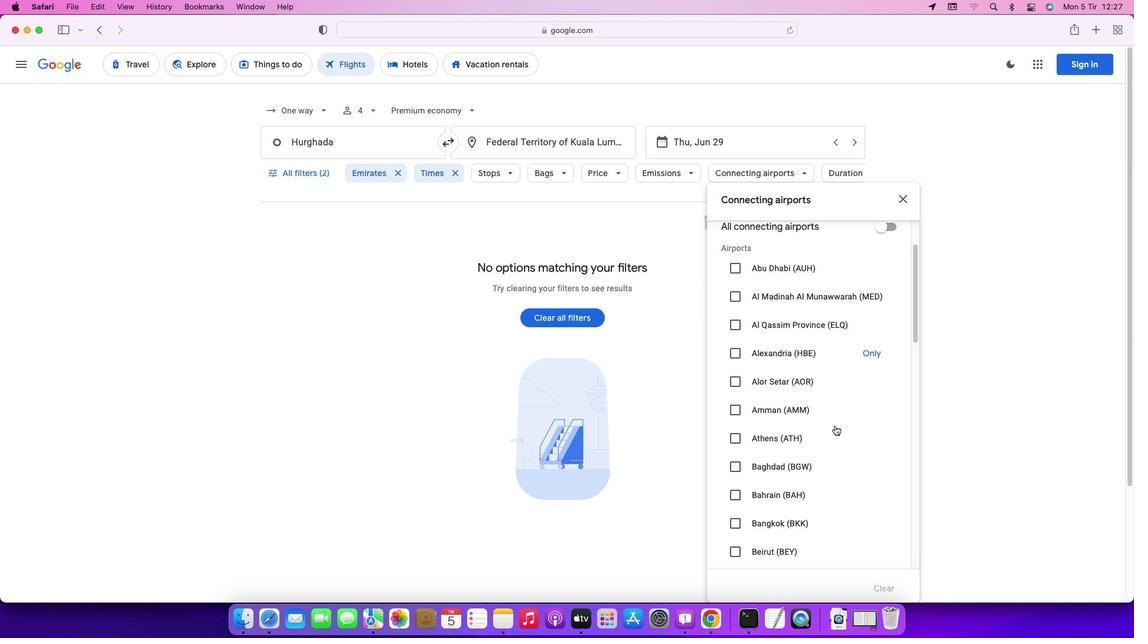 
Action: Mouse moved to (834, 427)
Screenshot: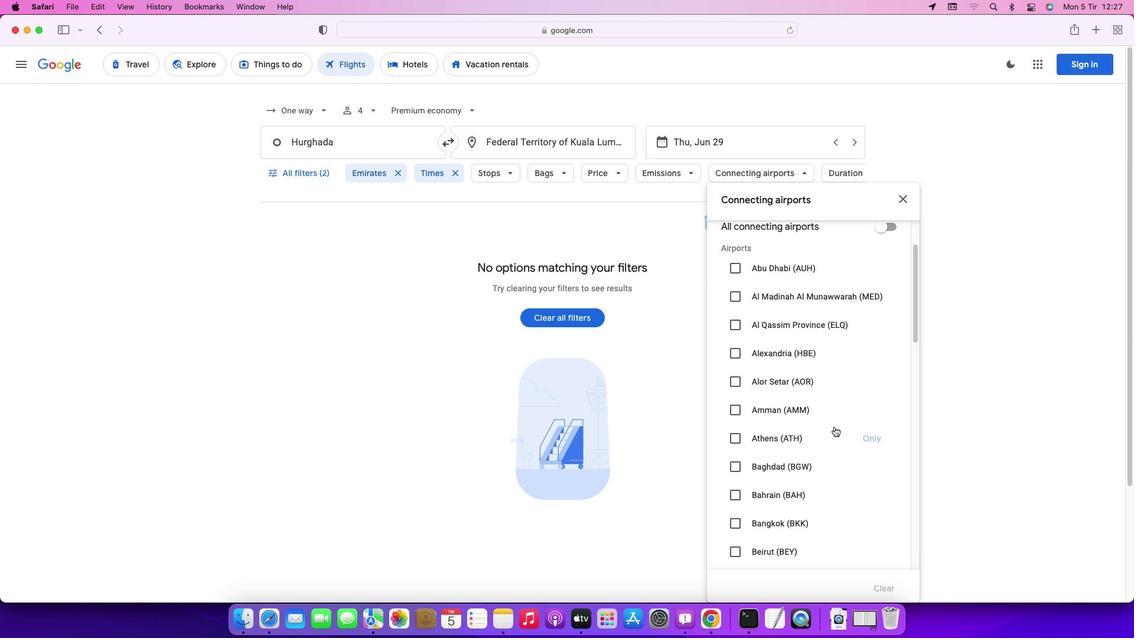 
Action: Mouse scrolled (834, 427) with delta (0, 0)
Screenshot: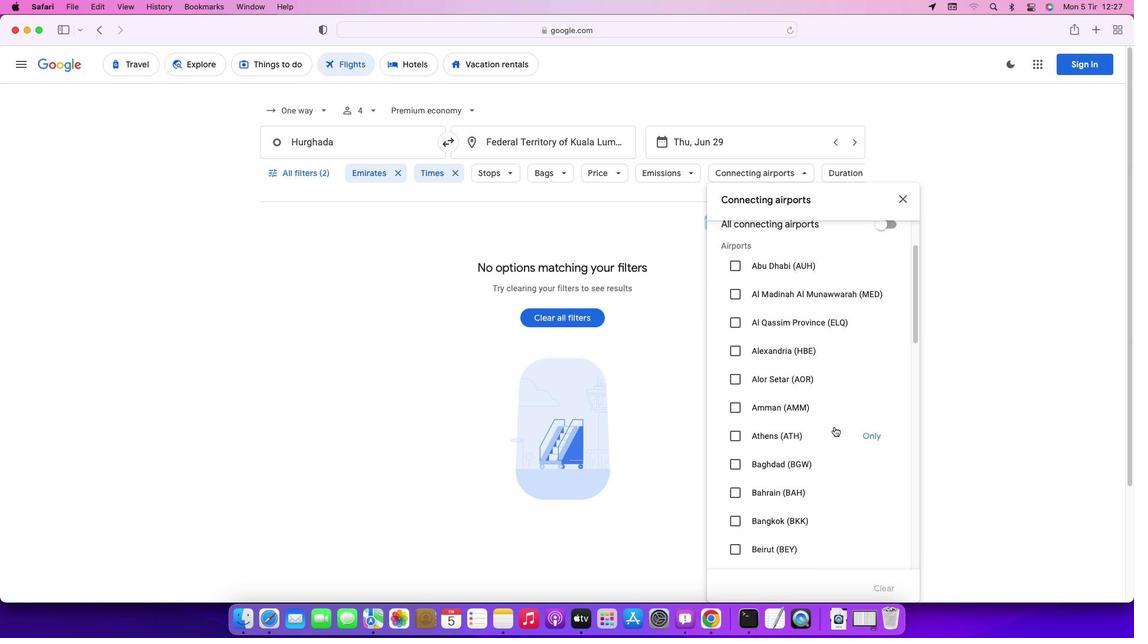 
Action: Mouse scrolled (834, 427) with delta (0, 0)
Screenshot: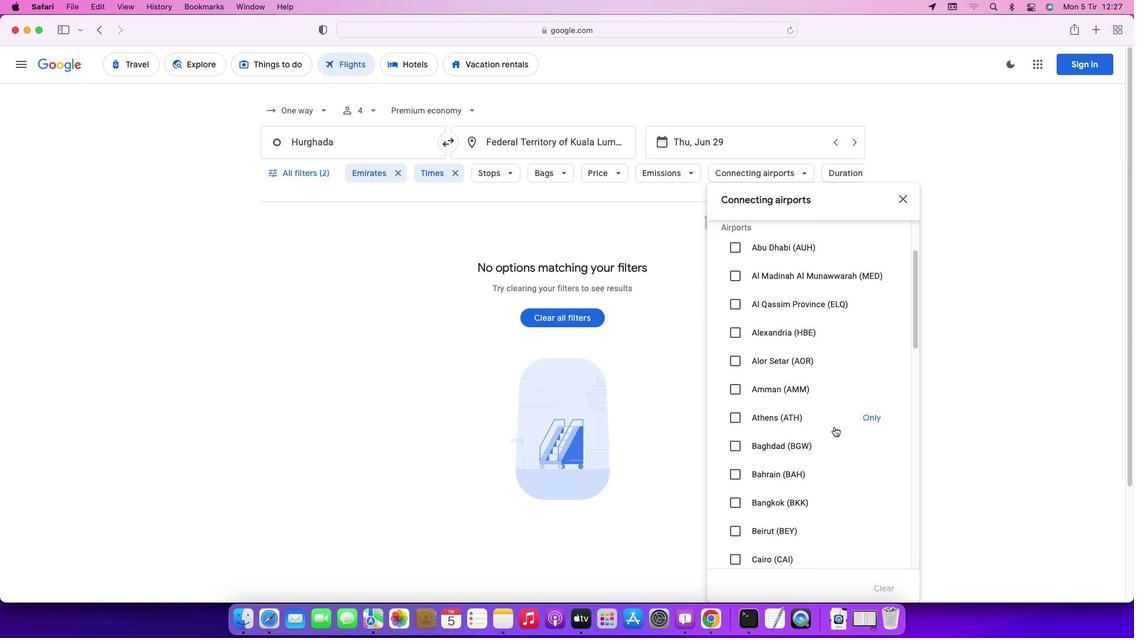 
Action: Mouse scrolled (834, 427) with delta (0, 0)
Screenshot: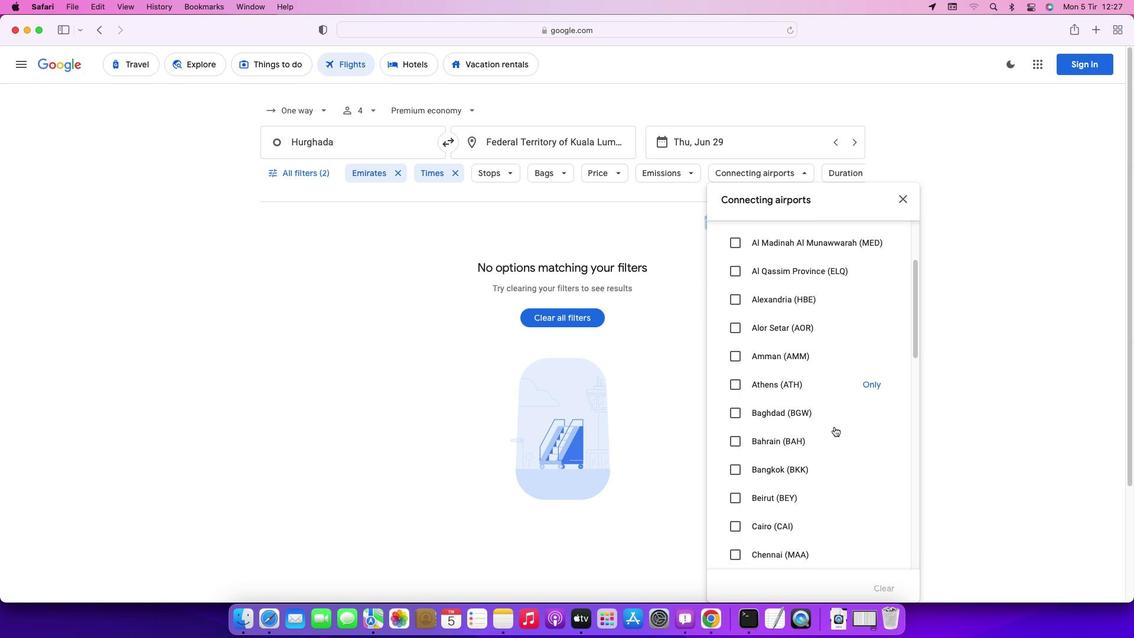 
Action: Mouse scrolled (834, 427) with delta (0, 0)
Screenshot: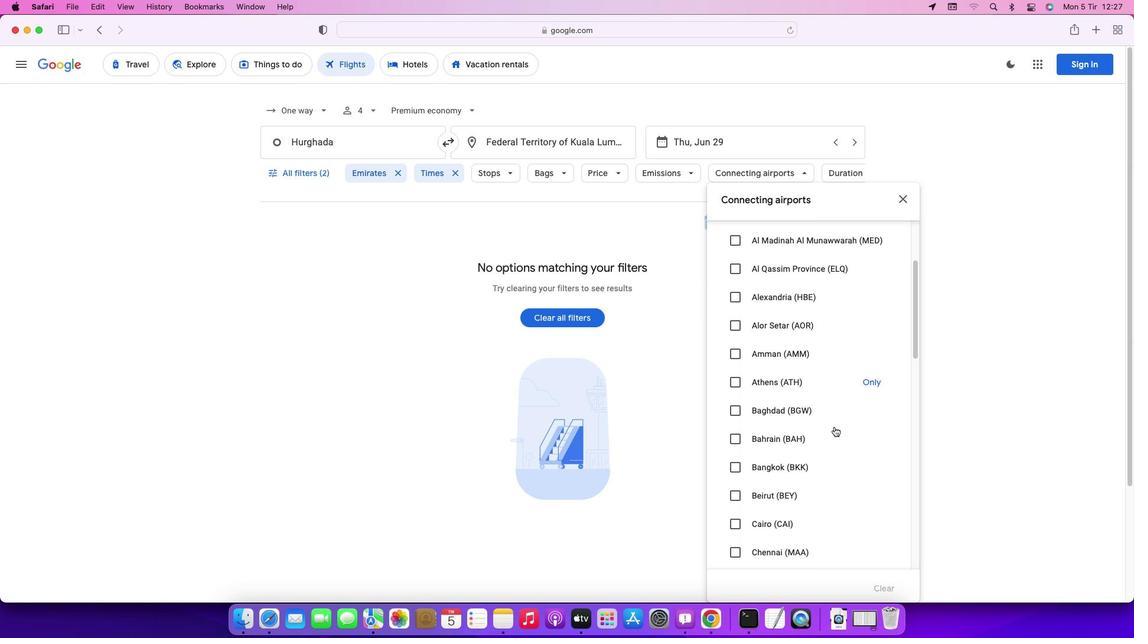 
Action: Mouse scrolled (834, 427) with delta (0, 0)
Screenshot: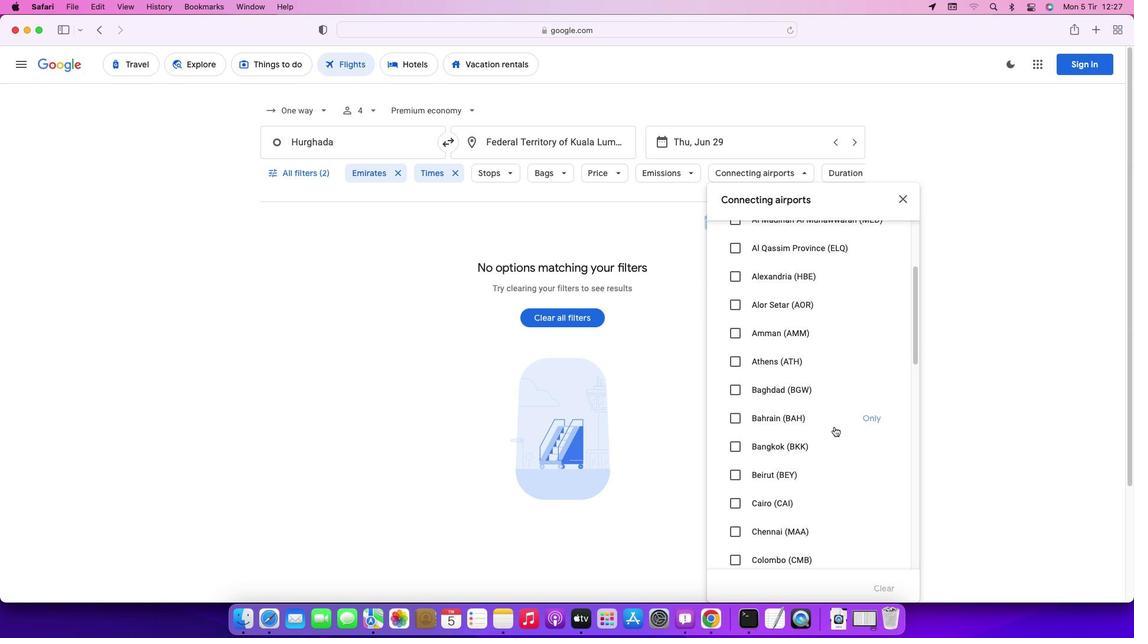 
Action: Mouse scrolled (834, 427) with delta (0, 0)
Screenshot: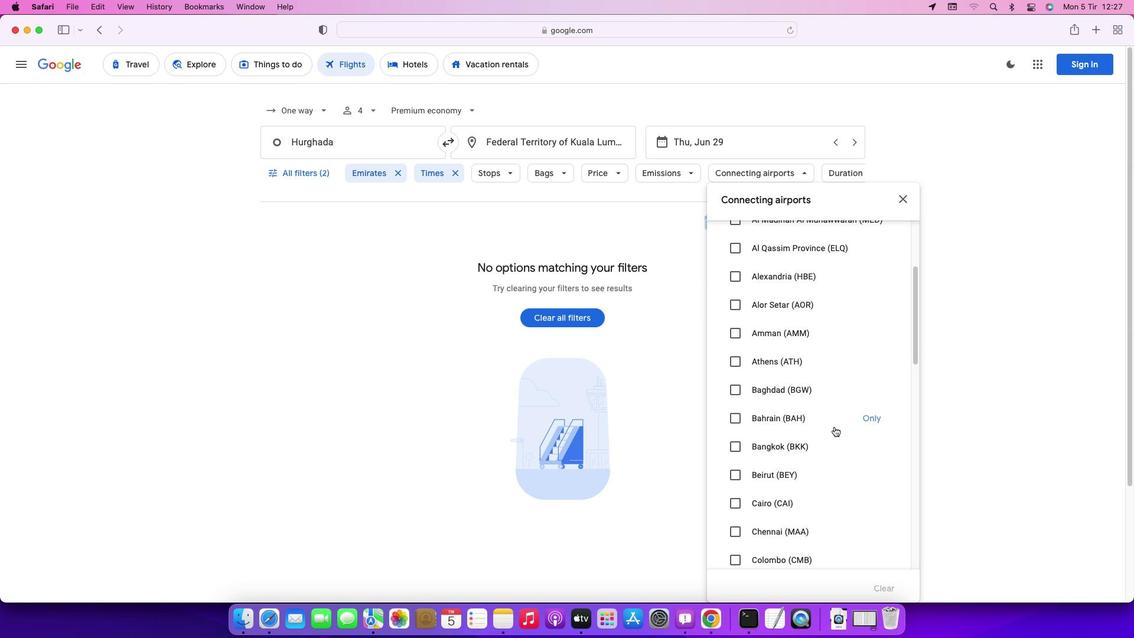 
Action: Mouse scrolled (834, 427) with delta (0, 0)
Screenshot: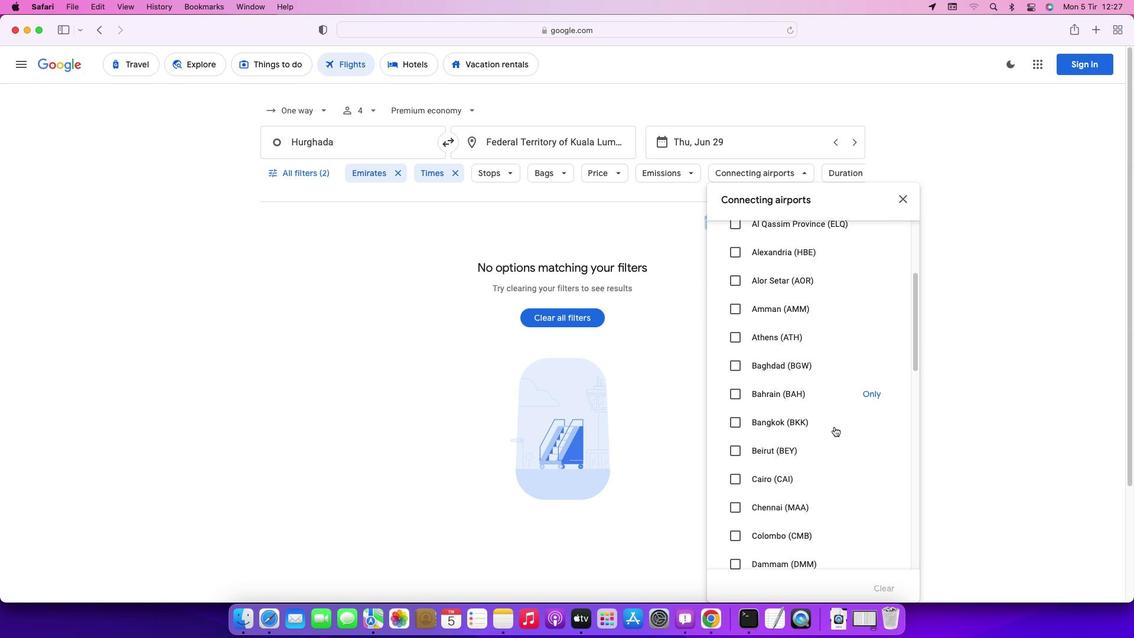 
Action: Mouse scrolled (834, 427) with delta (0, 0)
Screenshot: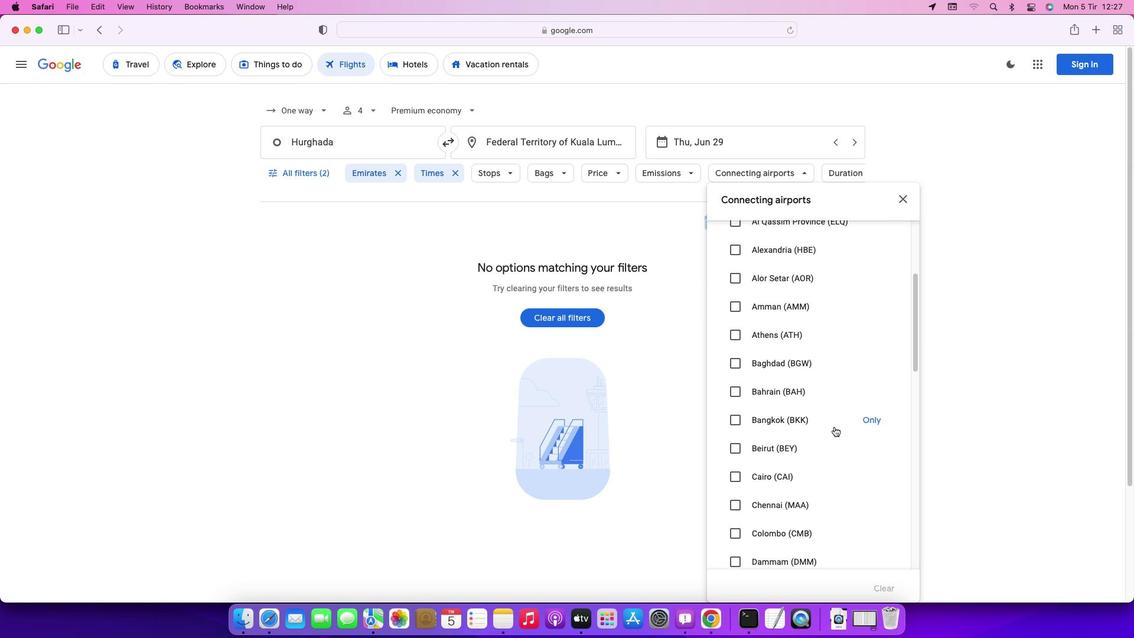 
Action: Mouse scrolled (834, 427) with delta (0, 0)
Screenshot: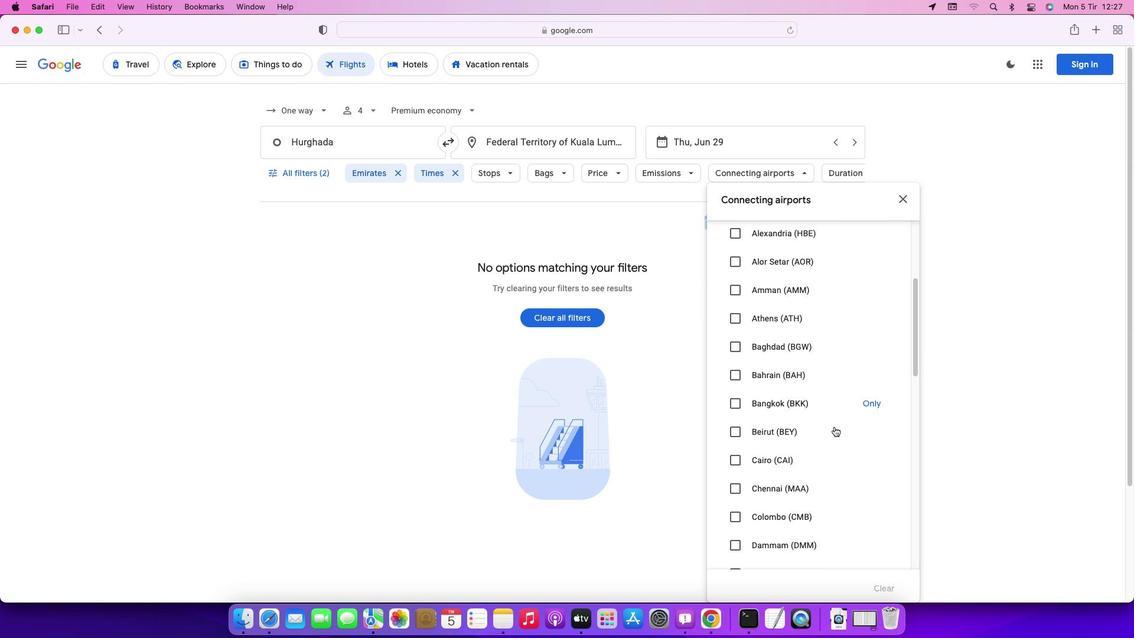 
Action: Mouse scrolled (834, 427) with delta (0, 0)
Screenshot: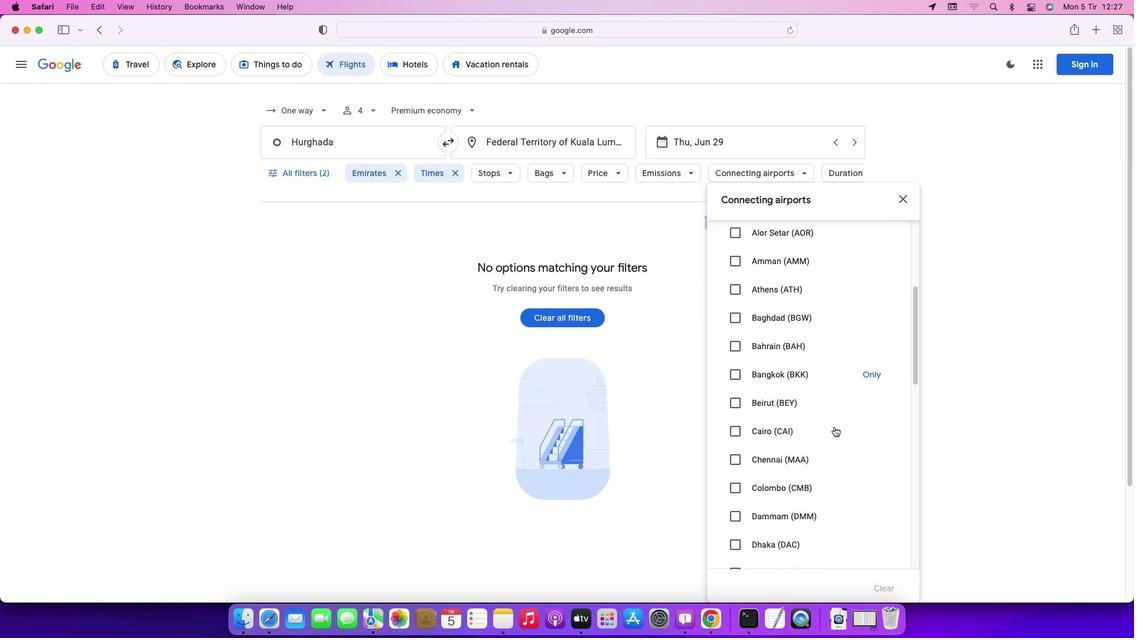 
Action: Mouse scrolled (834, 427) with delta (0, 0)
Screenshot: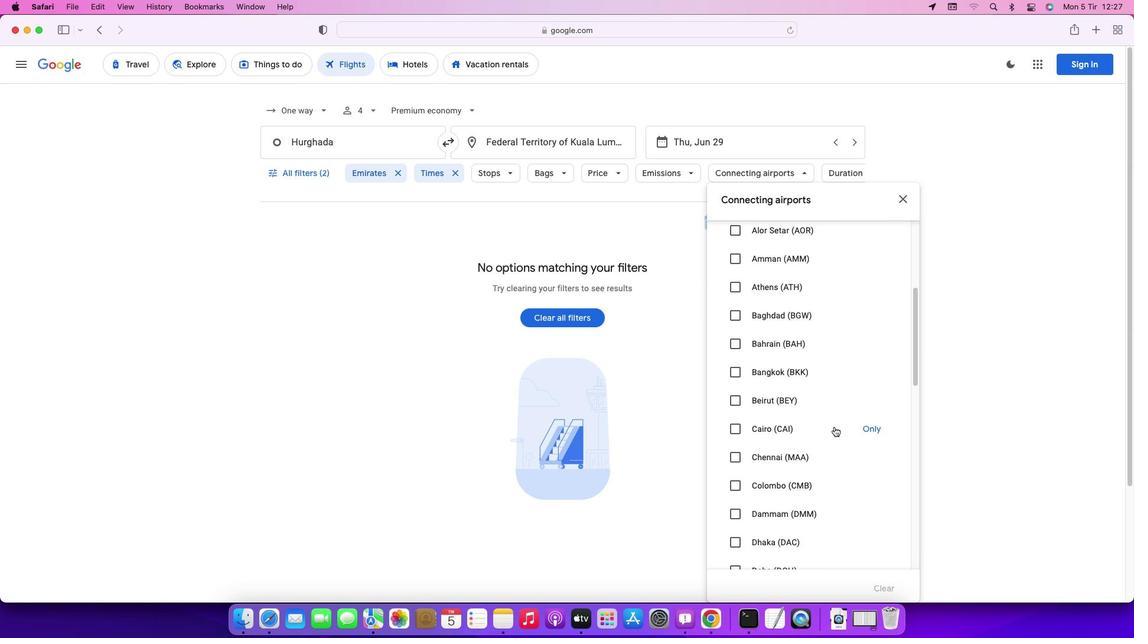 
Action: Mouse scrolled (834, 427) with delta (0, 0)
Screenshot: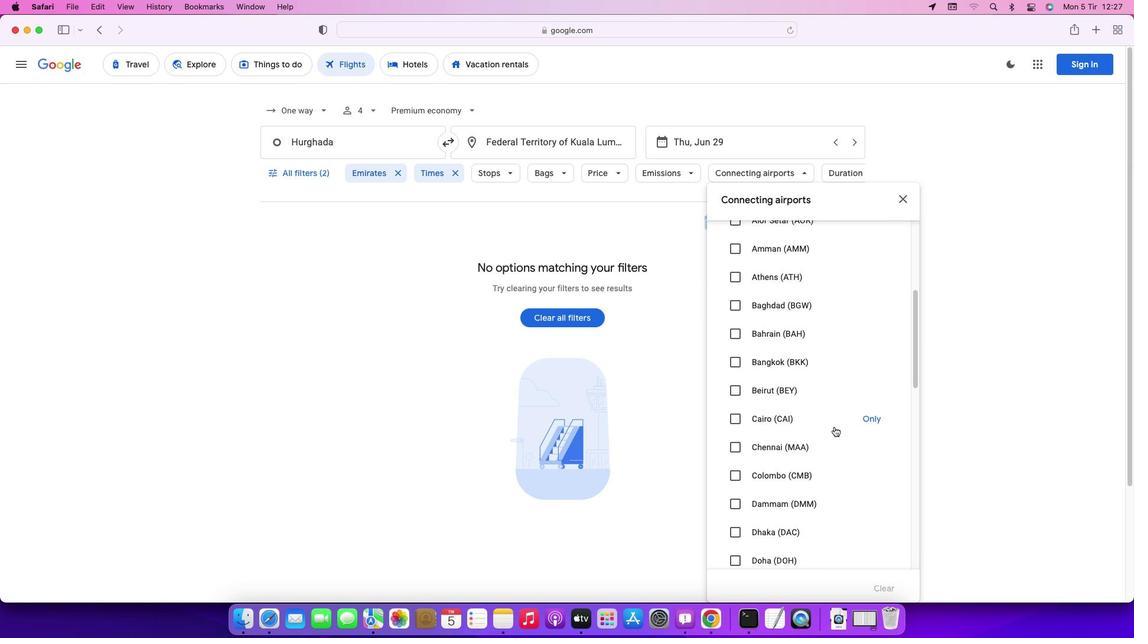
Action: Mouse scrolled (834, 427) with delta (0, 0)
Screenshot: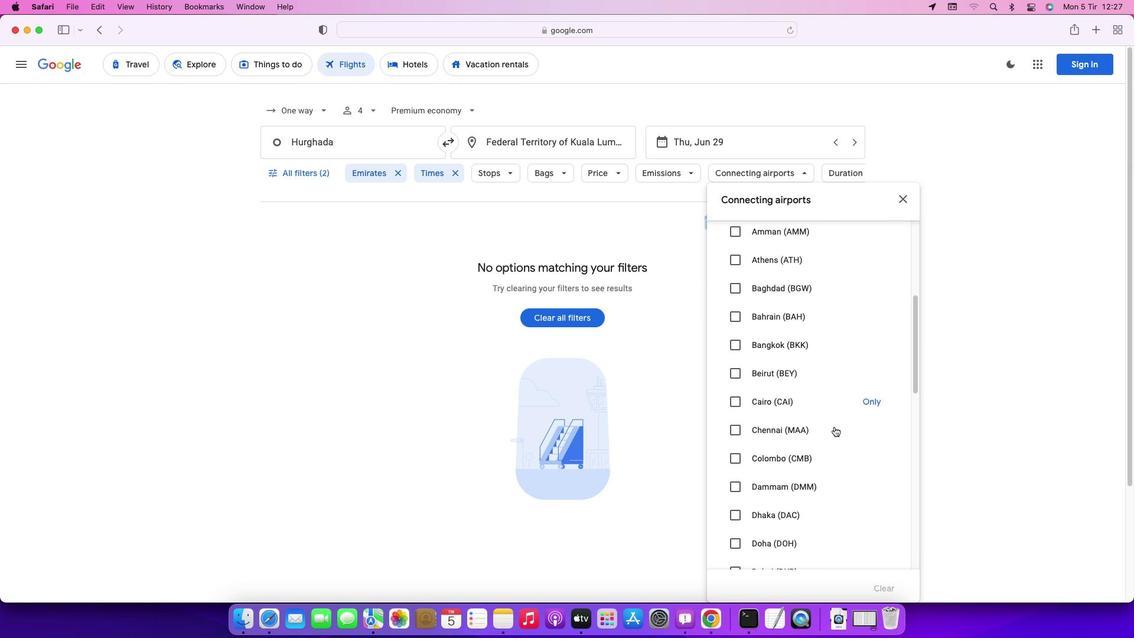 
Action: Mouse scrolled (834, 427) with delta (0, 0)
Screenshot: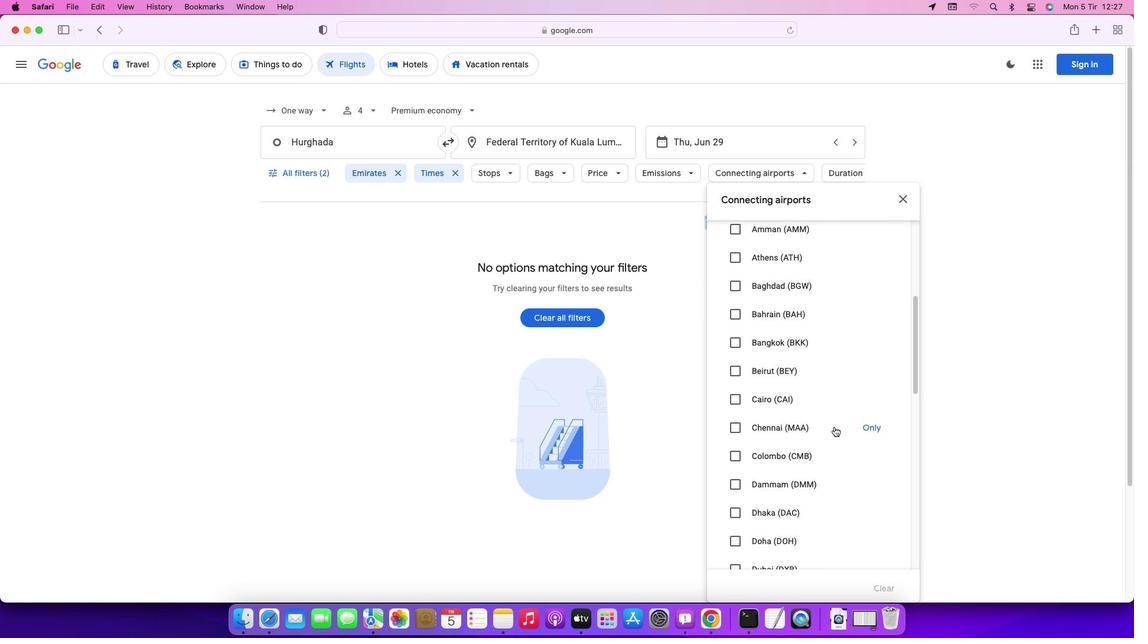 
Action: Mouse scrolled (834, 427) with delta (0, 0)
Screenshot: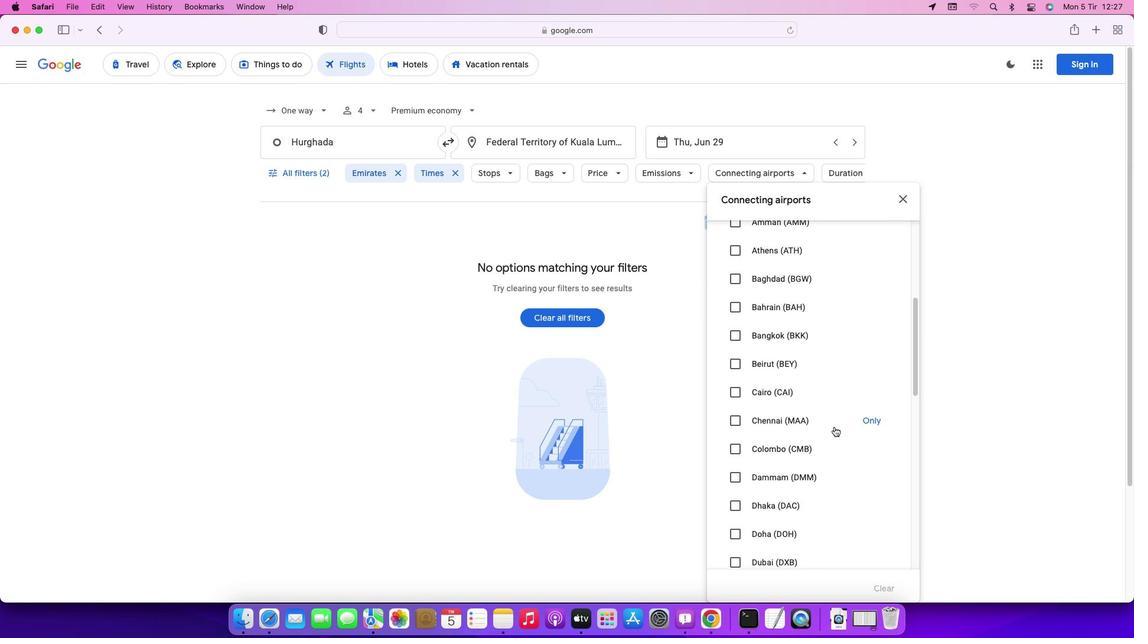 
Action: Mouse scrolled (834, 427) with delta (0, 0)
Screenshot: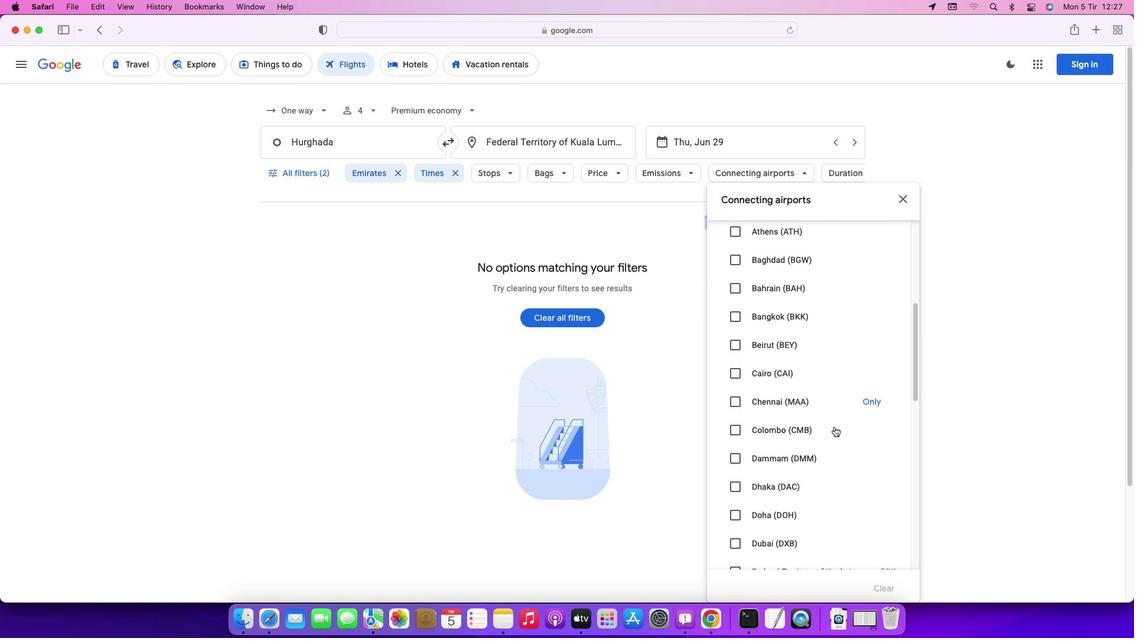 
Action: Mouse scrolled (834, 427) with delta (0, 0)
Screenshot: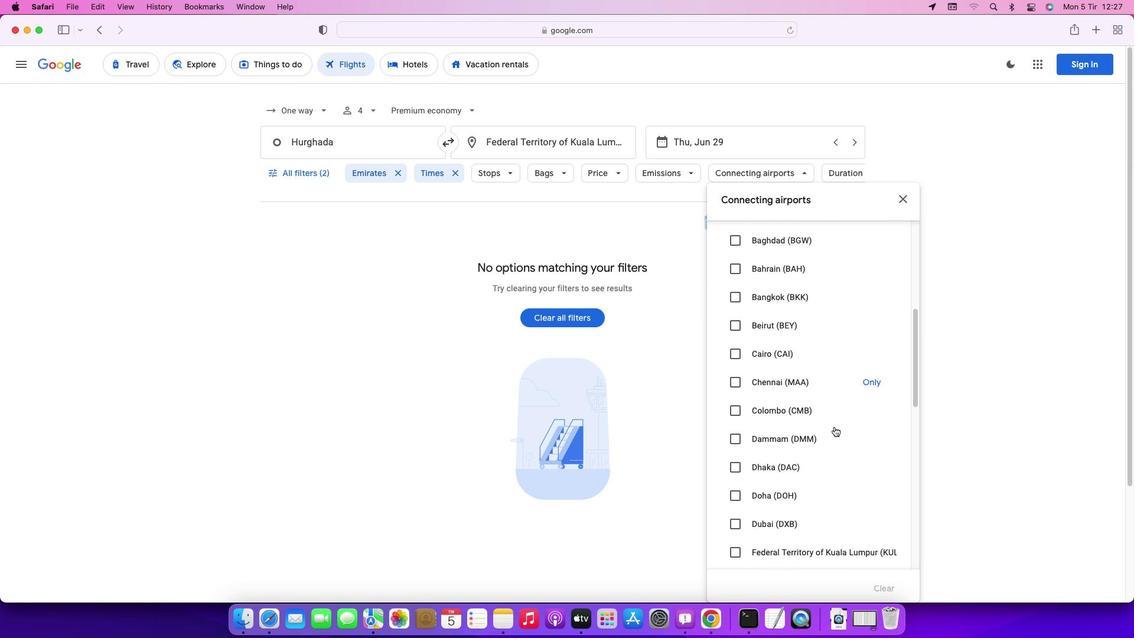 
Action: Mouse moved to (737, 523)
Screenshot: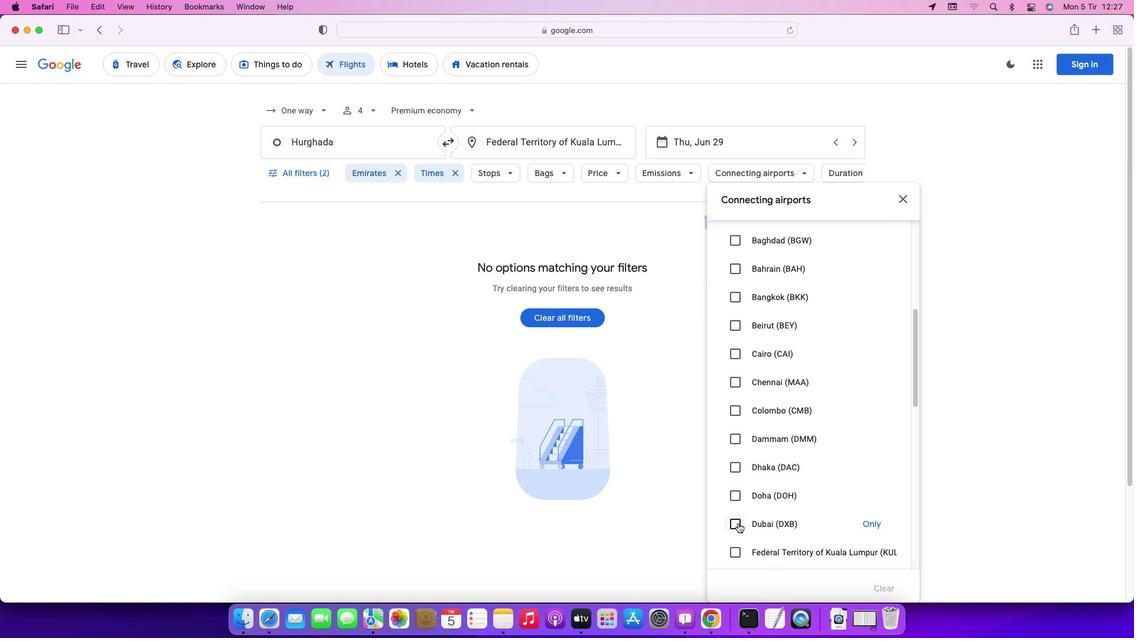 
Action: Mouse pressed left at (737, 523)
Screenshot: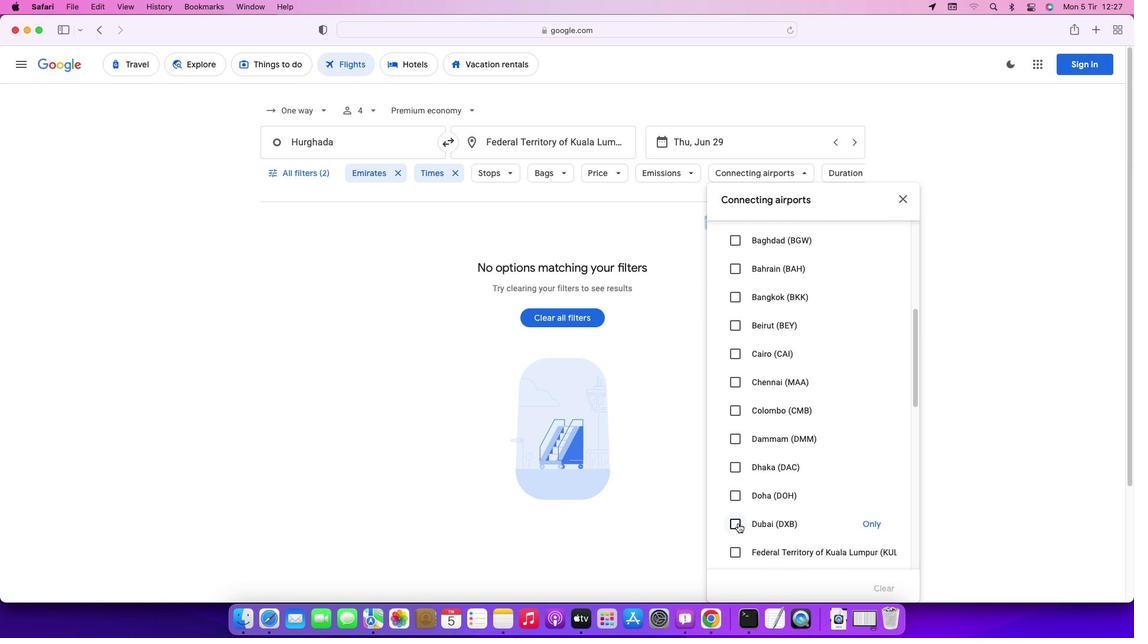 
Action: Mouse moved to (905, 202)
Screenshot: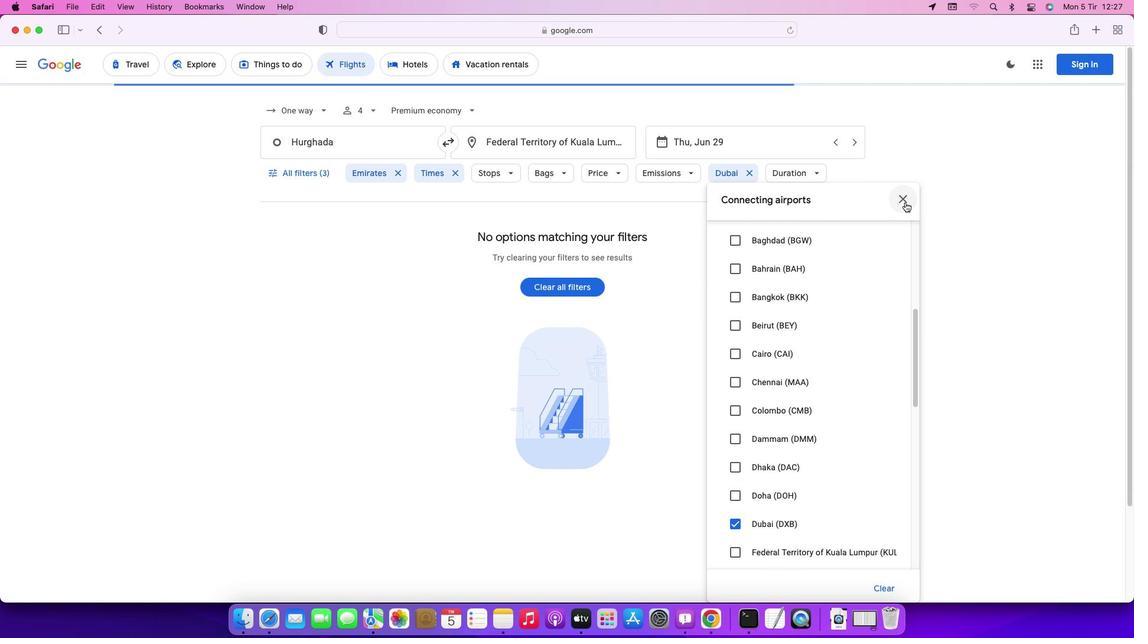 
Action: Mouse pressed left at (905, 202)
Screenshot: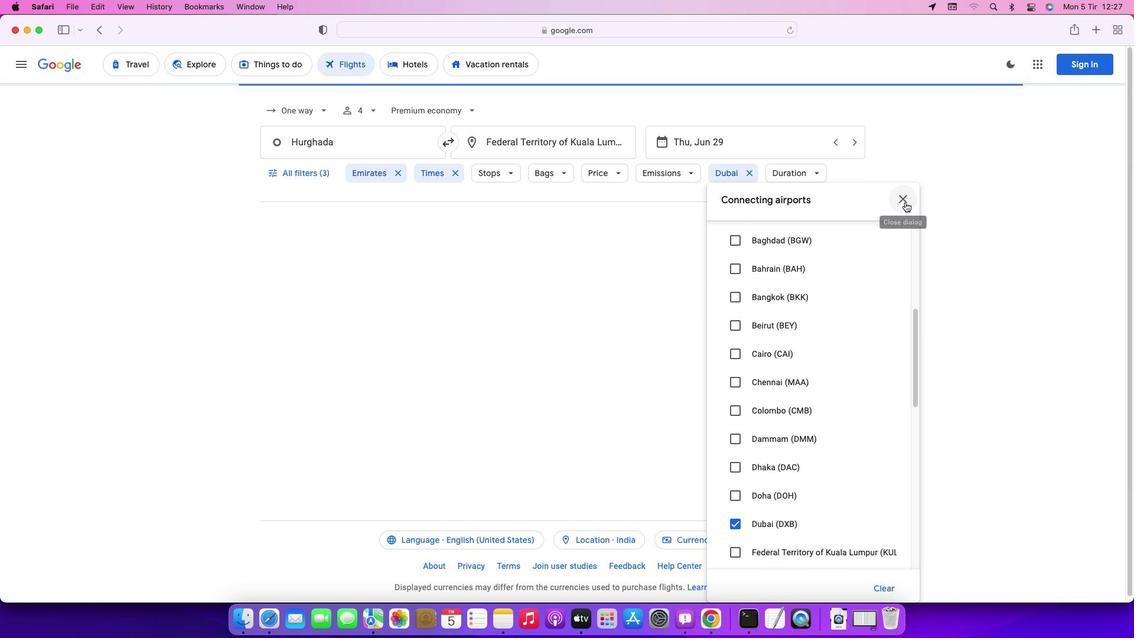 
